 Task: Find connections with filter location Shangri-La with filter topic #digitalnomadwith filter profile language English with filter current company EJAmerica with filter school Patna Women's College with filter industry Business Content with filter service category Marketing with filter keywords title Mechanical Engineer
Action: Mouse moved to (645, 86)
Screenshot: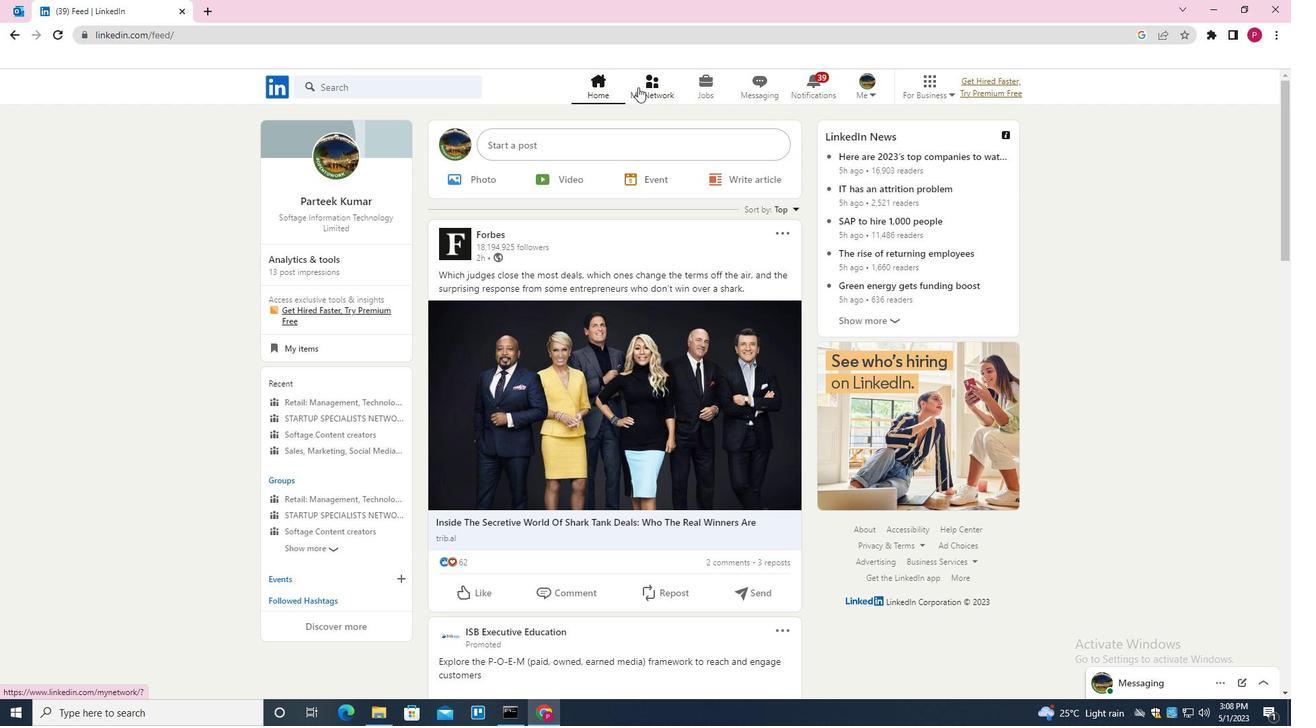 
Action: Mouse pressed left at (645, 86)
Screenshot: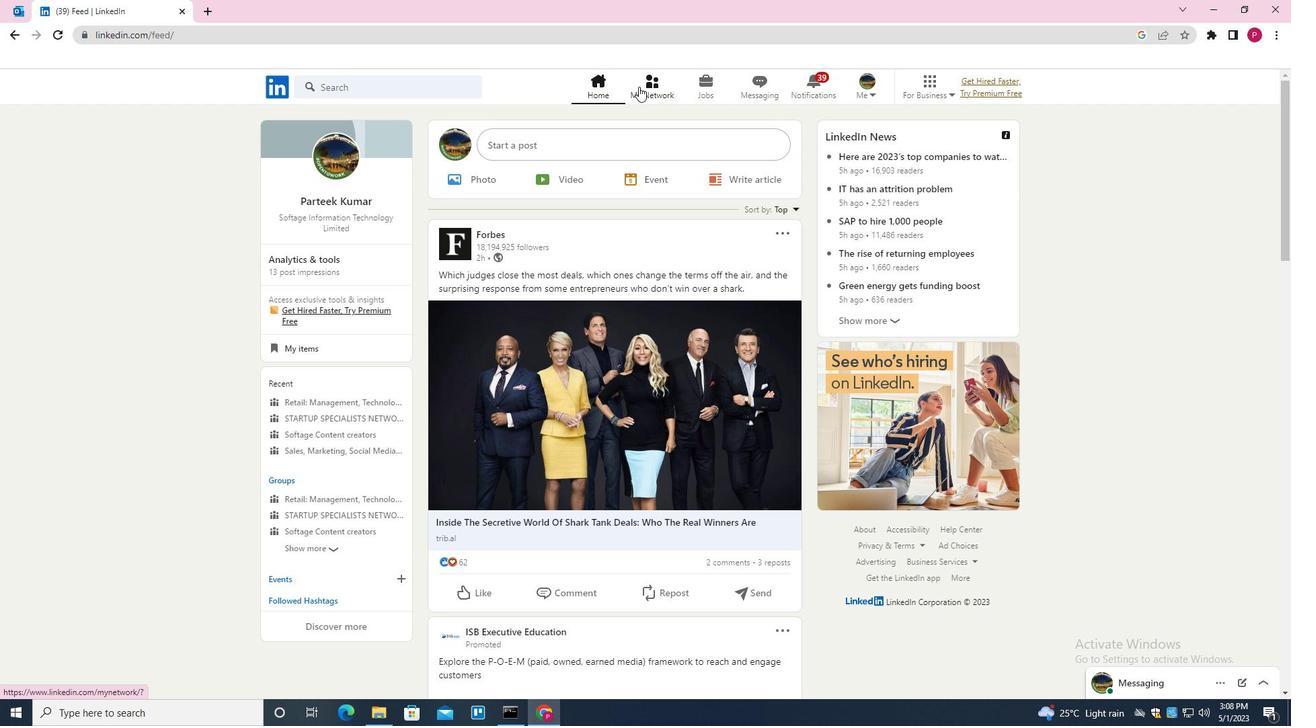 
Action: Mouse moved to (415, 171)
Screenshot: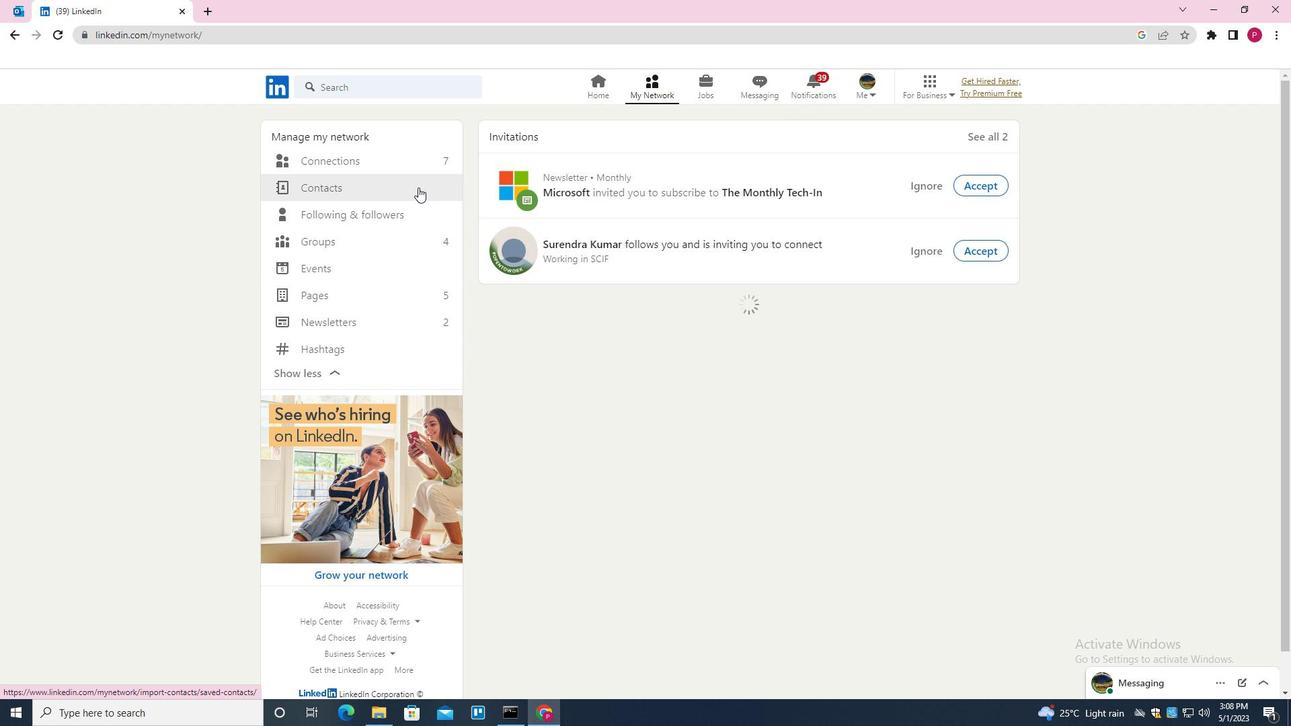 
Action: Mouse pressed left at (415, 171)
Screenshot: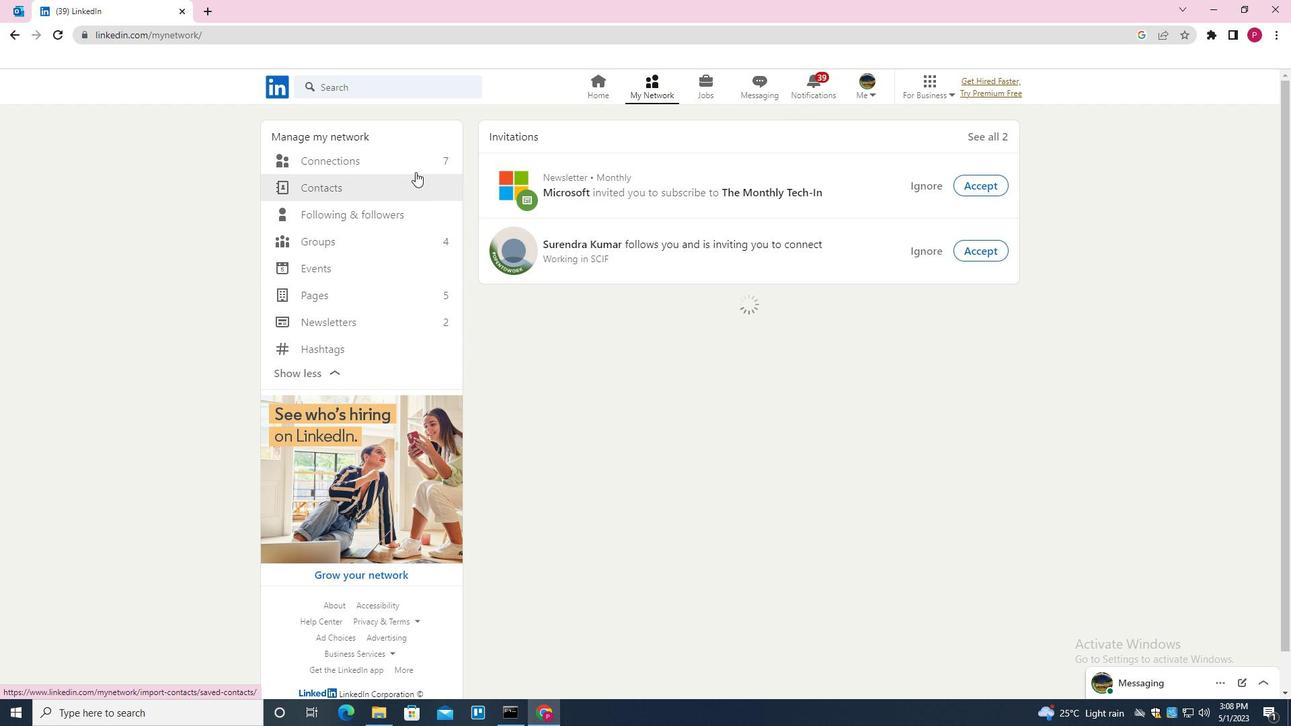 
Action: Mouse moved to (438, 158)
Screenshot: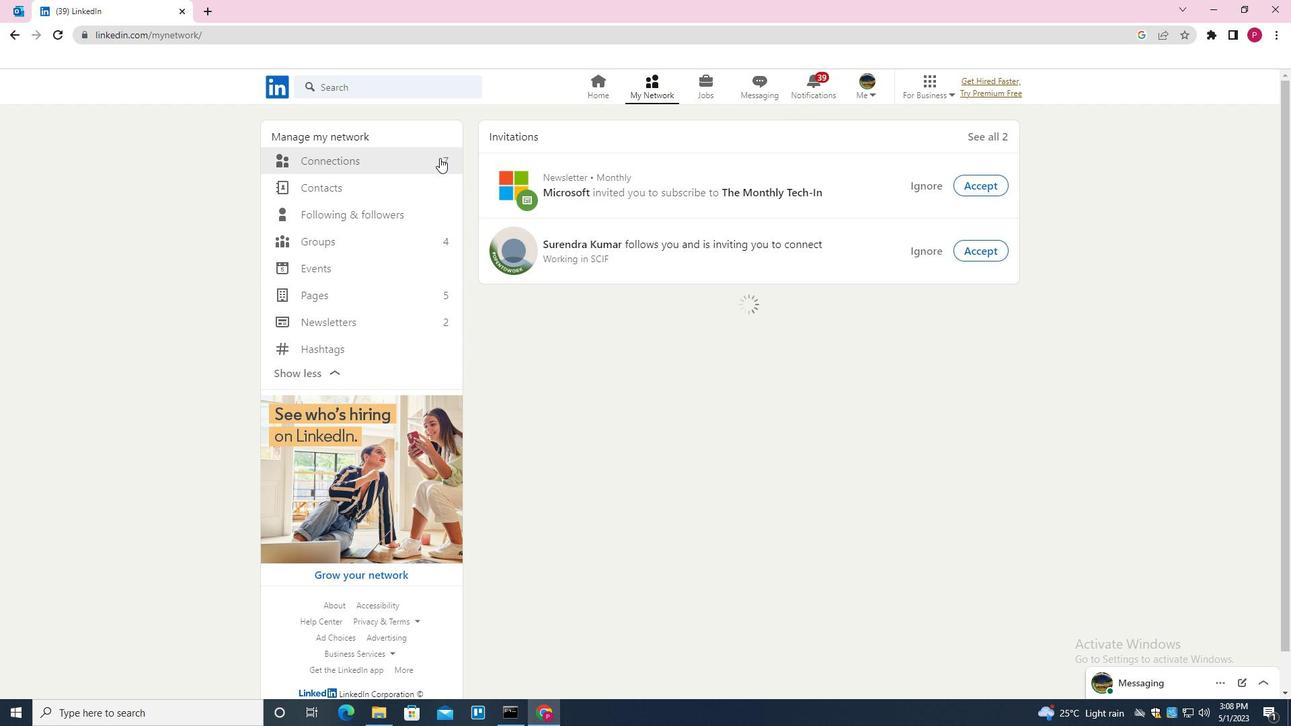 
Action: Mouse pressed left at (438, 158)
Screenshot: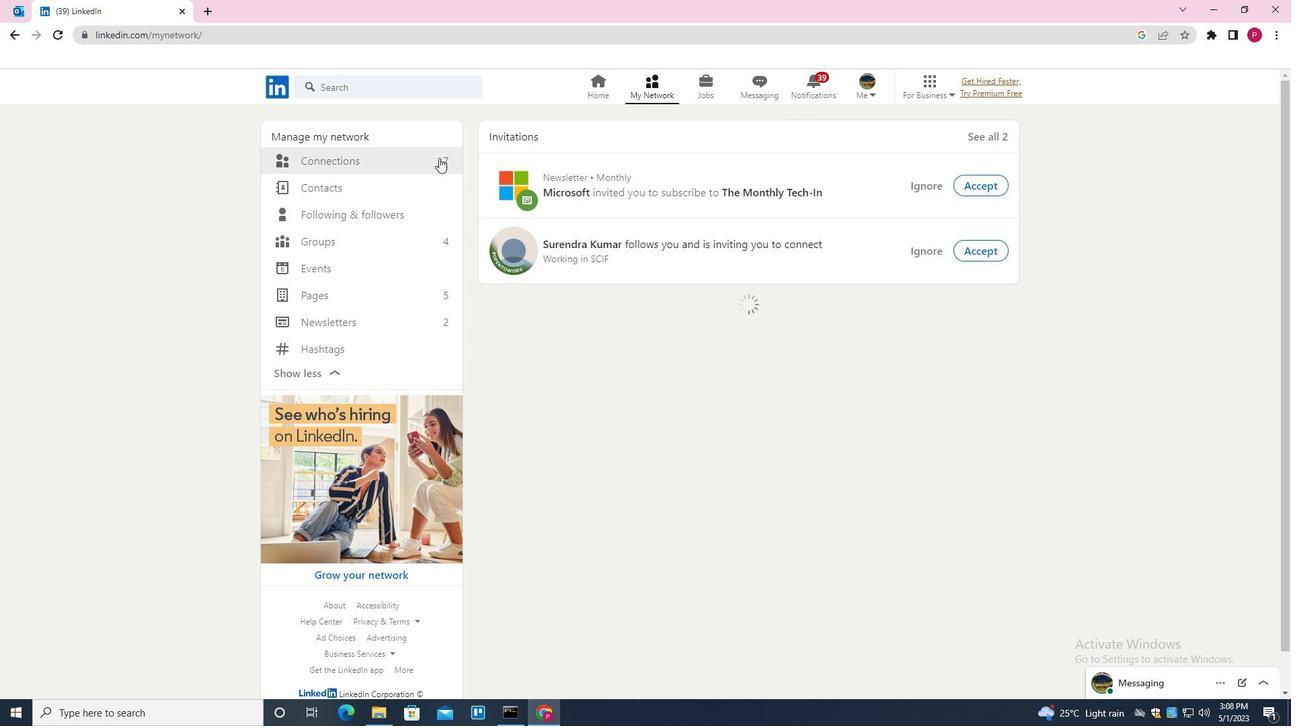 
Action: Mouse moved to (771, 162)
Screenshot: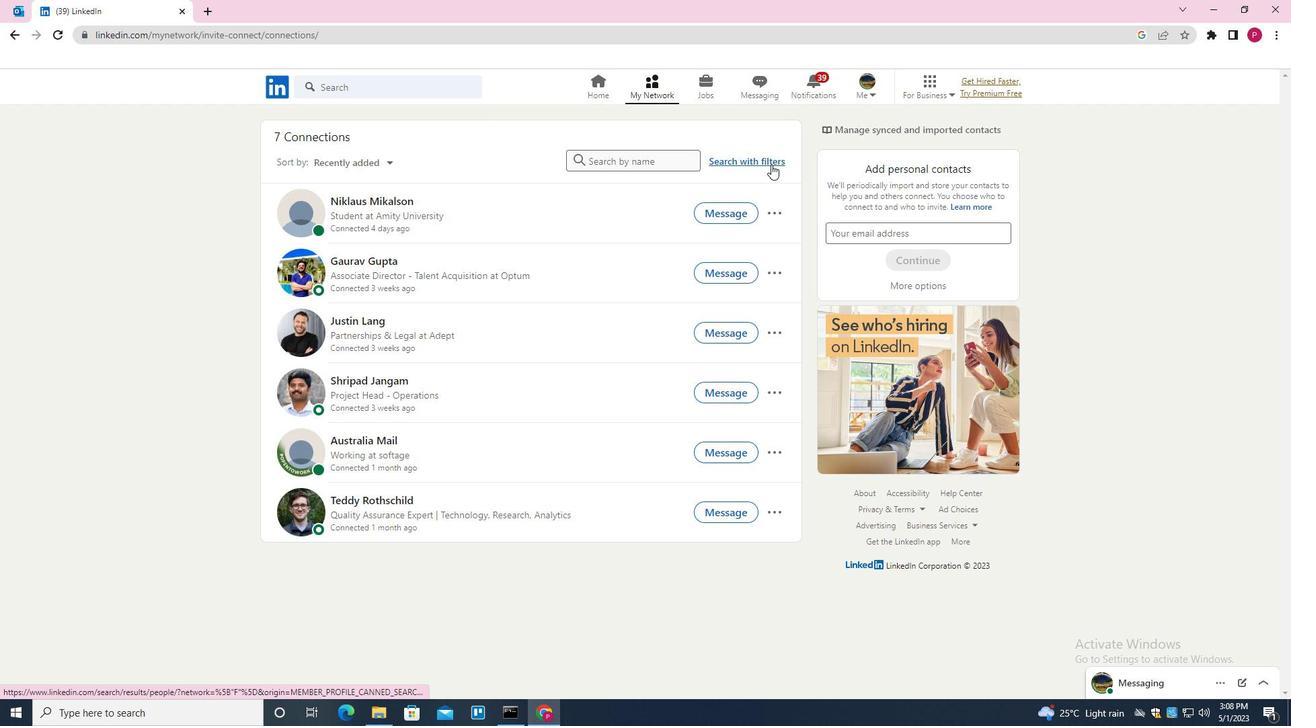 
Action: Mouse pressed left at (771, 162)
Screenshot: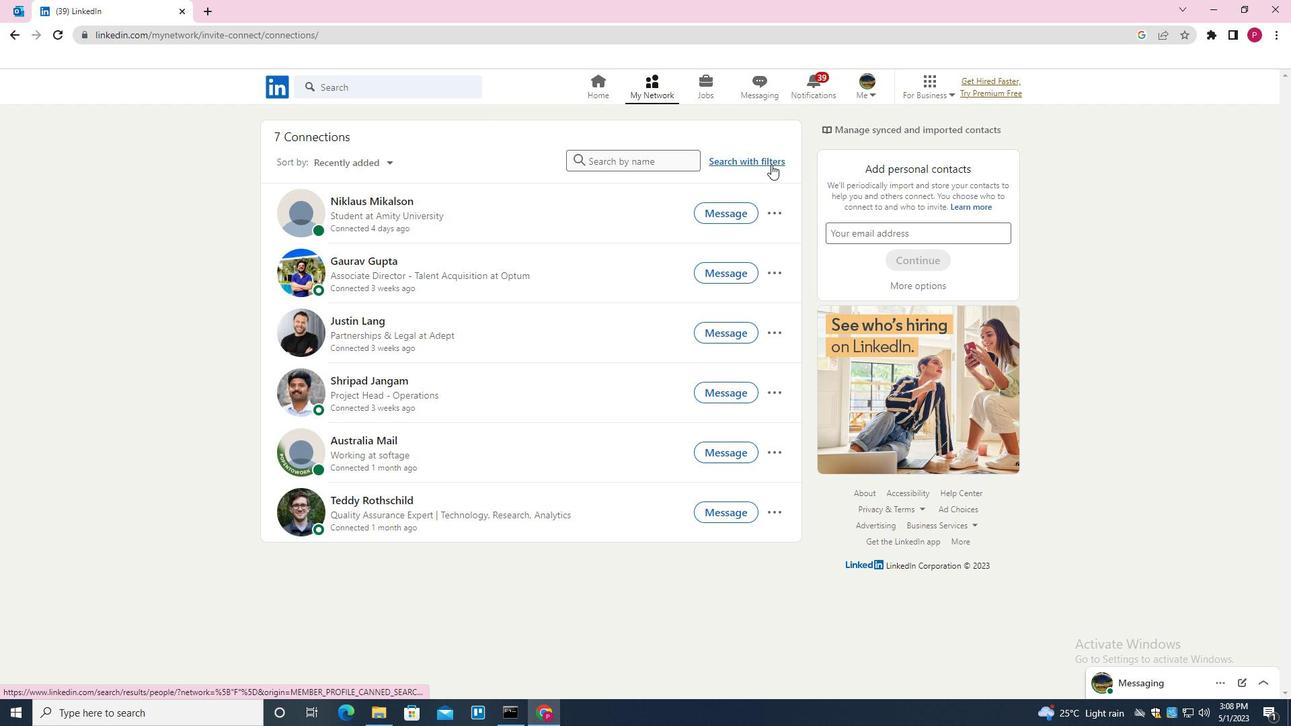 
Action: Mouse moved to (687, 125)
Screenshot: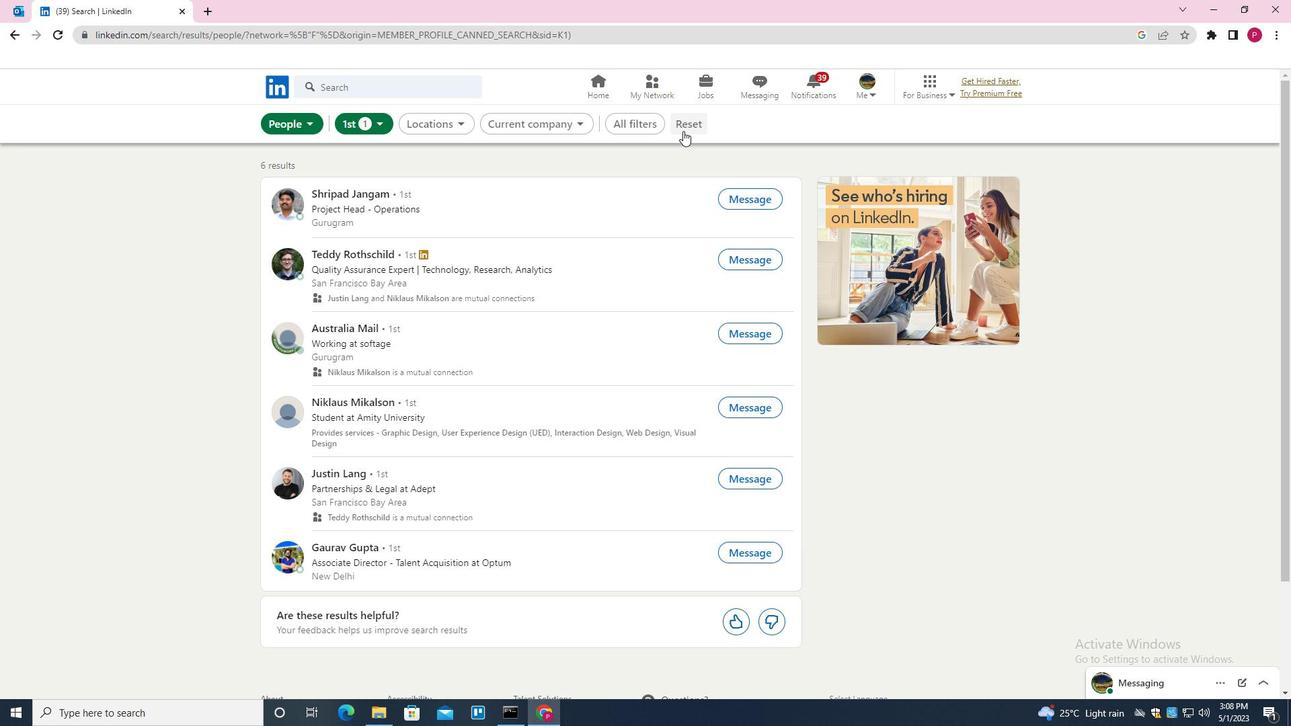 
Action: Mouse pressed left at (687, 125)
Screenshot: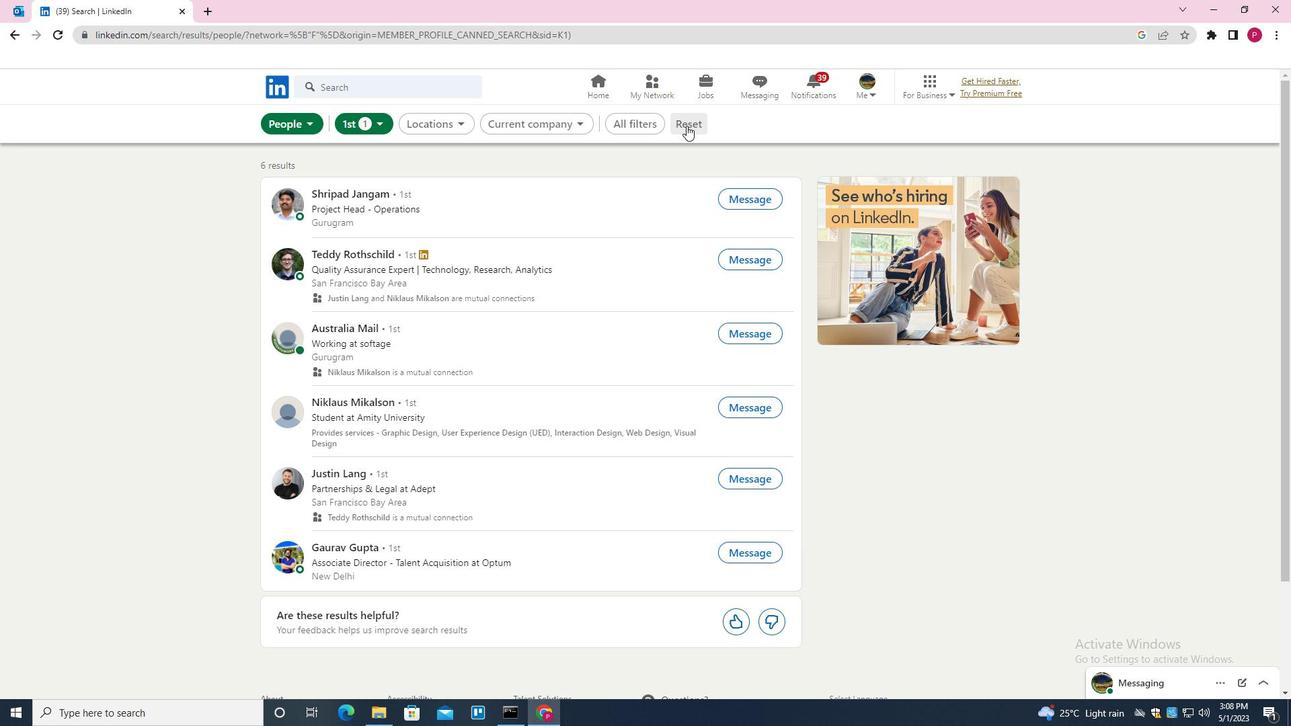 
Action: Mouse moved to (657, 123)
Screenshot: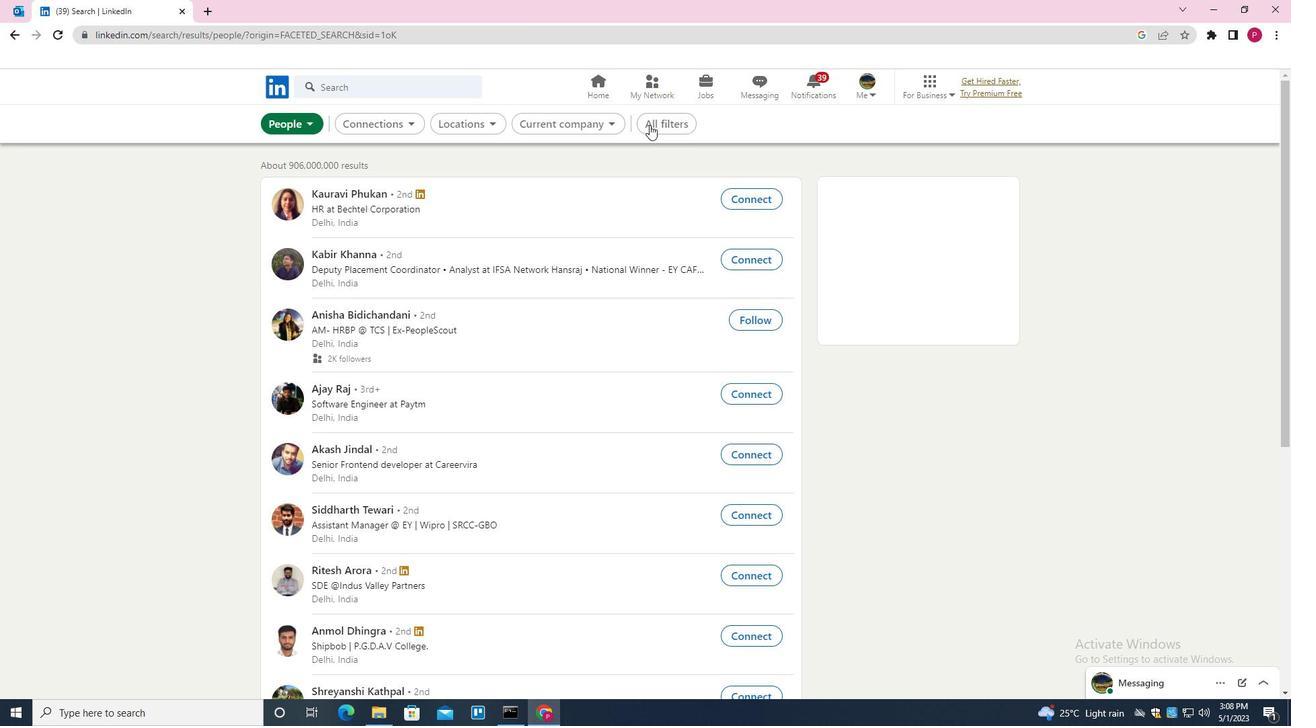 
Action: Mouse pressed left at (657, 123)
Screenshot: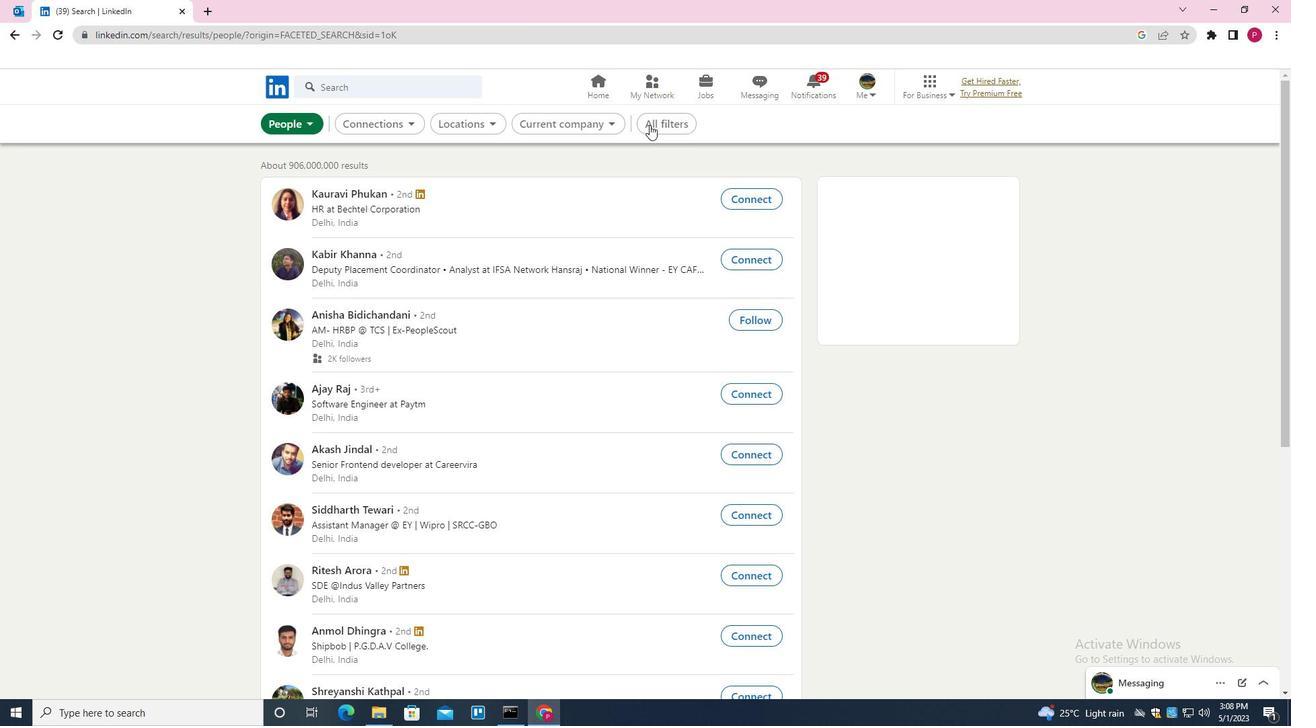 
Action: Mouse moved to (1139, 424)
Screenshot: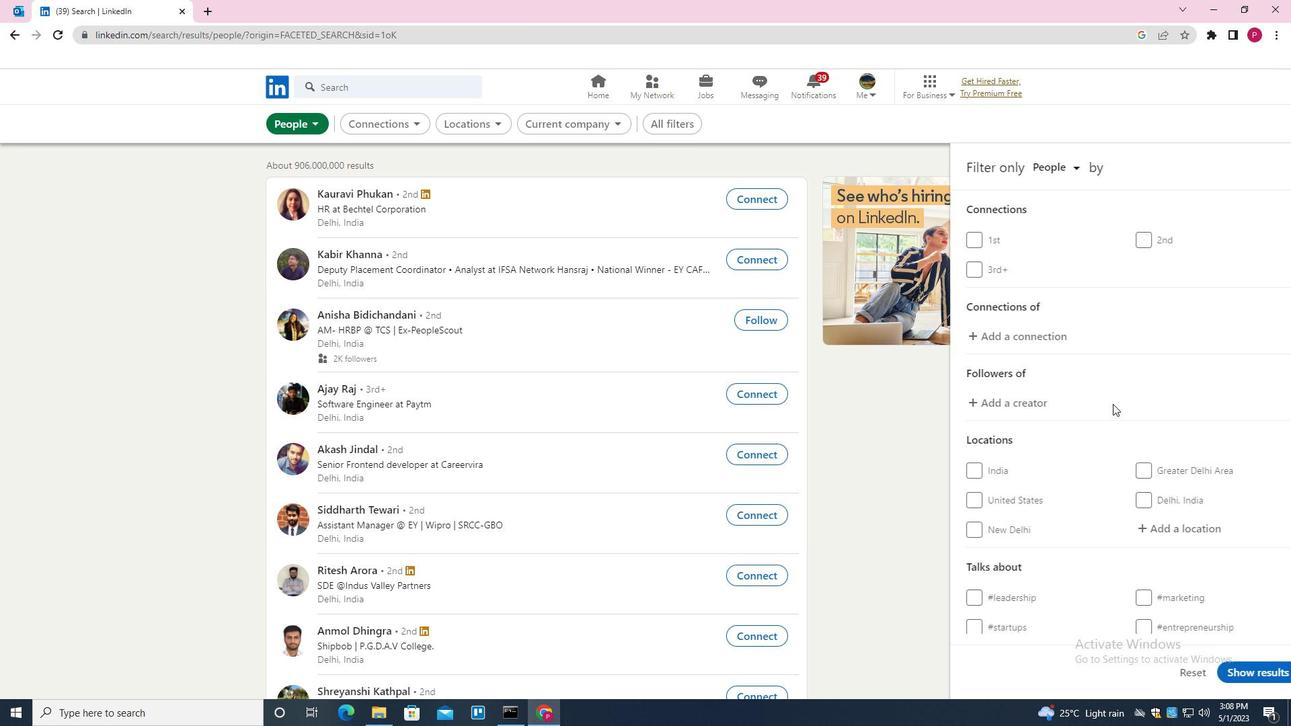 
Action: Mouse scrolled (1139, 423) with delta (0, 0)
Screenshot: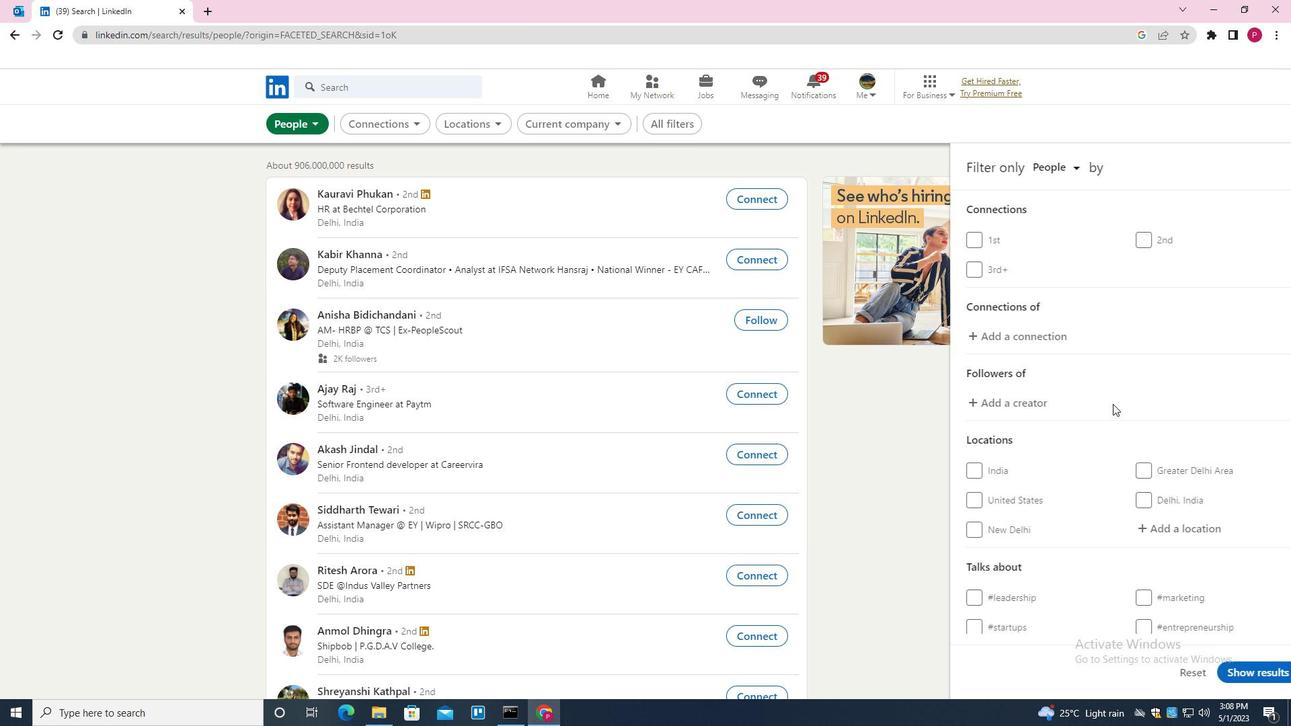 
Action: Mouse moved to (1143, 429)
Screenshot: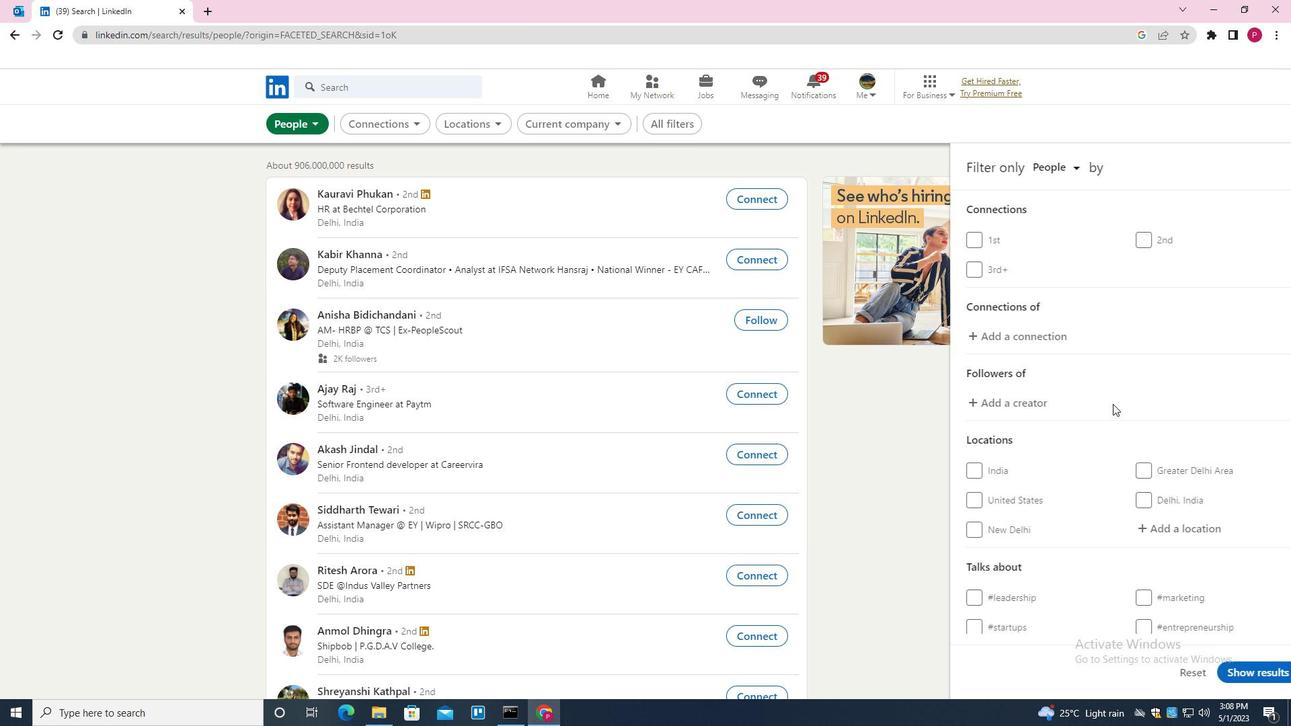 
Action: Mouse scrolled (1143, 429) with delta (0, 0)
Screenshot: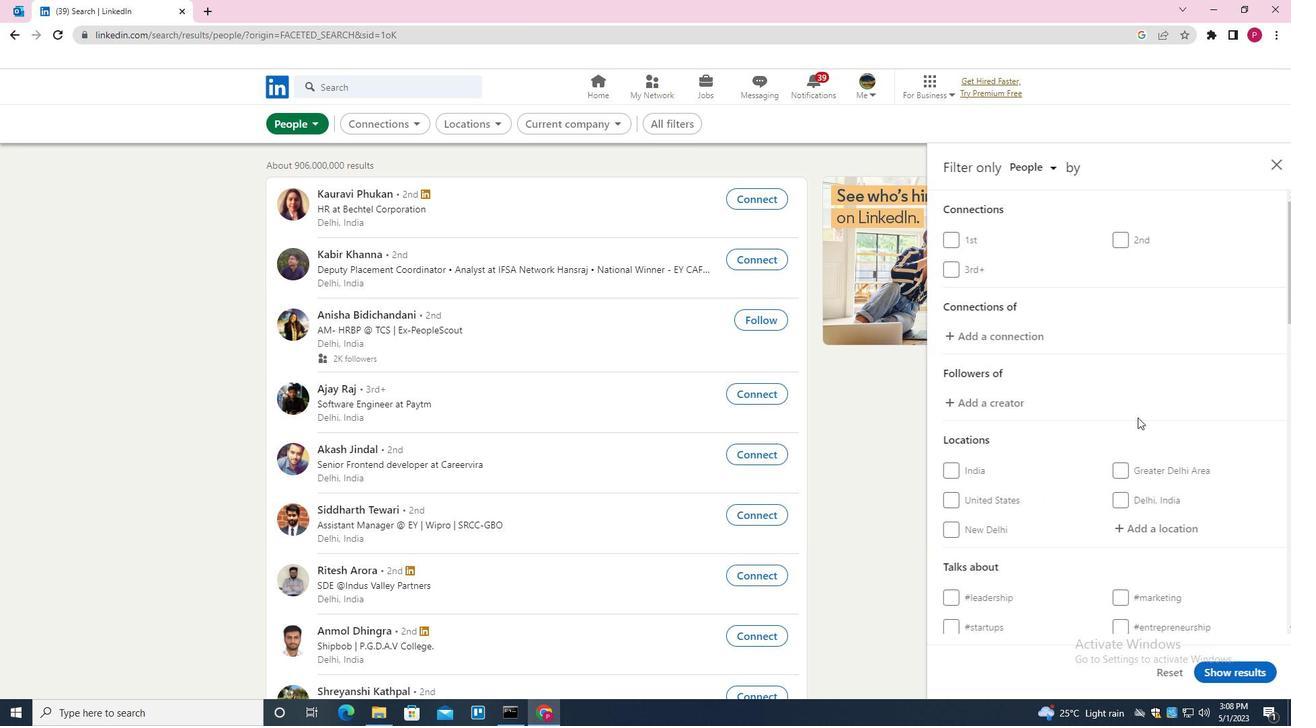 
Action: Mouse moved to (1154, 396)
Screenshot: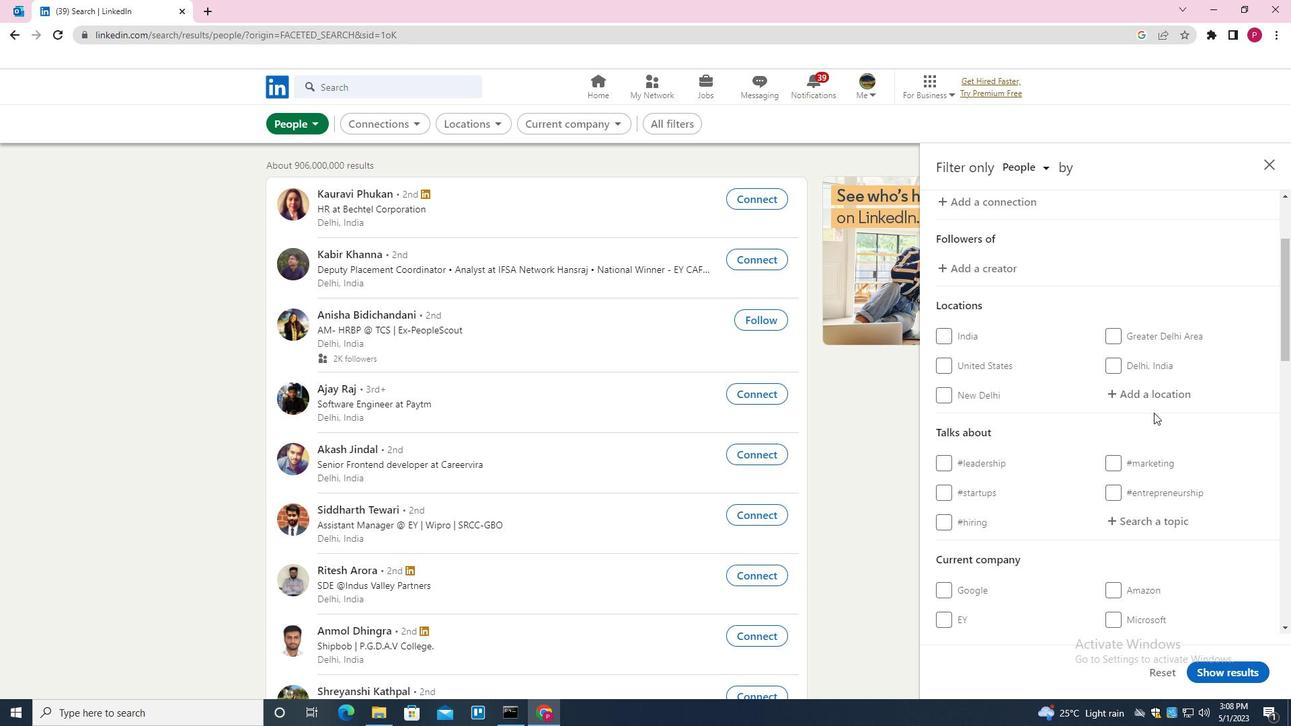 
Action: Mouse pressed left at (1154, 396)
Screenshot: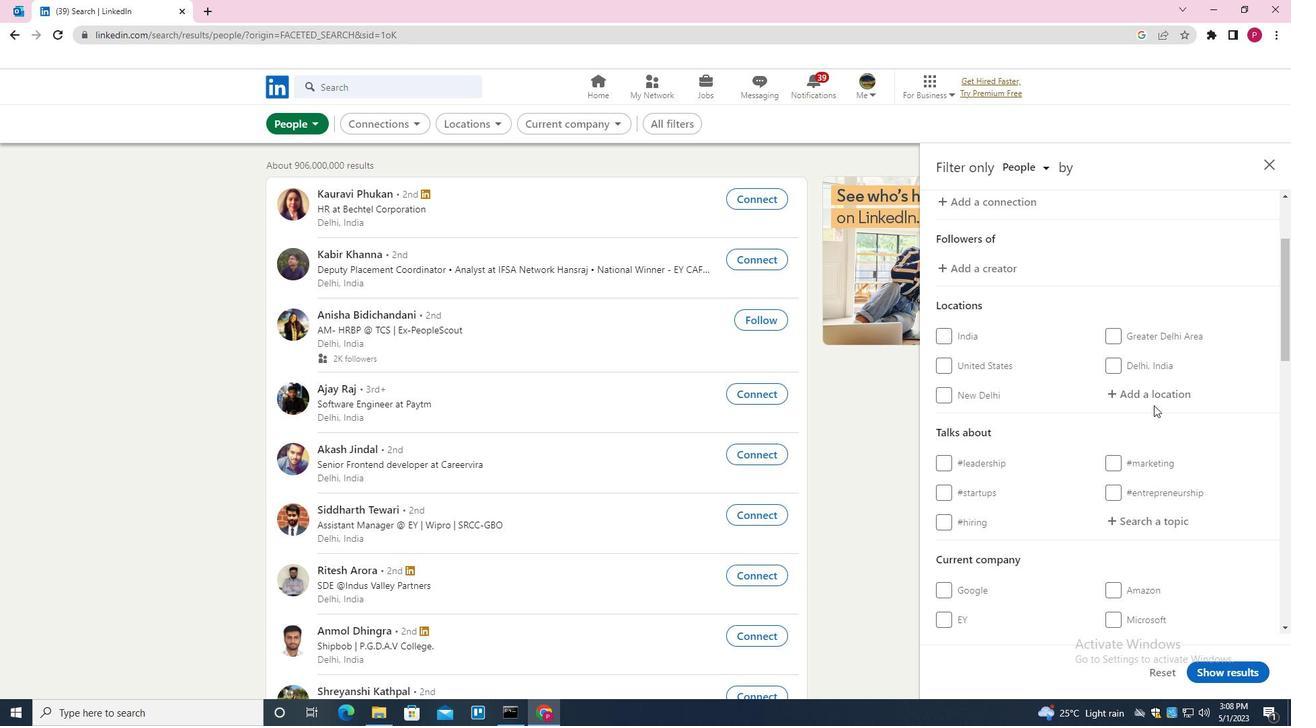 
Action: Mouse moved to (1153, 397)
Screenshot: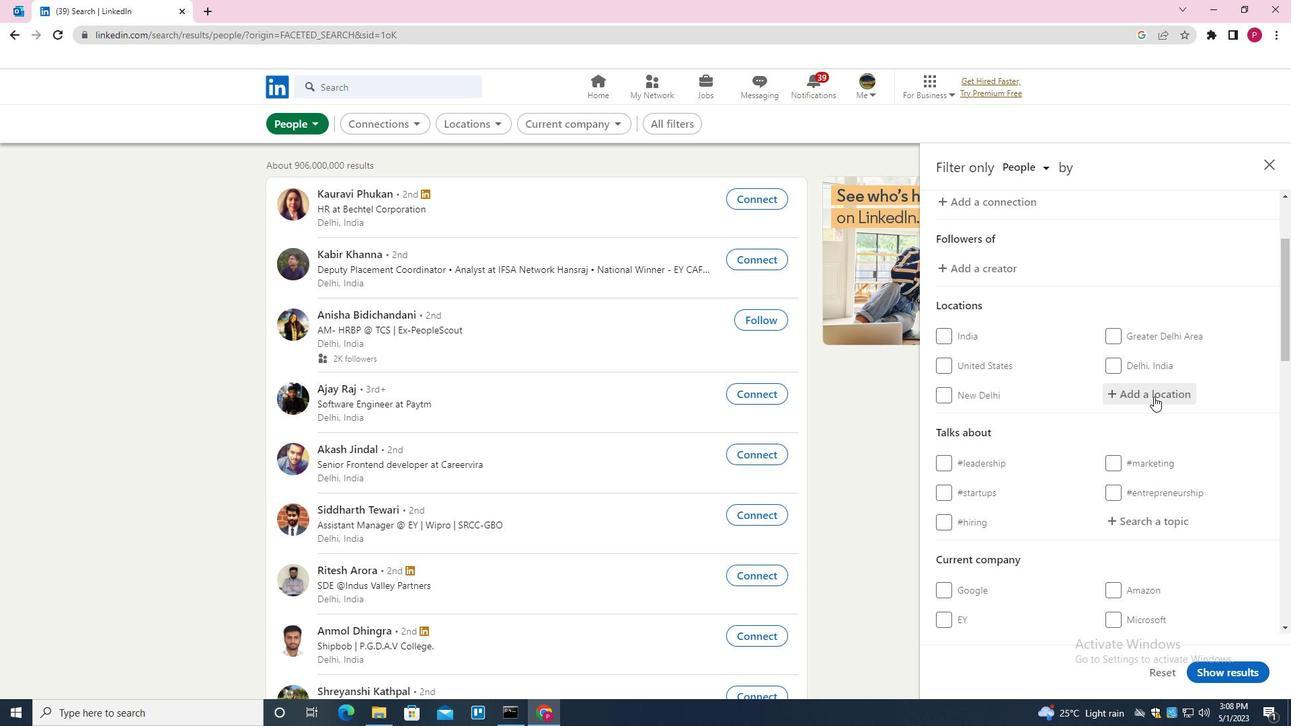 
Action: Key pressed <Key.shift>SHANGAR
Screenshot: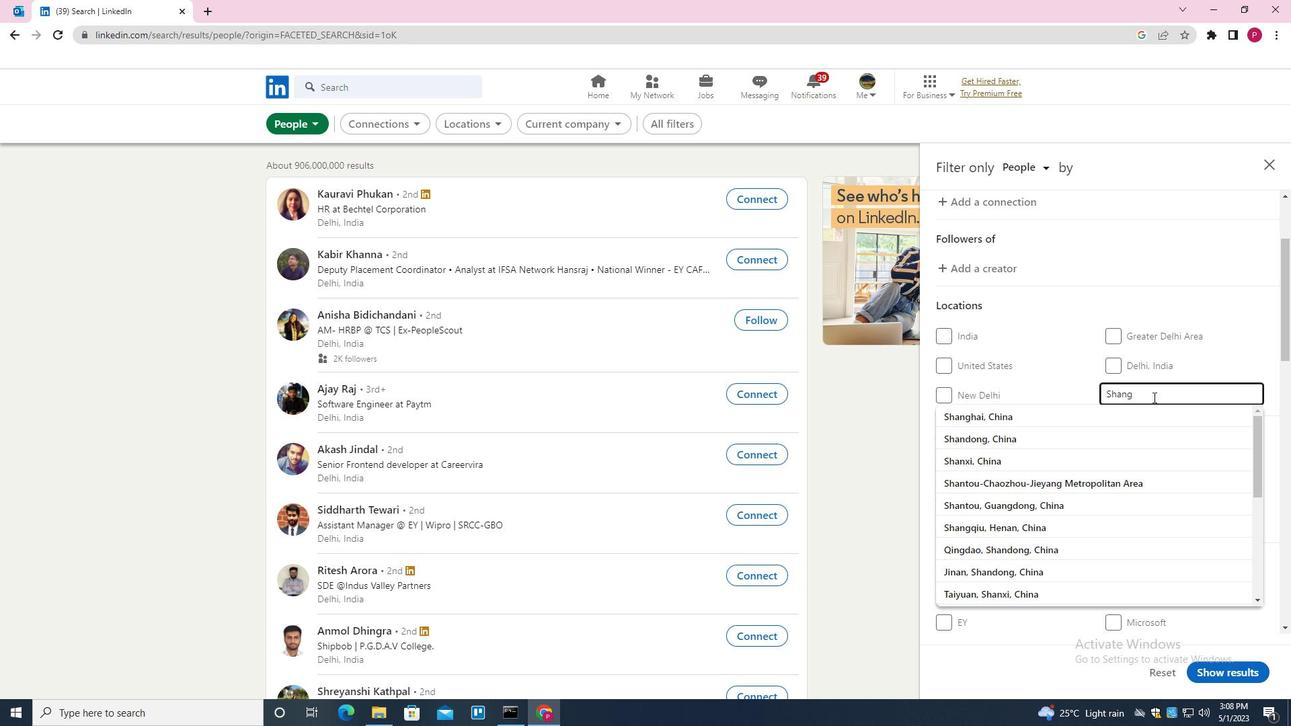 
Action: Mouse moved to (1153, 397)
Screenshot: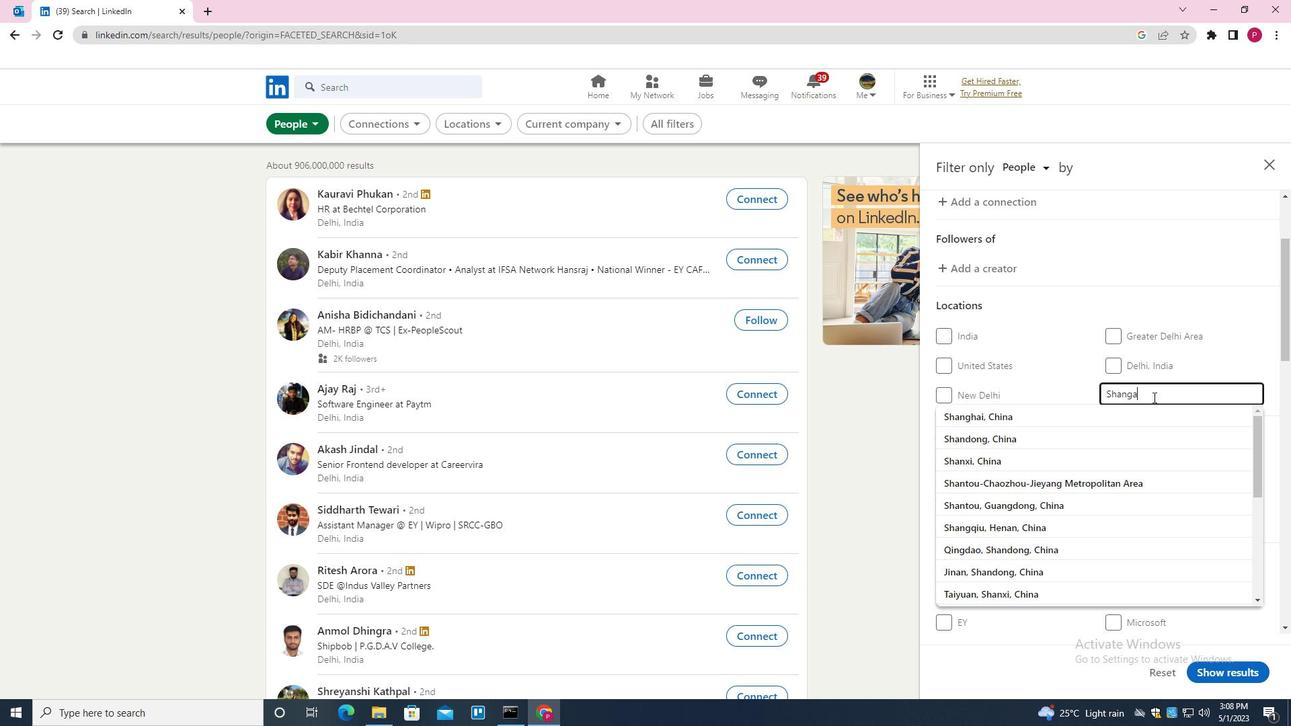 
Action: Key pressed I<Key.backspace><Key.backspace><Key.backspace>RI<Key.space><Key.backspace>-<Key.shift>LA
Screenshot: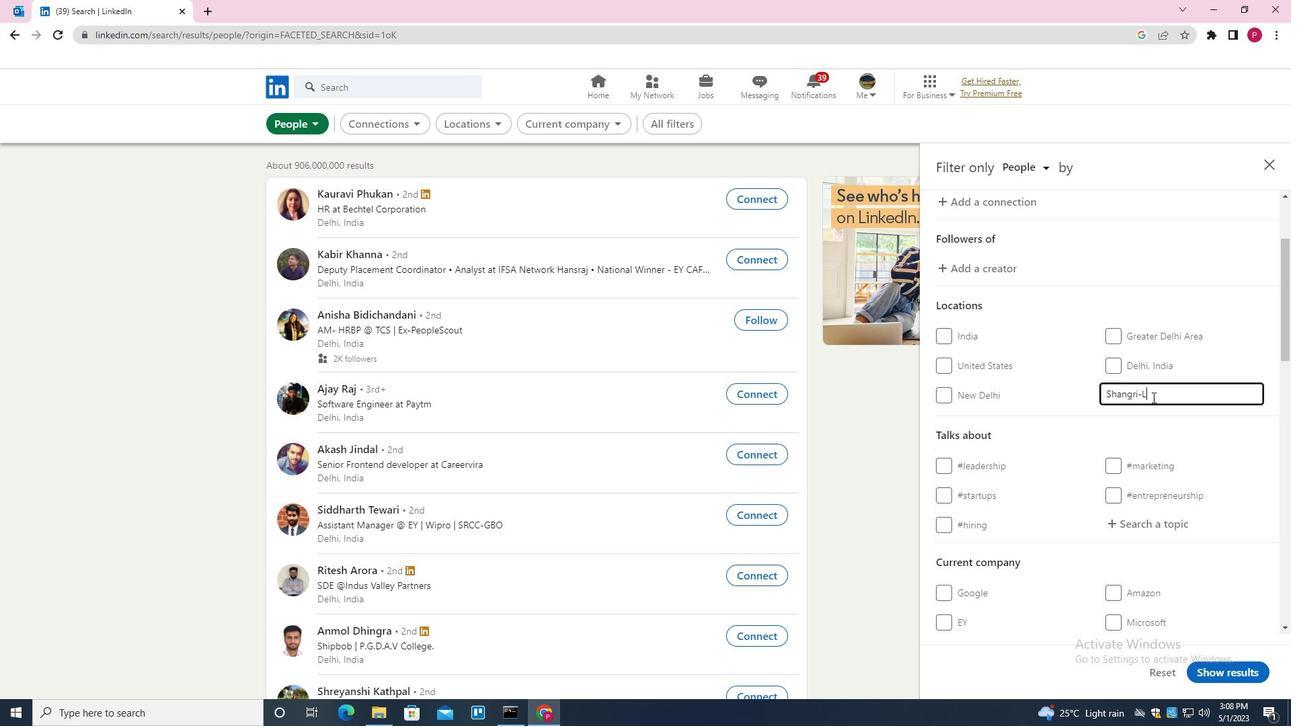 
Action: Mouse moved to (1110, 460)
Screenshot: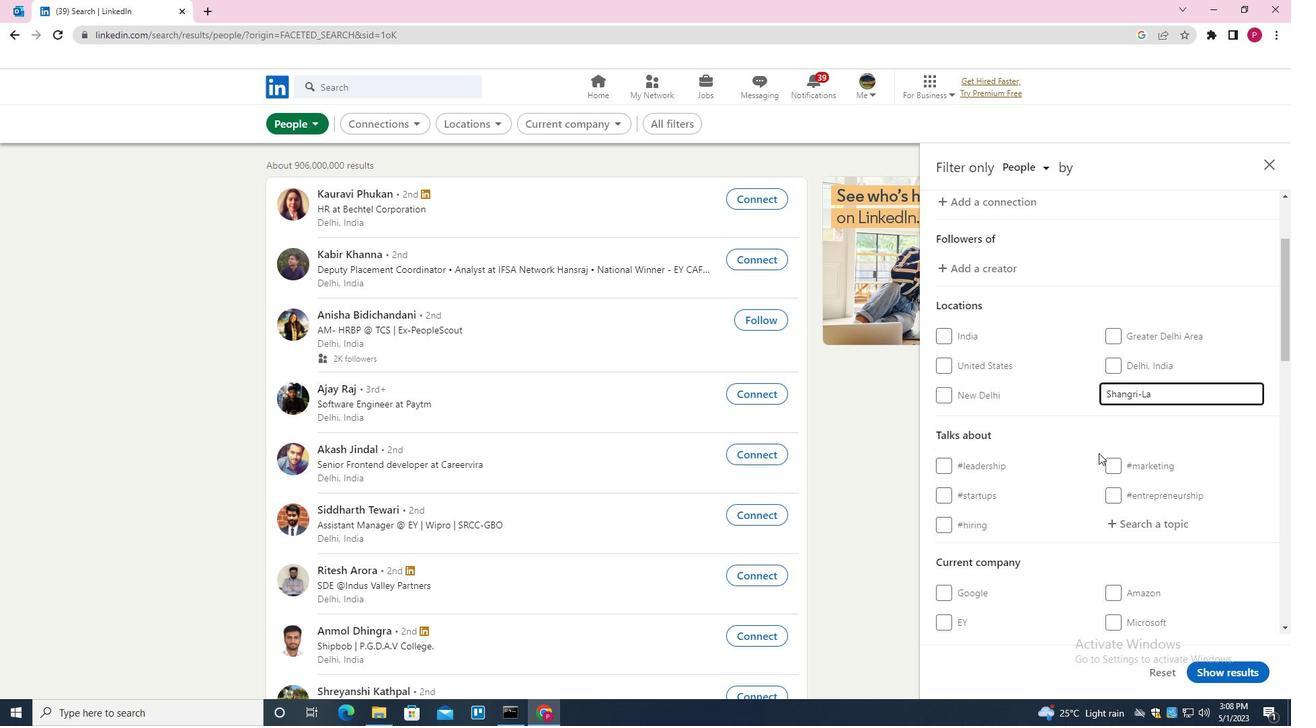 
Action: Mouse scrolled (1110, 460) with delta (0, 0)
Screenshot: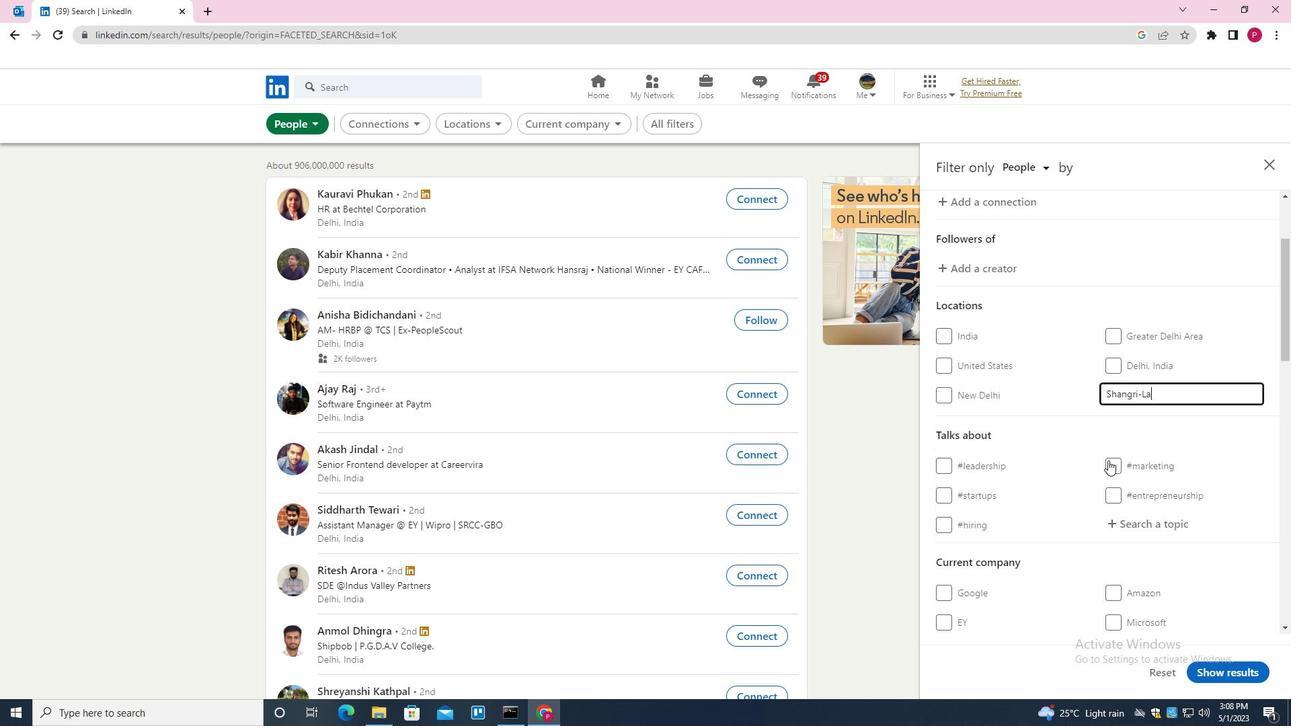 
Action: Mouse scrolled (1110, 460) with delta (0, 0)
Screenshot: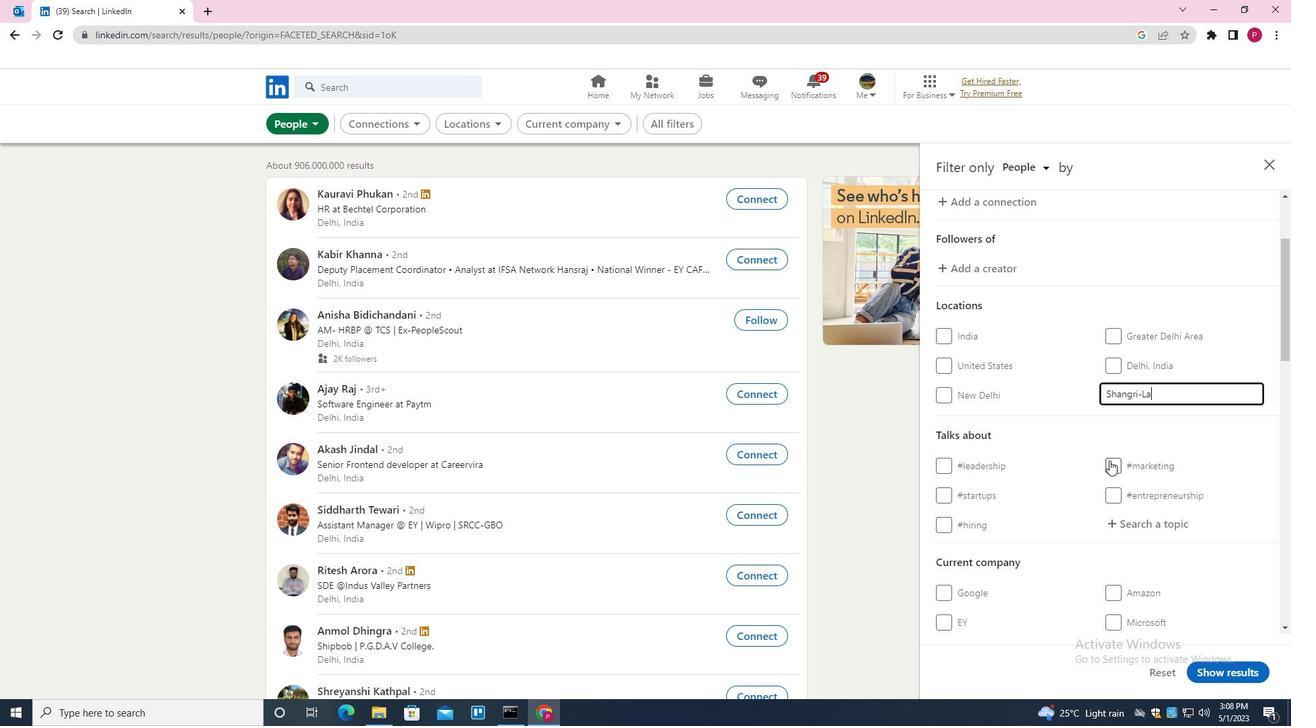 
Action: Mouse moved to (1172, 384)
Screenshot: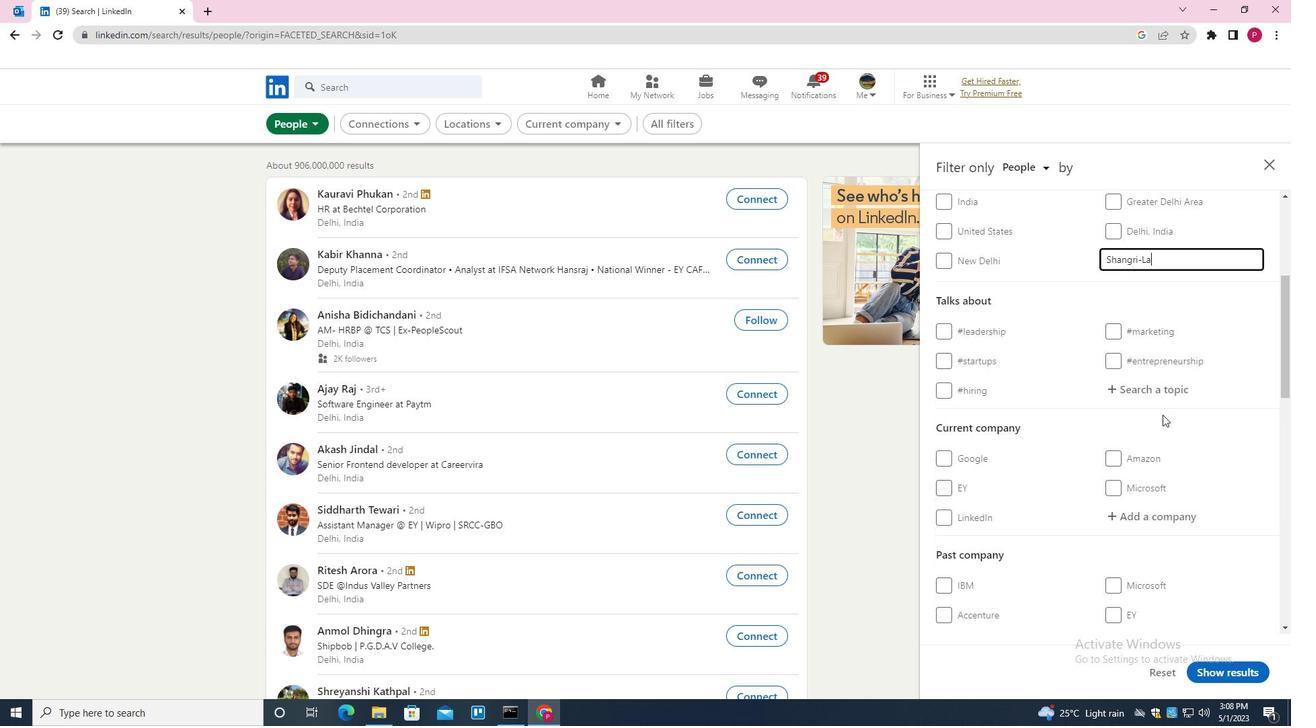 
Action: Mouse pressed left at (1172, 384)
Screenshot: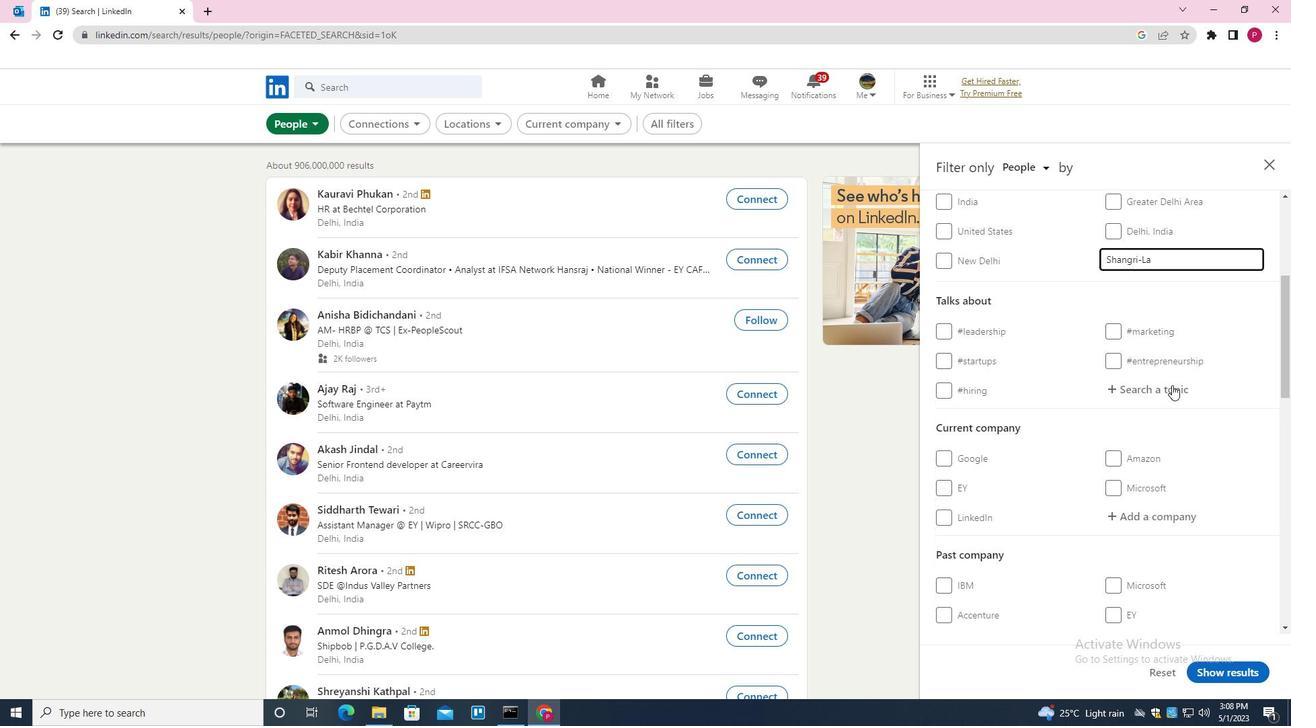 
Action: Key pressed DIGITALNOMAD<Key.down><Key.enter>
Screenshot: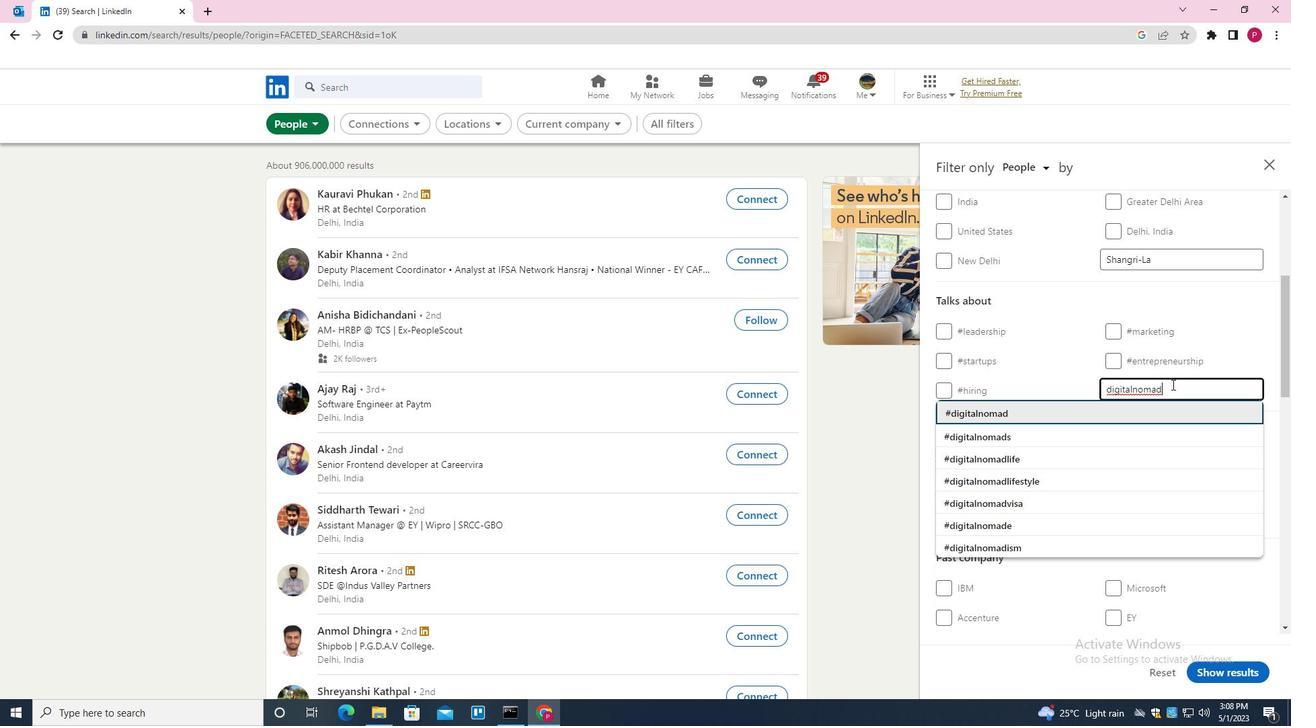 
Action: Mouse moved to (1069, 419)
Screenshot: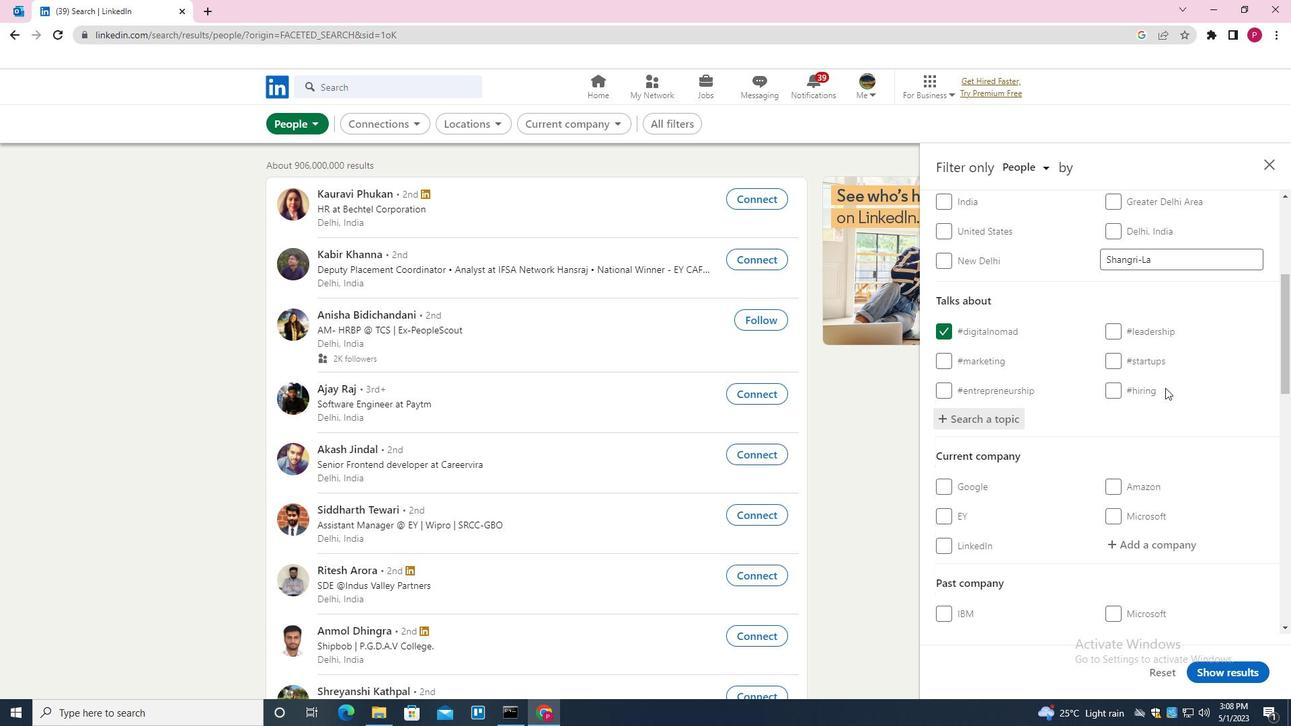 
Action: Mouse scrolled (1069, 419) with delta (0, 0)
Screenshot: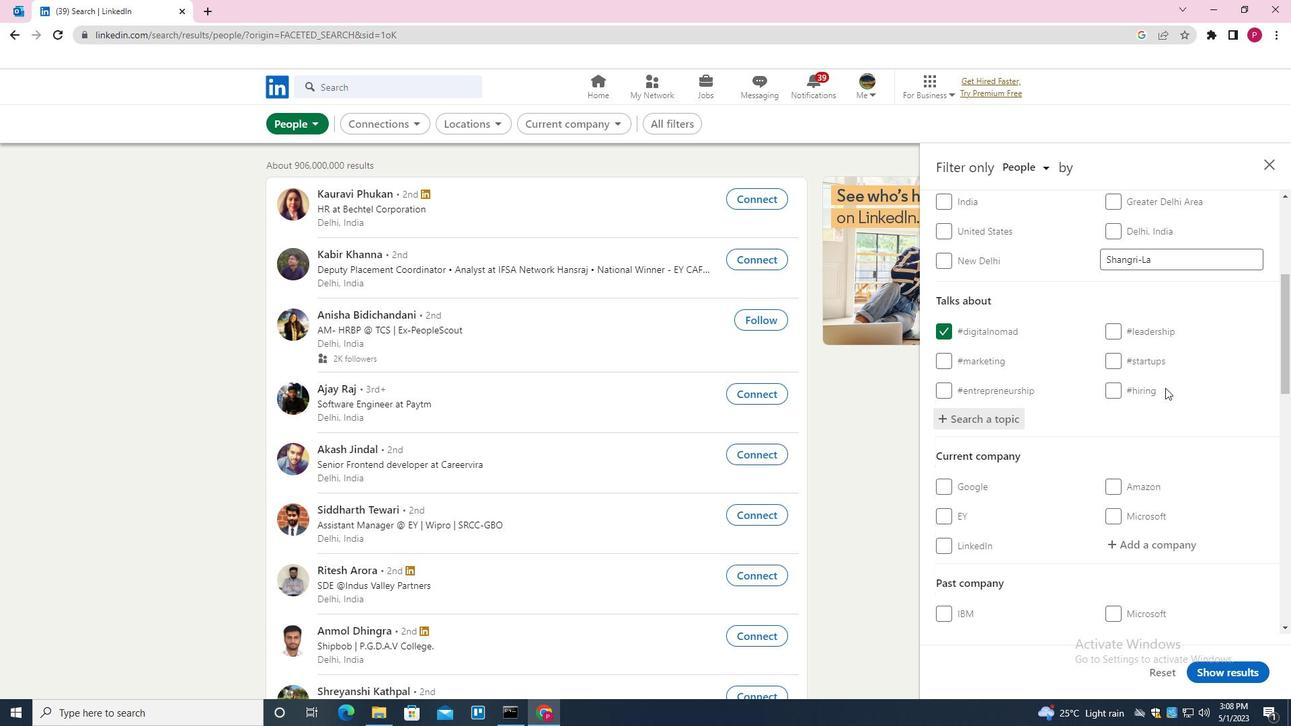 
Action: Mouse scrolled (1069, 419) with delta (0, 0)
Screenshot: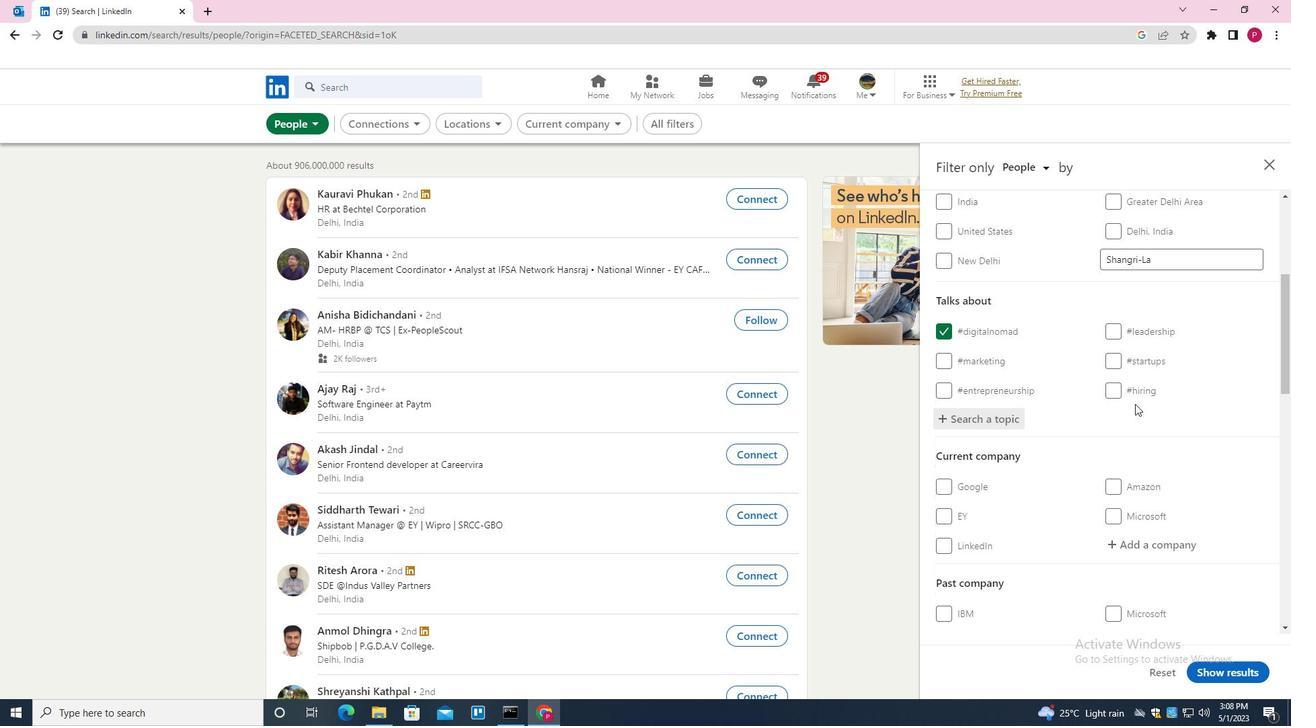 
Action: Mouse scrolled (1069, 419) with delta (0, 0)
Screenshot: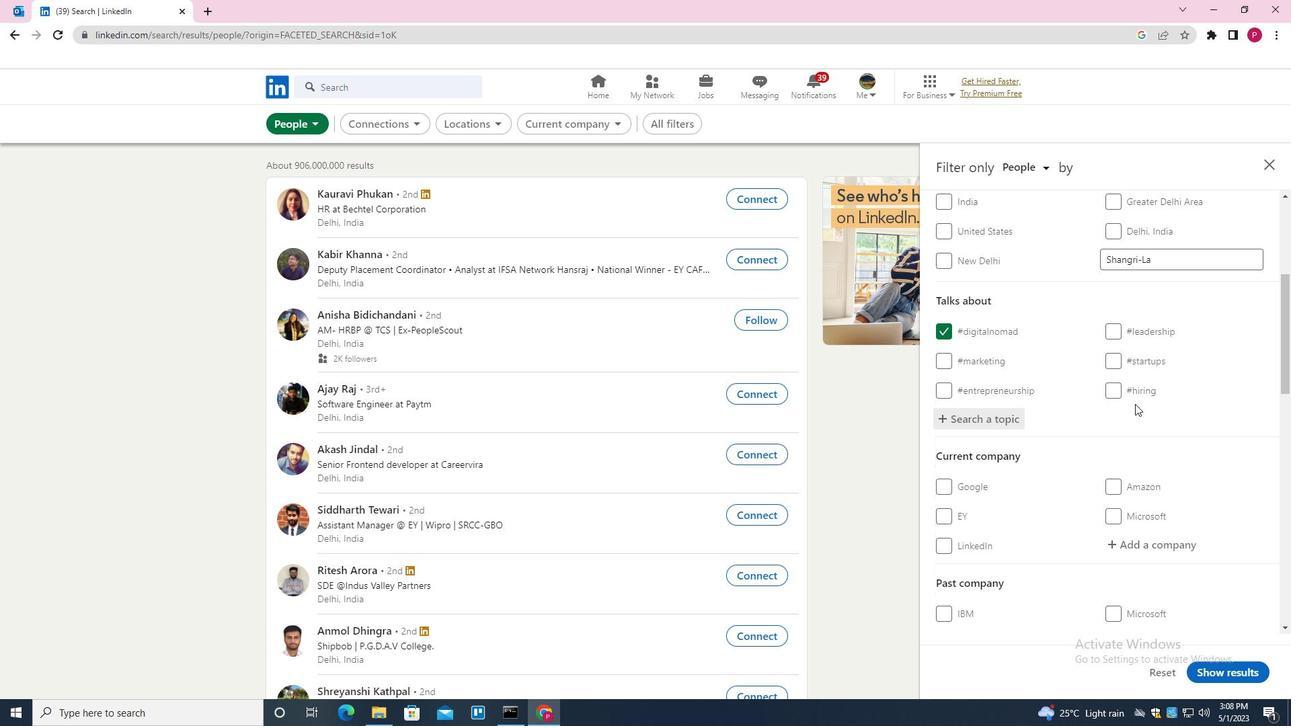 
Action: Mouse moved to (1036, 468)
Screenshot: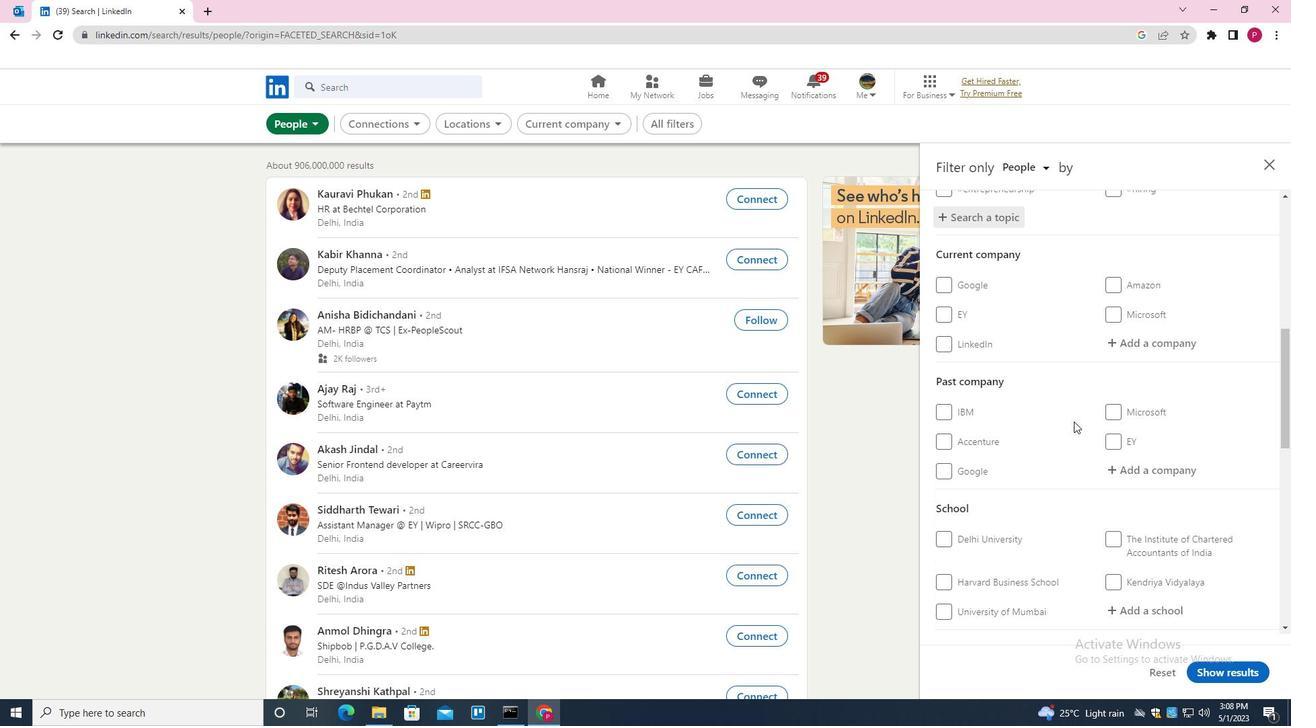 
Action: Mouse scrolled (1036, 467) with delta (0, 0)
Screenshot: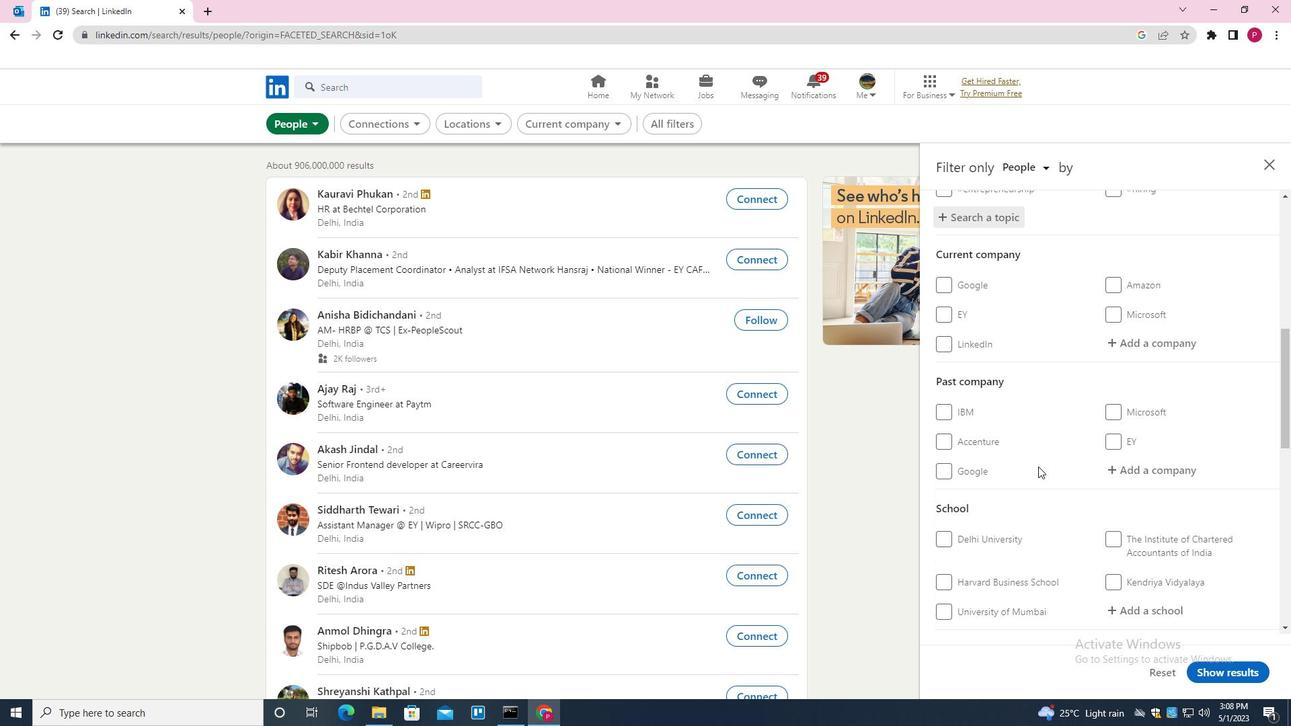 
Action: Mouse scrolled (1036, 467) with delta (0, 0)
Screenshot: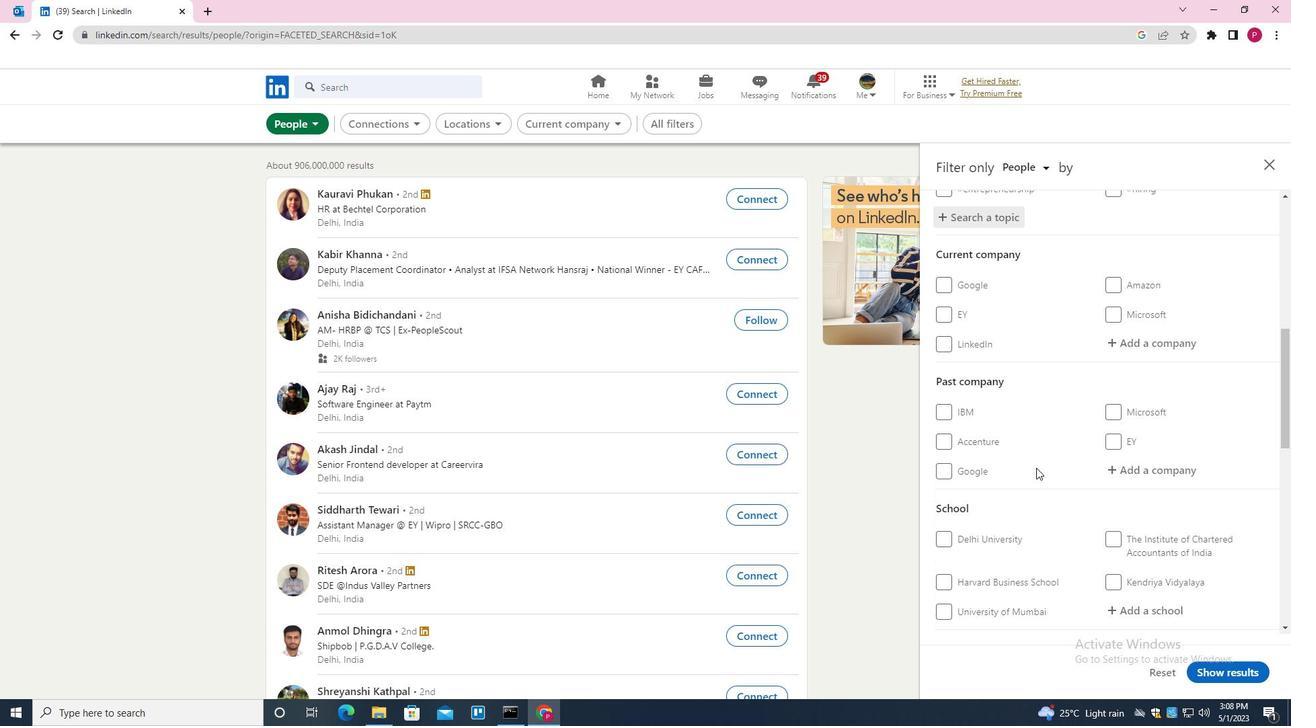 
Action: Mouse scrolled (1036, 467) with delta (0, 0)
Screenshot: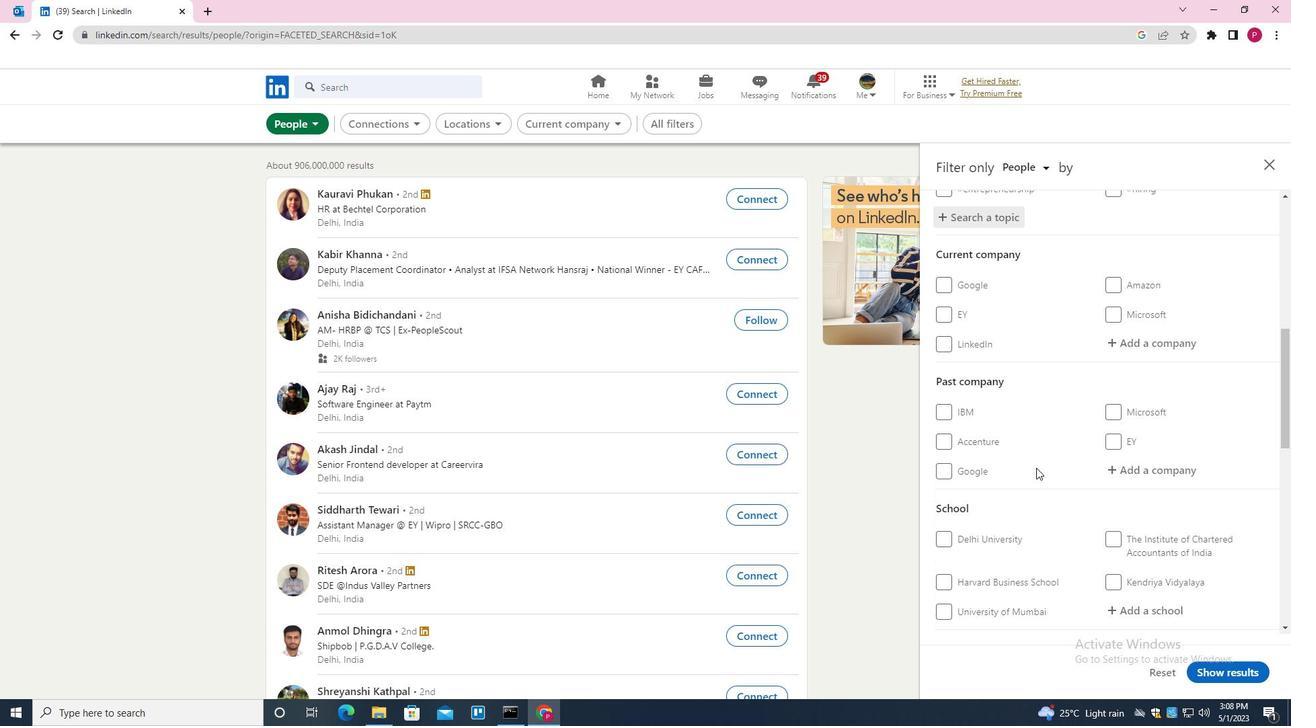 
Action: Mouse scrolled (1036, 467) with delta (0, 0)
Screenshot: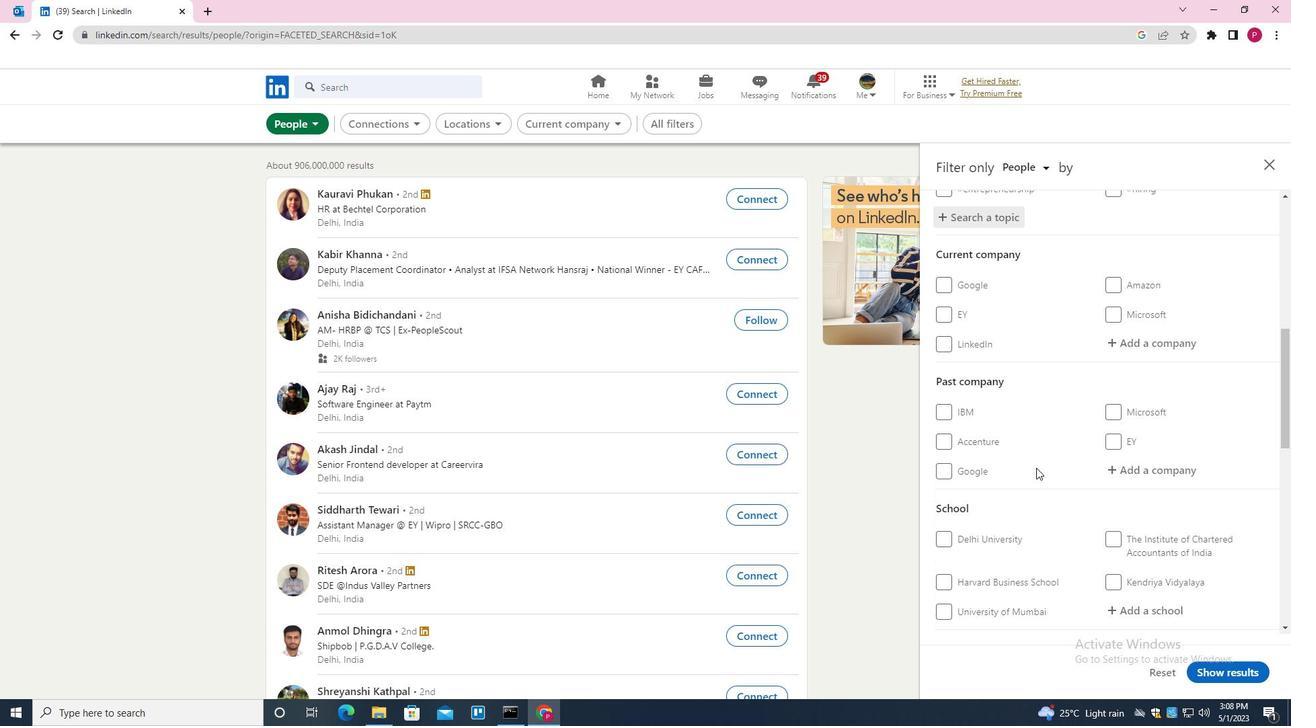 
Action: Mouse moved to (1037, 468)
Screenshot: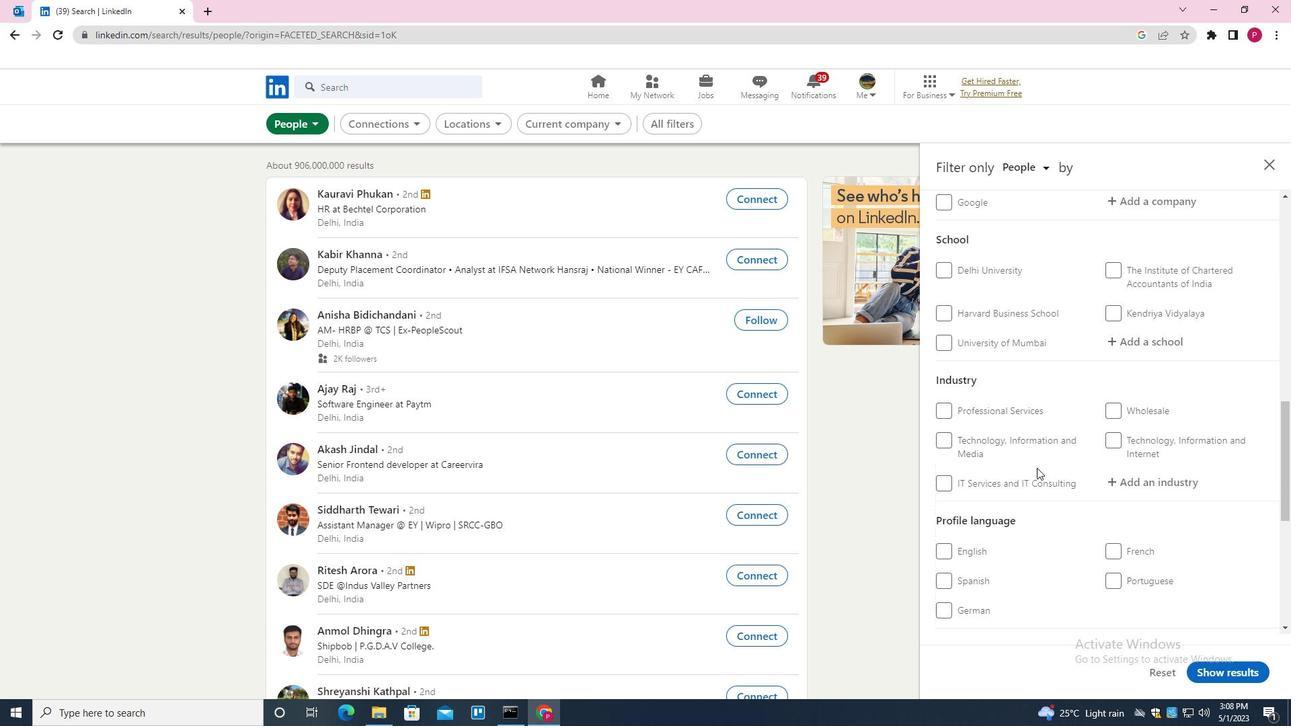 
Action: Mouse scrolled (1037, 467) with delta (0, 0)
Screenshot: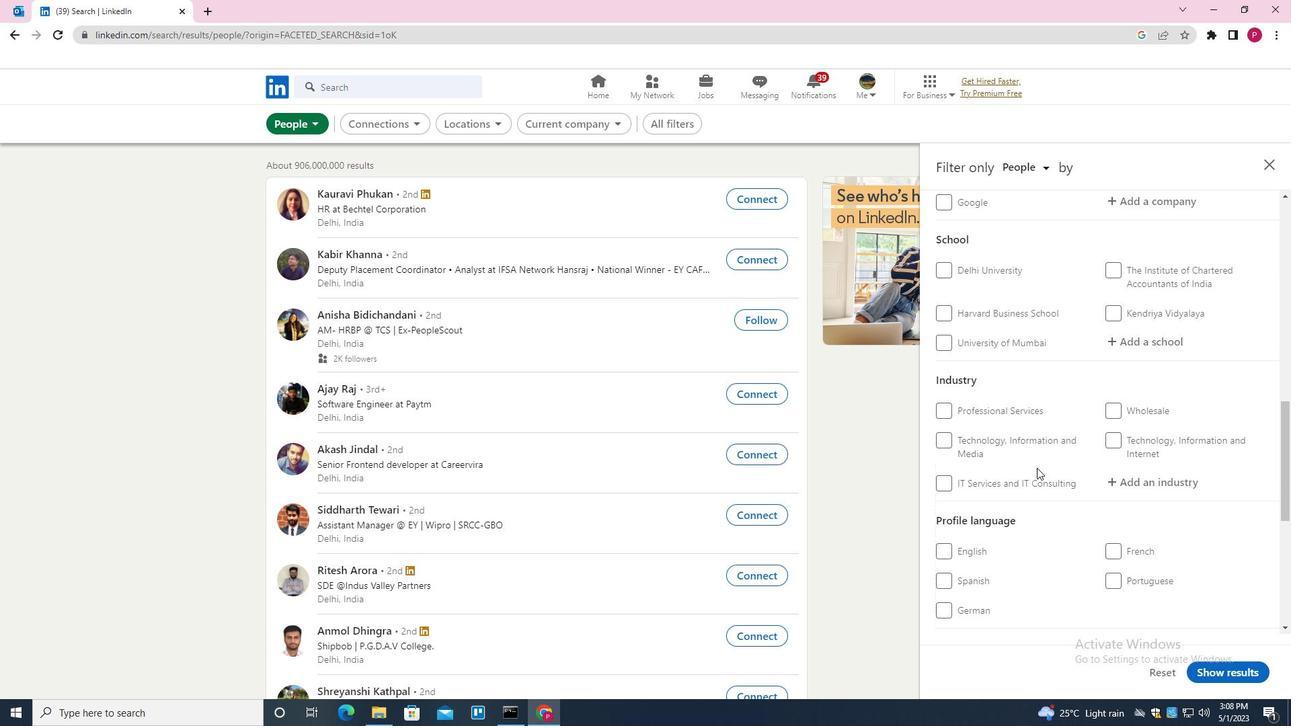 
Action: Mouse scrolled (1037, 467) with delta (0, 0)
Screenshot: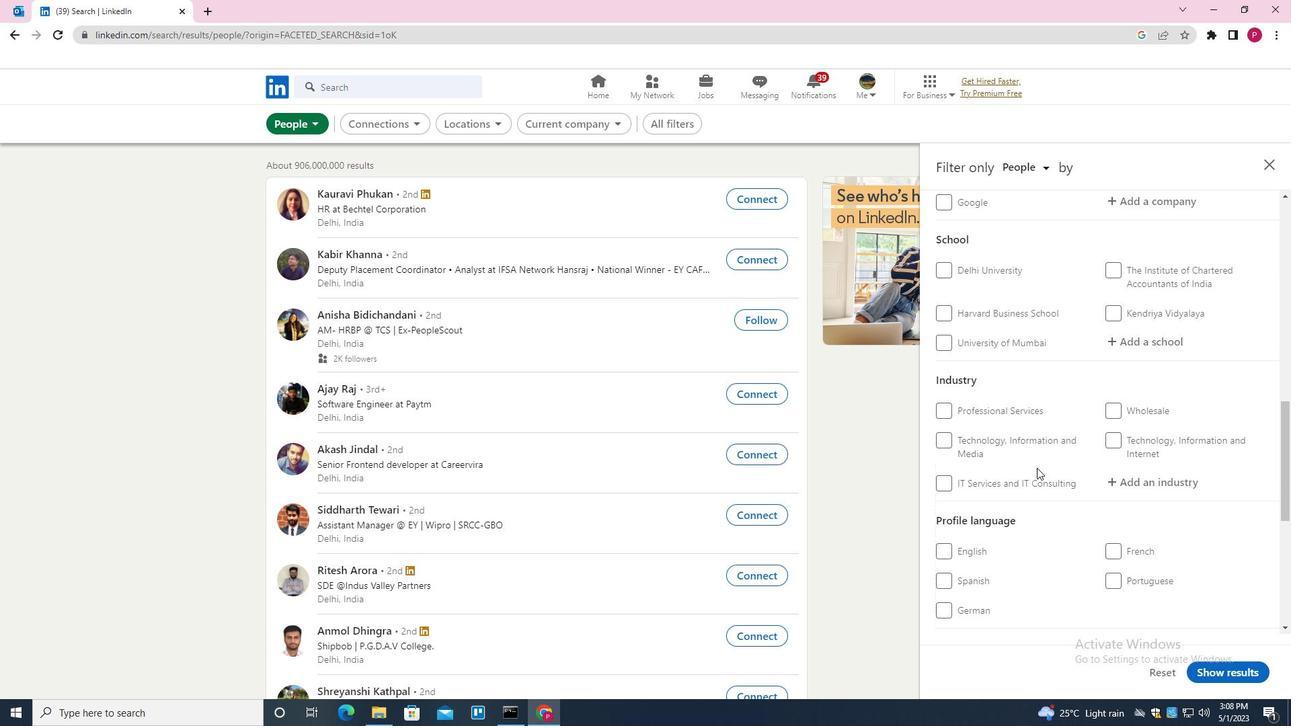 
Action: Mouse scrolled (1037, 467) with delta (0, 0)
Screenshot: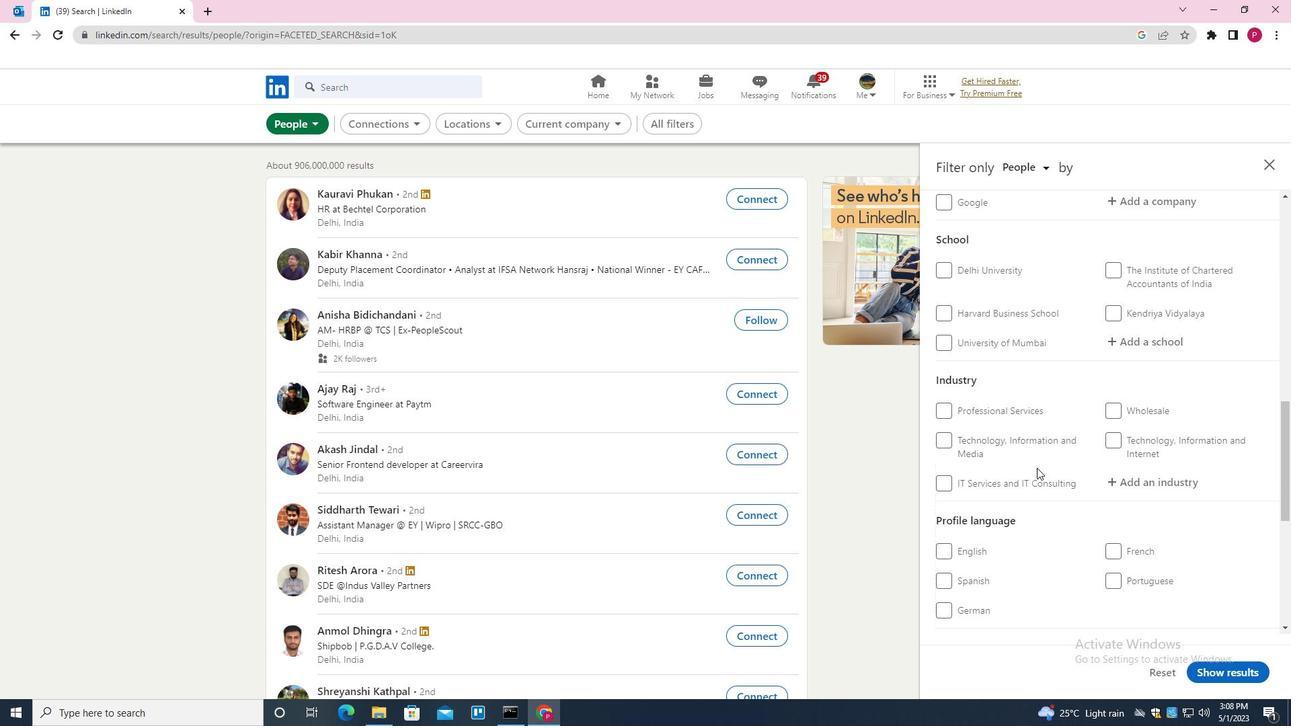 
Action: Mouse moved to (939, 349)
Screenshot: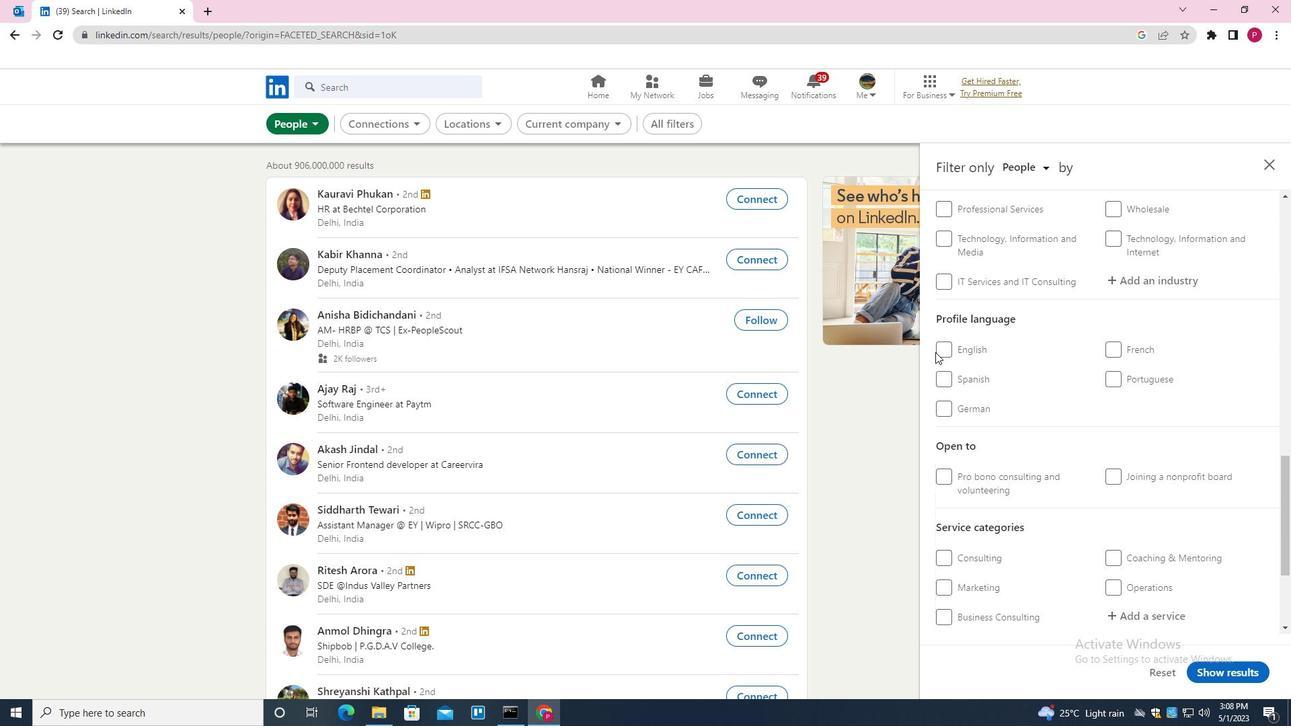 
Action: Mouse pressed left at (939, 349)
Screenshot: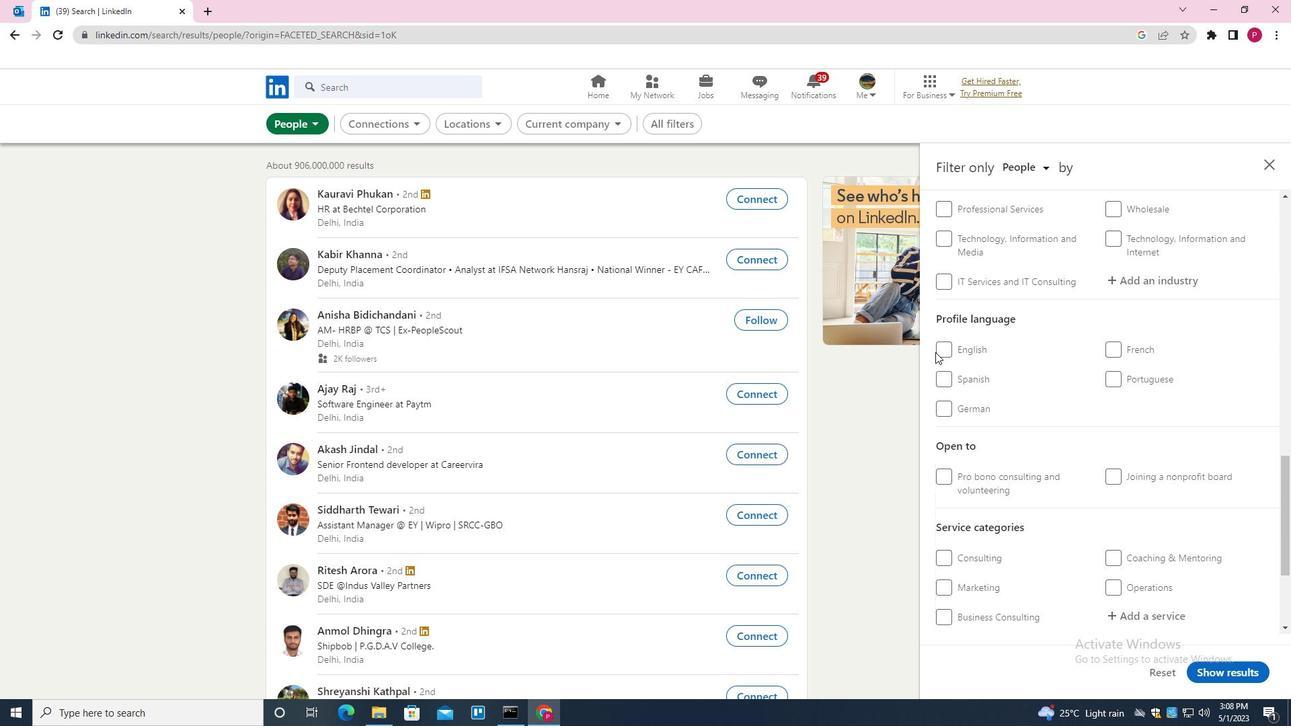 
Action: Mouse moved to (986, 384)
Screenshot: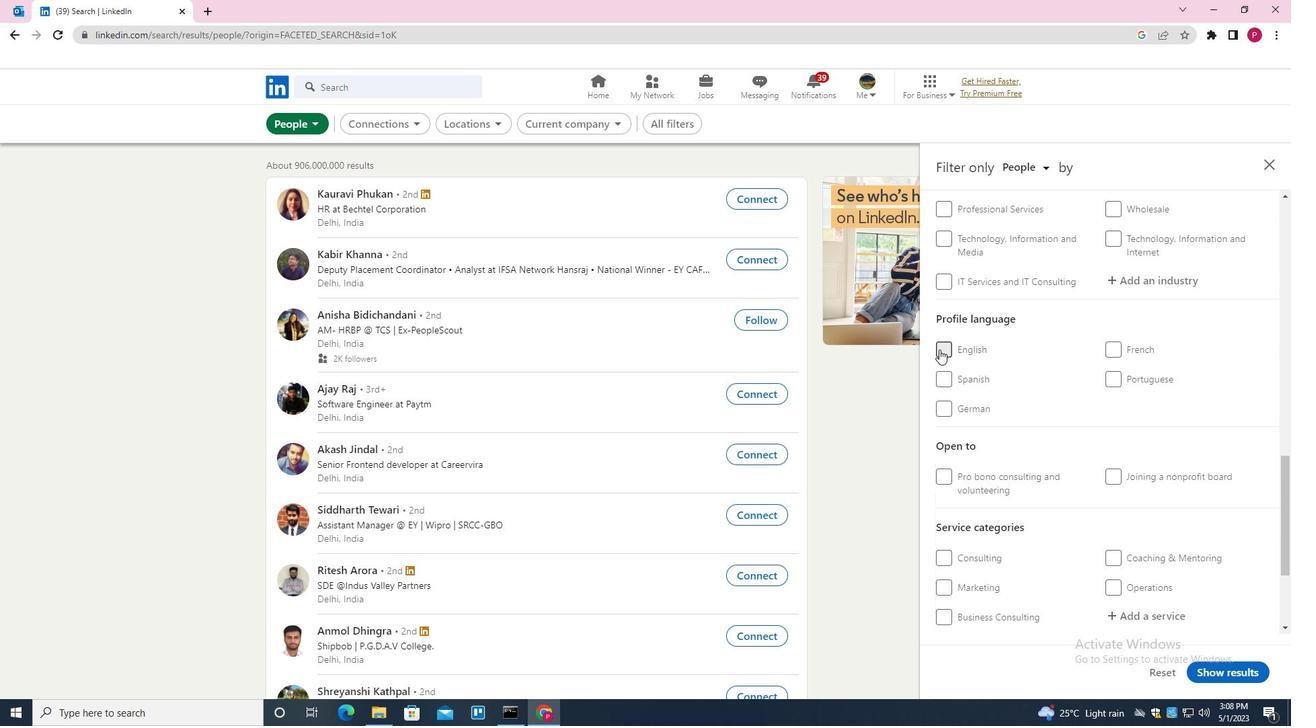 
Action: Mouse scrolled (986, 385) with delta (0, 0)
Screenshot: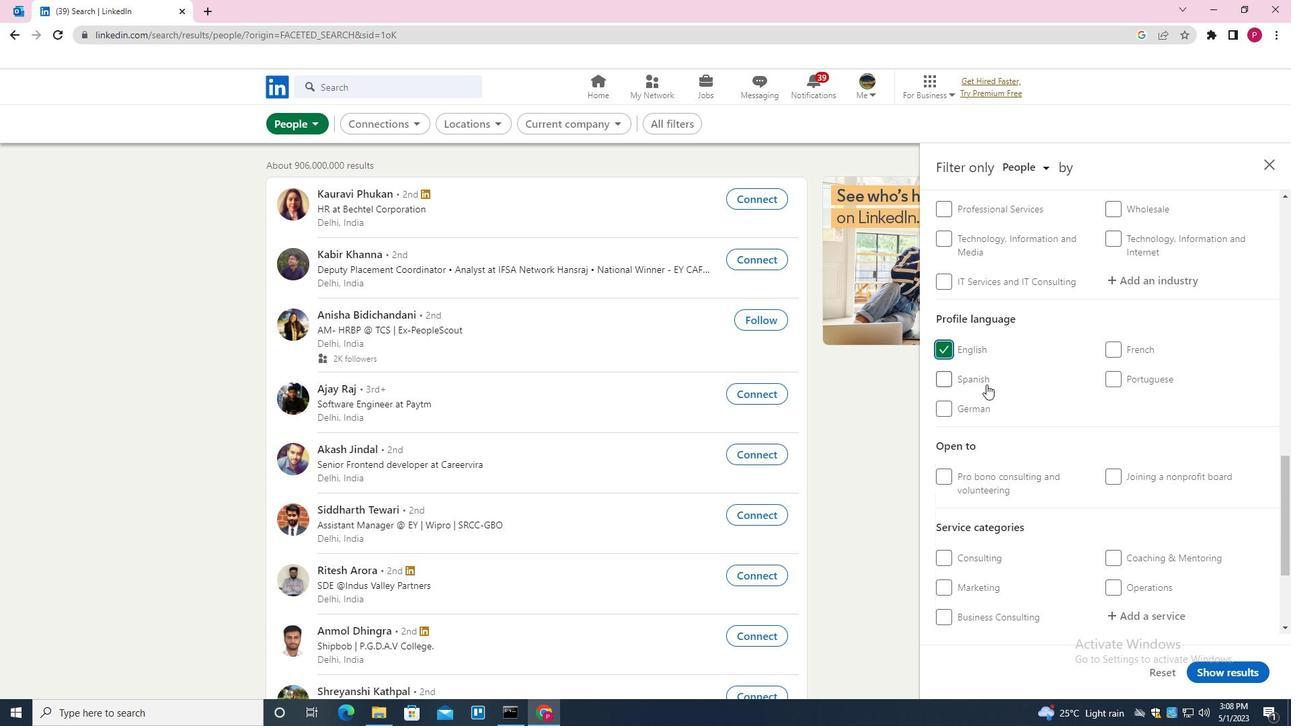 
Action: Mouse scrolled (986, 385) with delta (0, 0)
Screenshot: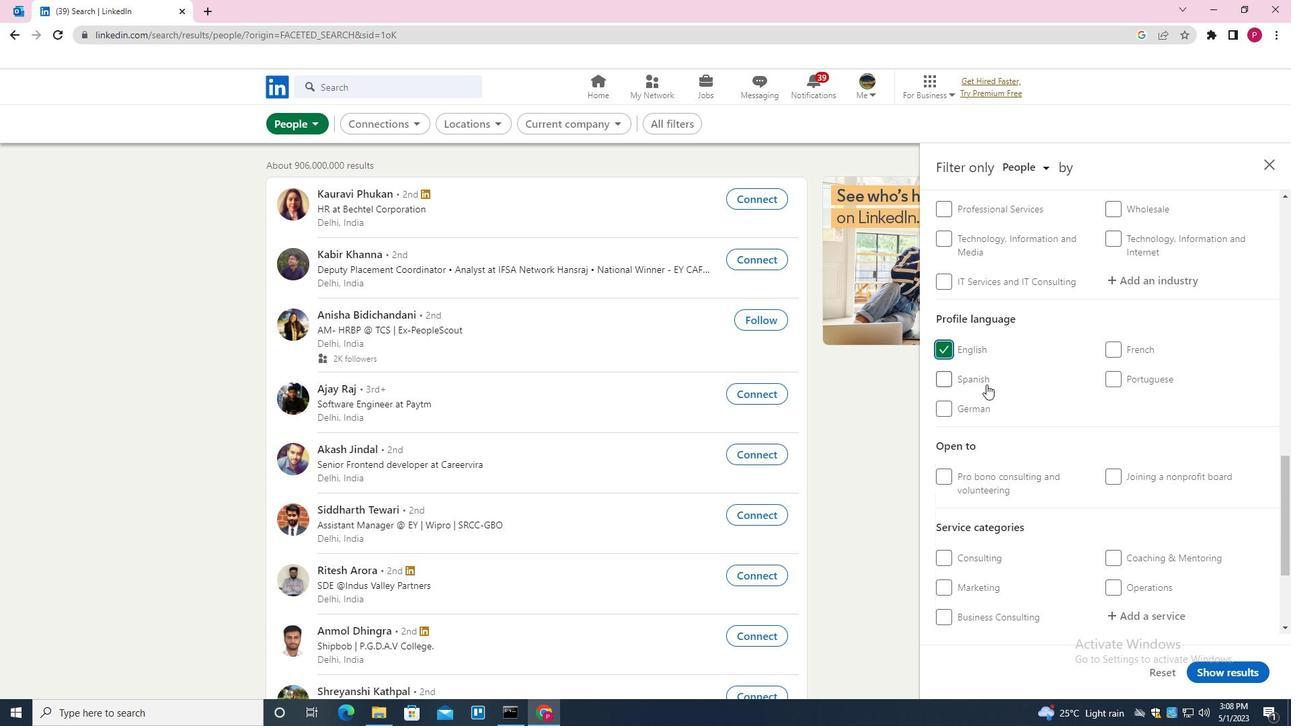 
Action: Mouse scrolled (986, 385) with delta (0, 0)
Screenshot: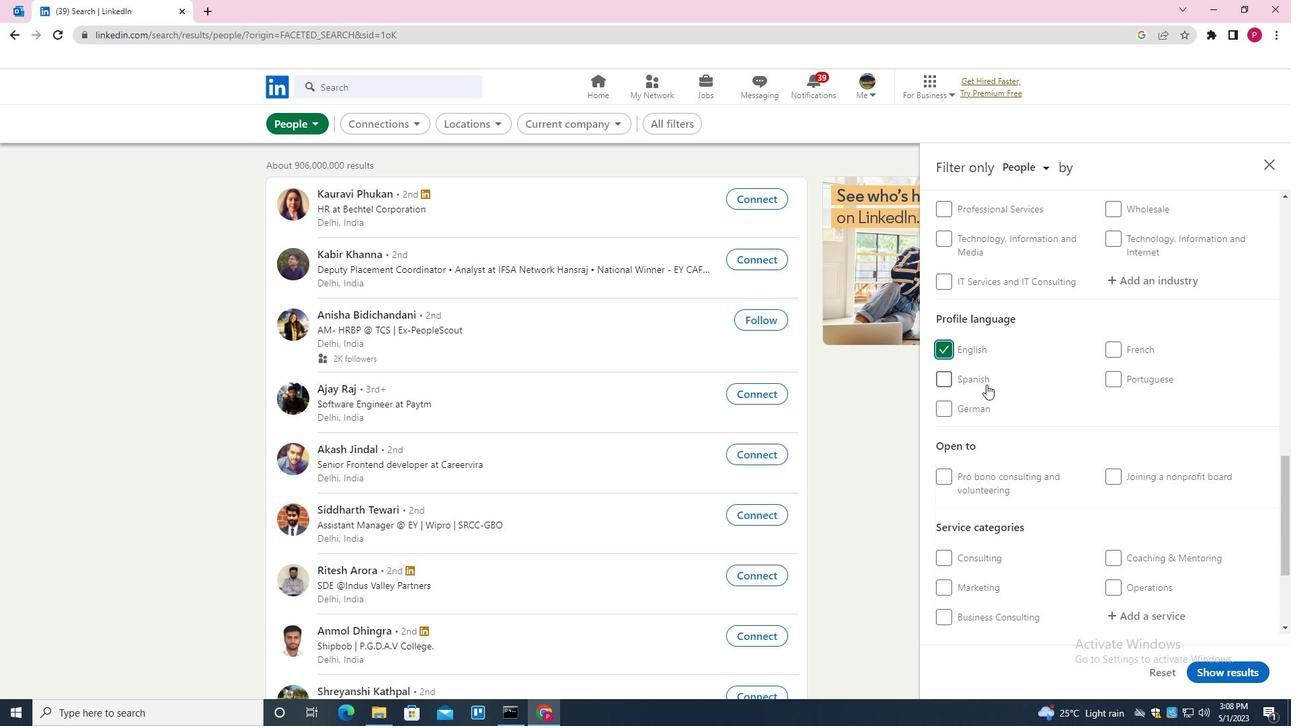 
Action: Mouse scrolled (986, 385) with delta (0, 0)
Screenshot: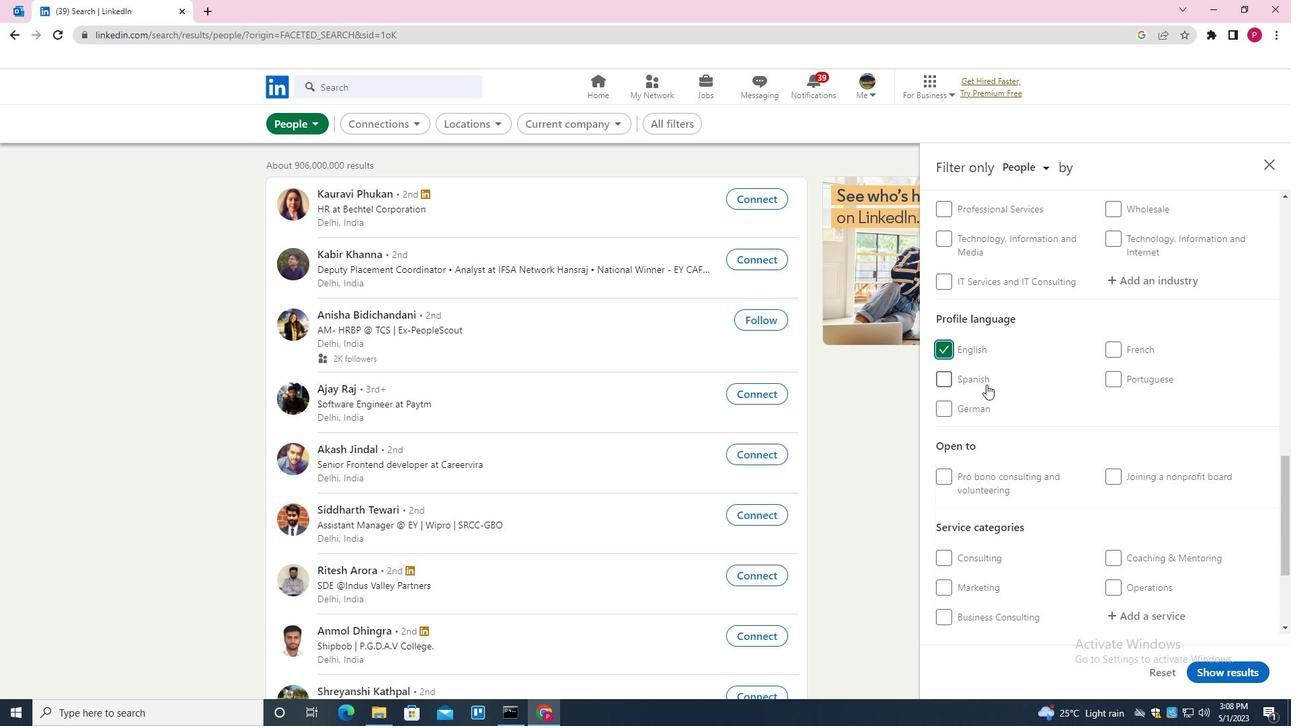 
Action: Mouse scrolled (986, 385) with delta (0, 0)
Screenshot: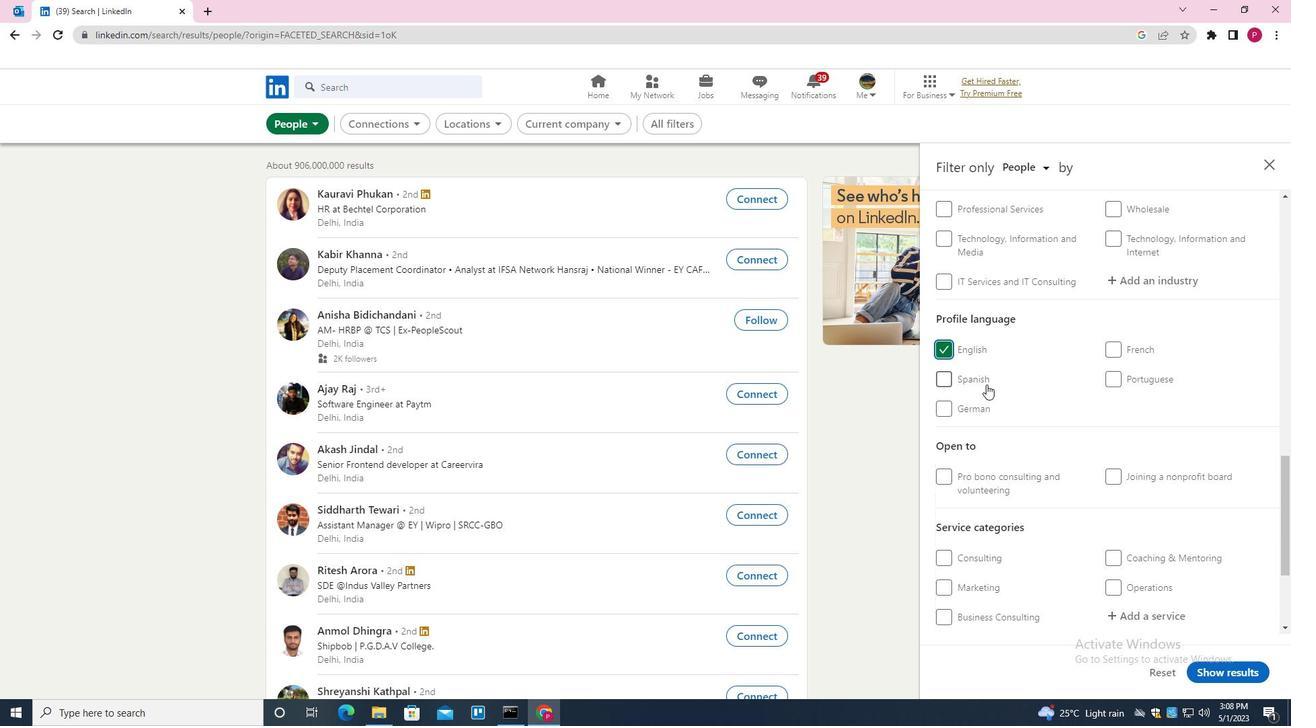 
Action: Mouse moved to (986, 384)
Screenshot: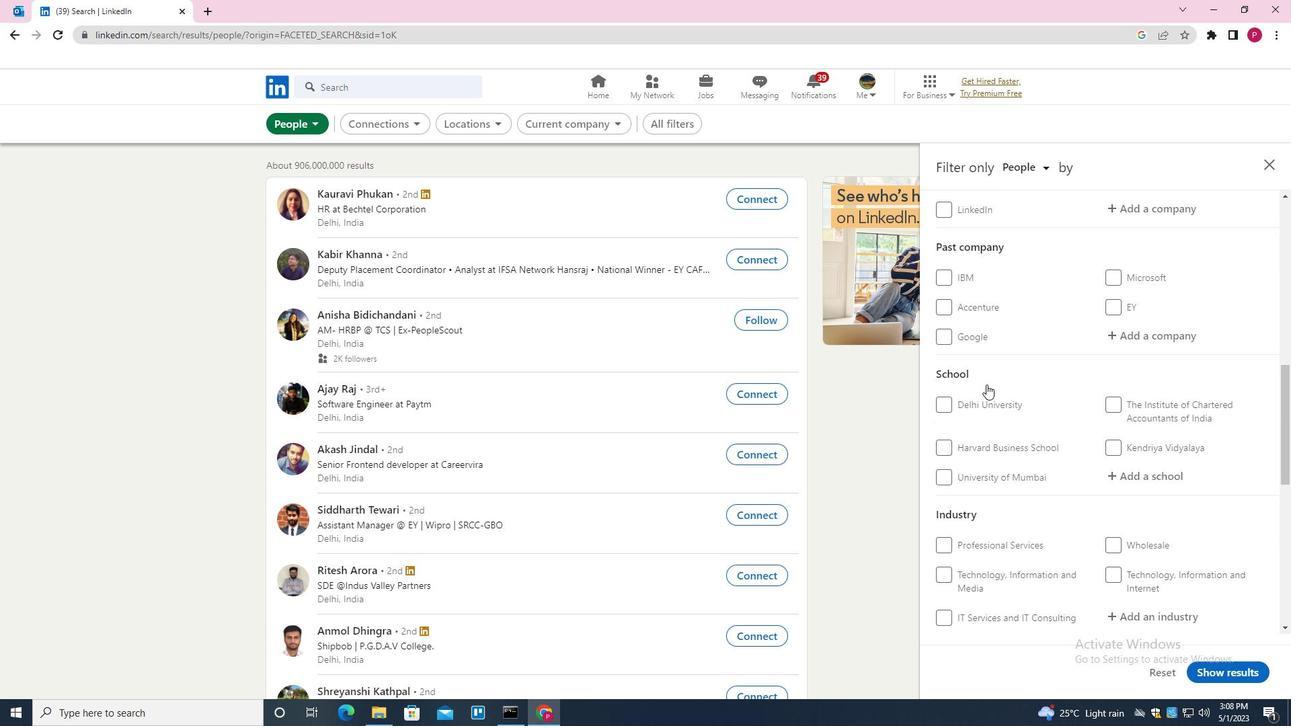 
Action: Mouse scrolled (986, 385) with delta (0, 0)
Screenshot: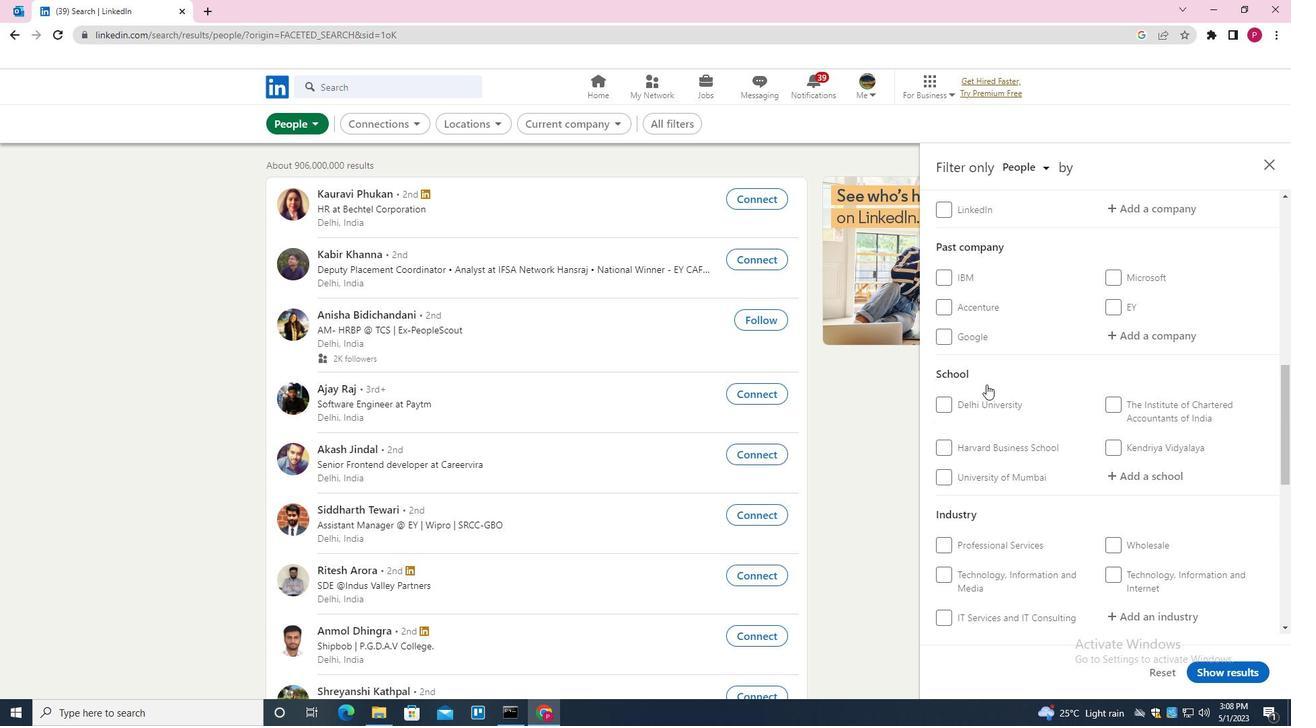
Action: Mouse scrolled (986, 385) with delta (0, 0)
Screenshot: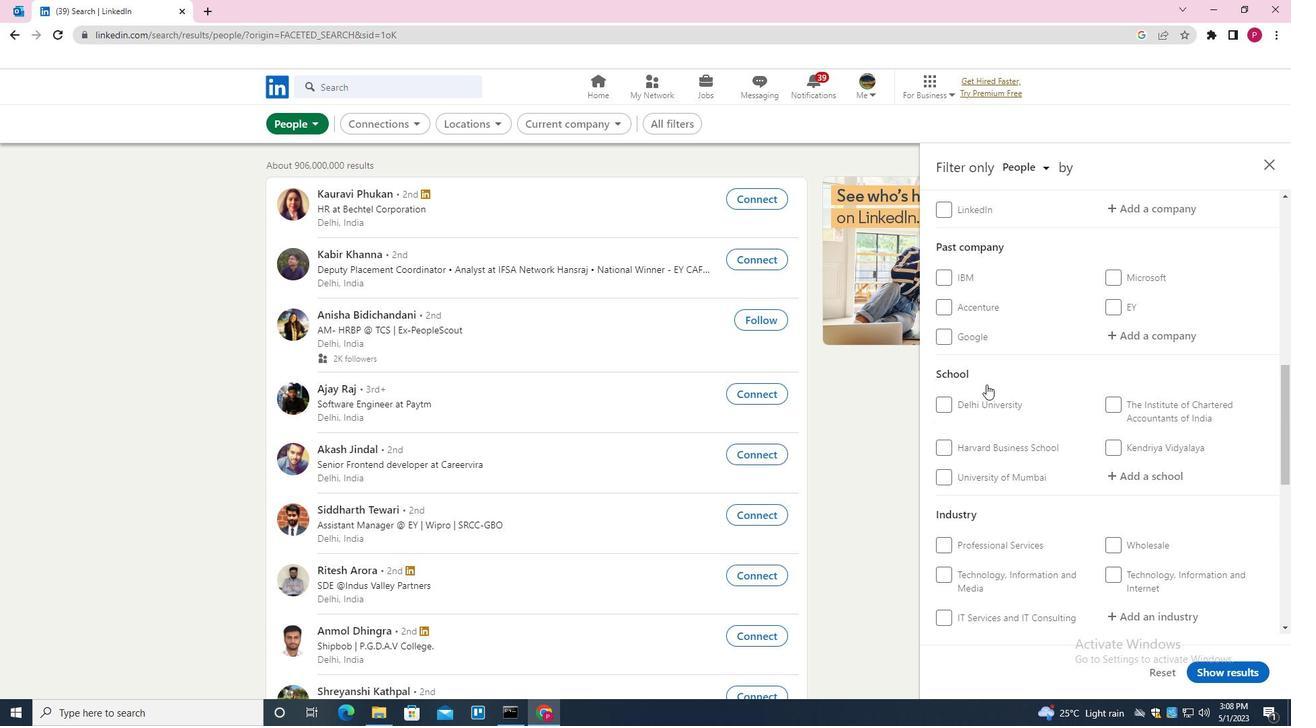 
Action: Mouse moved to (1119, 344)
Screenshot: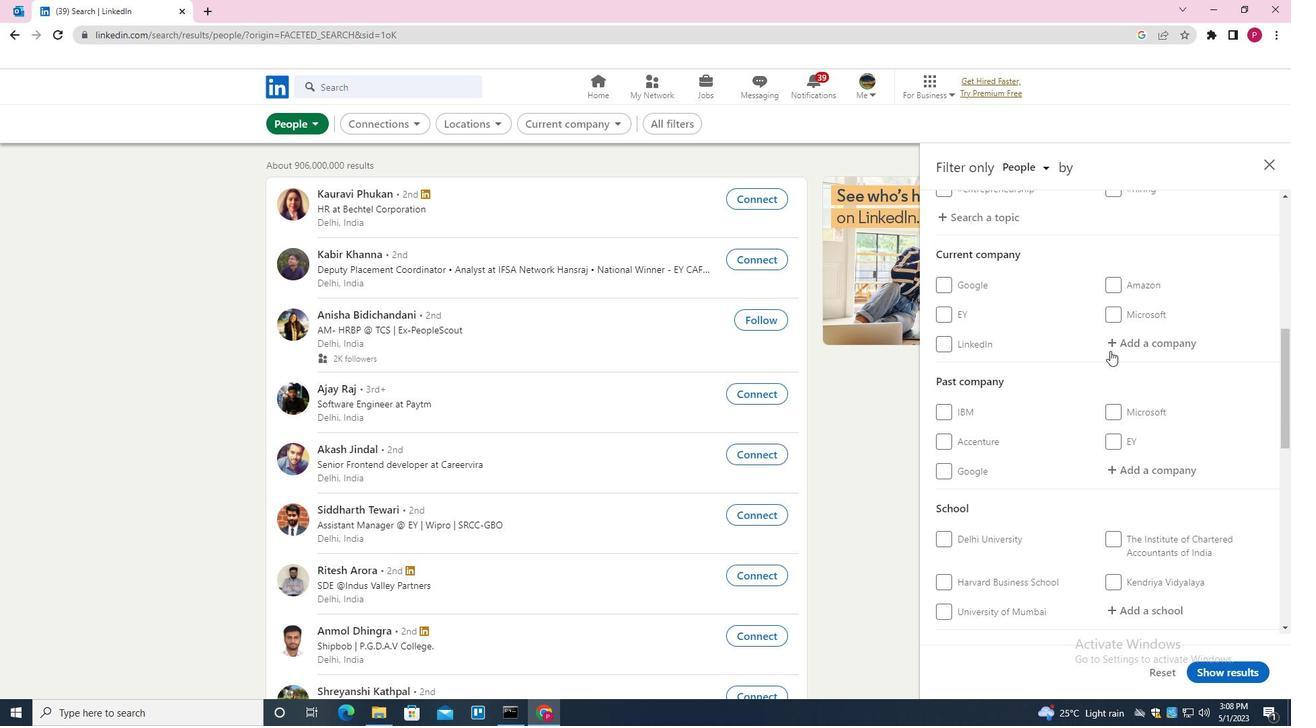 
Action: Mouse pressed left at (1119, 344)
Screenshot: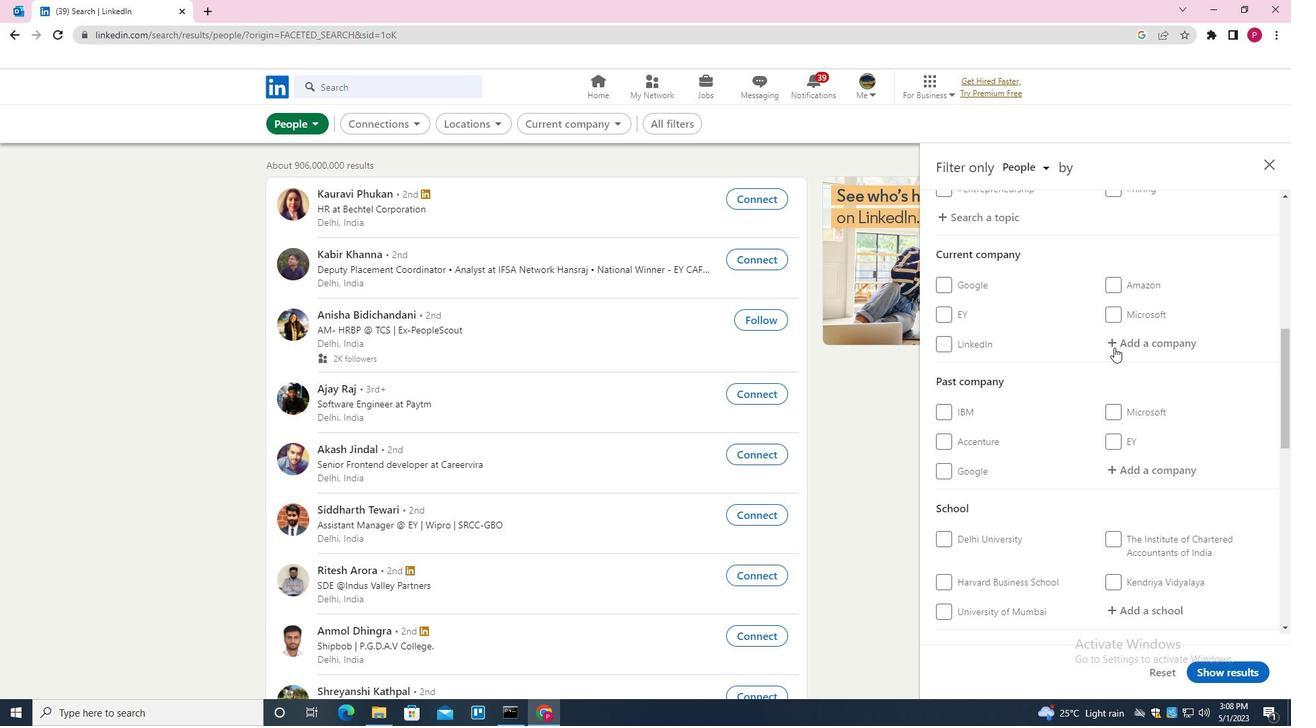 
Action: Mouse moved to (1118, 345)
Screenshot: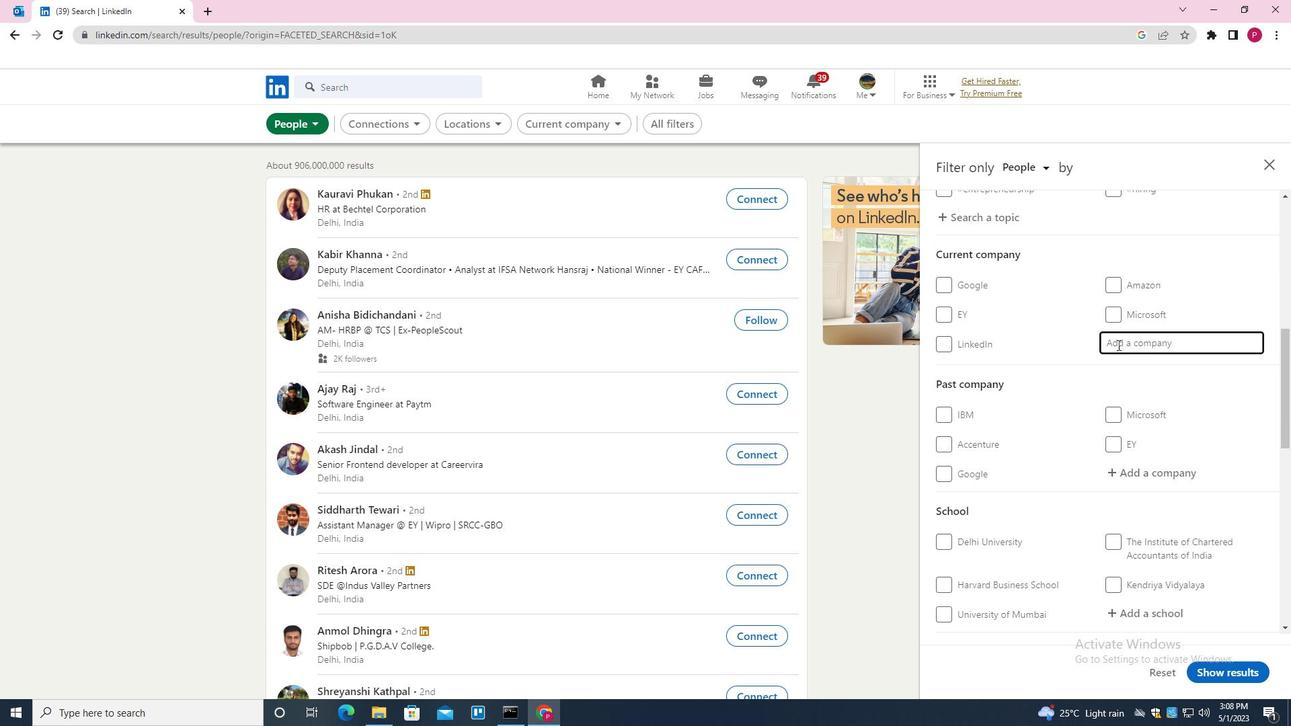 
Action: Key pressed <Key.shift><Key.shift><Key.shift><Key.shift><Key.shift><Key.shift><Key.shift><Key.shift><Key.shift><Key.shift><Key.shift><Key.shift>EJ<Key.shift><Key.shift><Key.shift><Key.shift>AMERICA<Key.down><Key.enter>
Screenshot: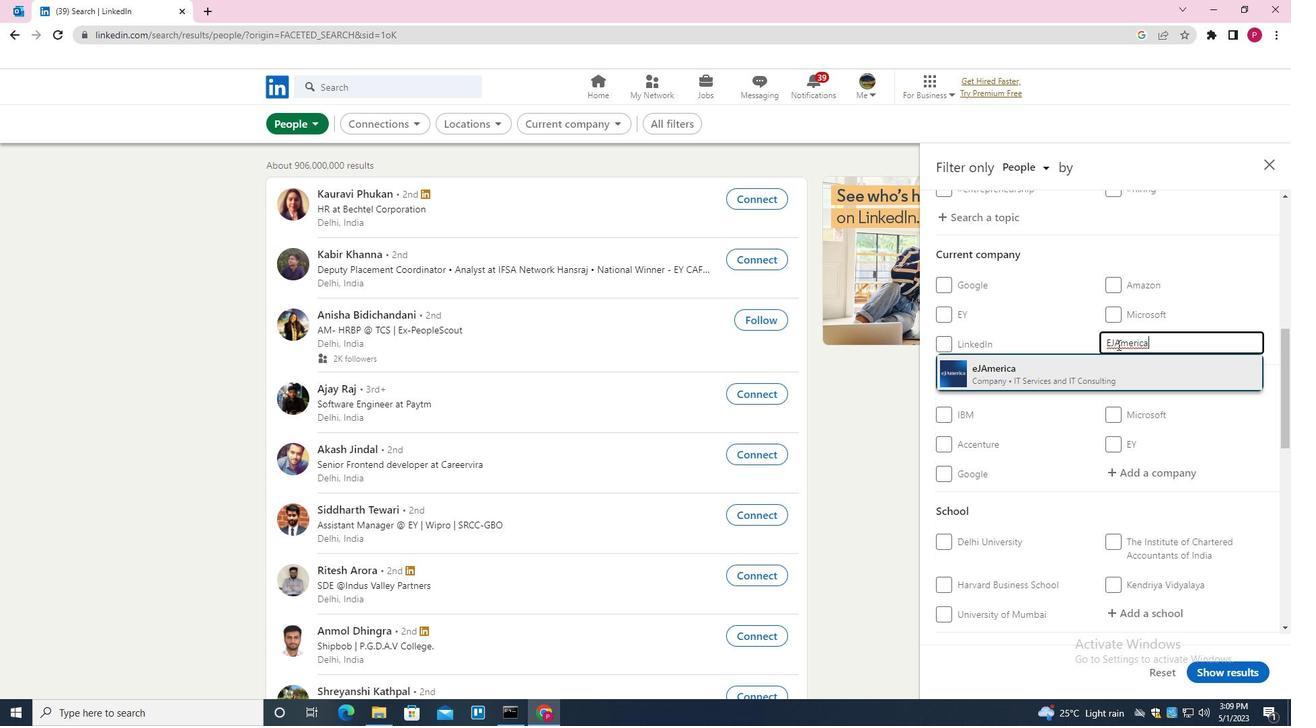 
Action: Mouse moved to (1069, 384)
Screenshot: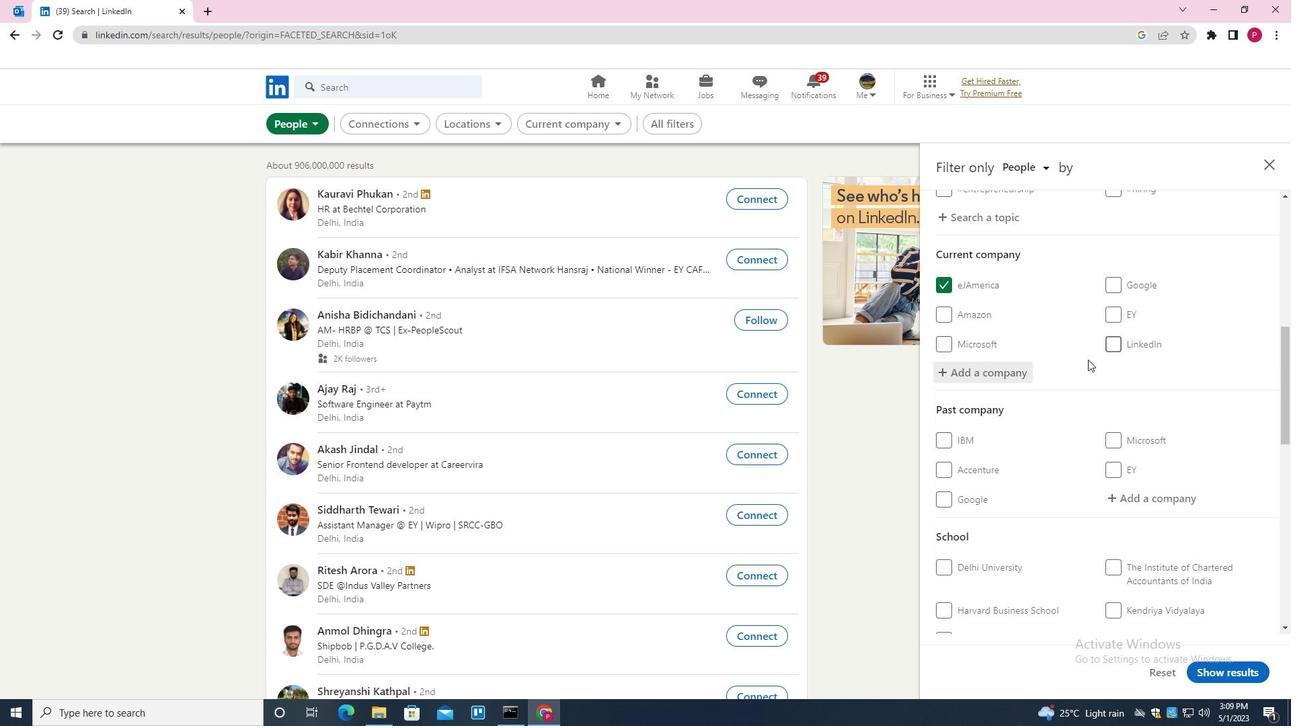 
Action: Mouse scrolled (1069, 383) with delta (0, 0)
Screenshot: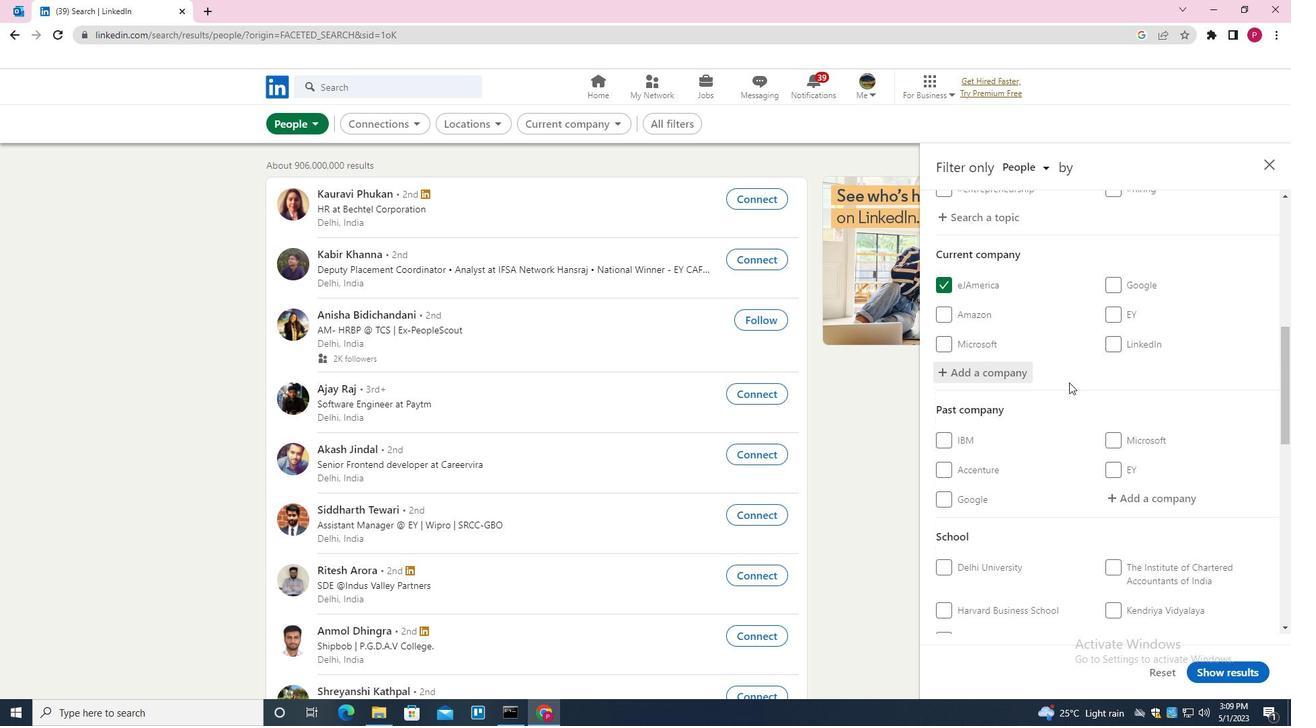 
Action: Mouse scrolled (1069, 383) with delta (0, 0)
Screenshot: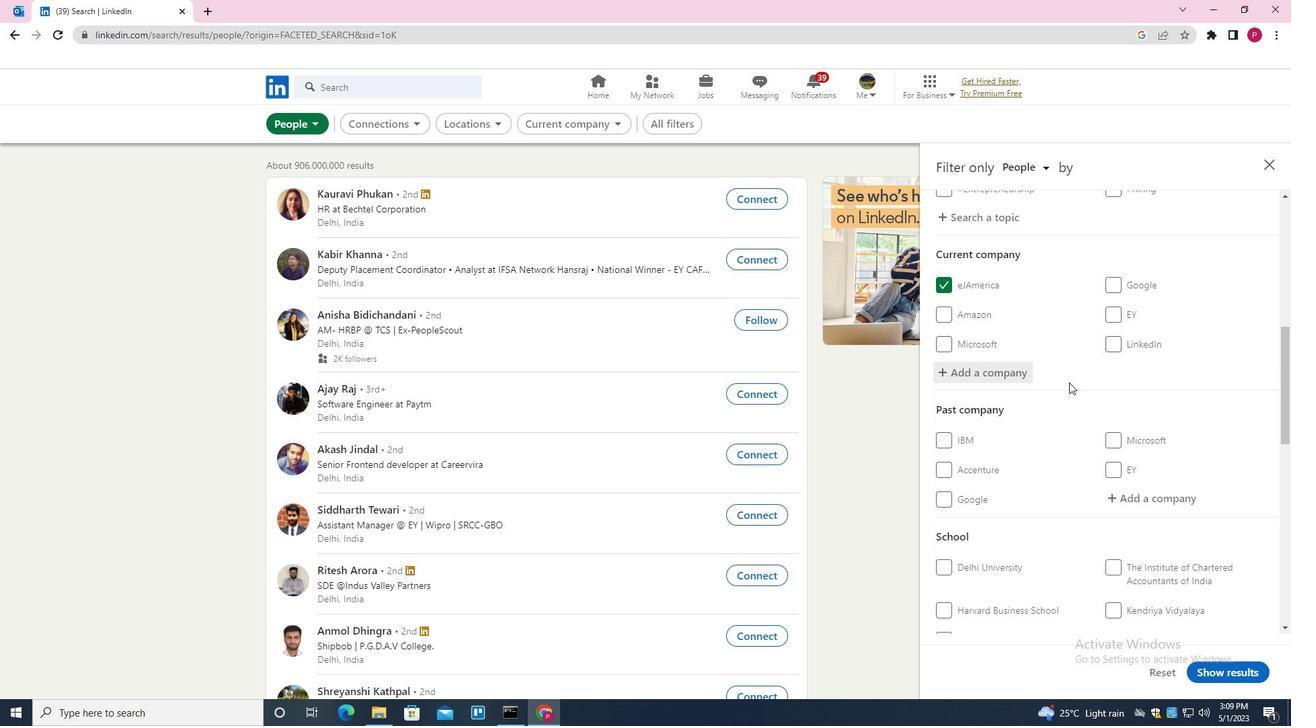 
Action: Mouse scrolled (1069, 383) with delta (0, 0)
Screenshot: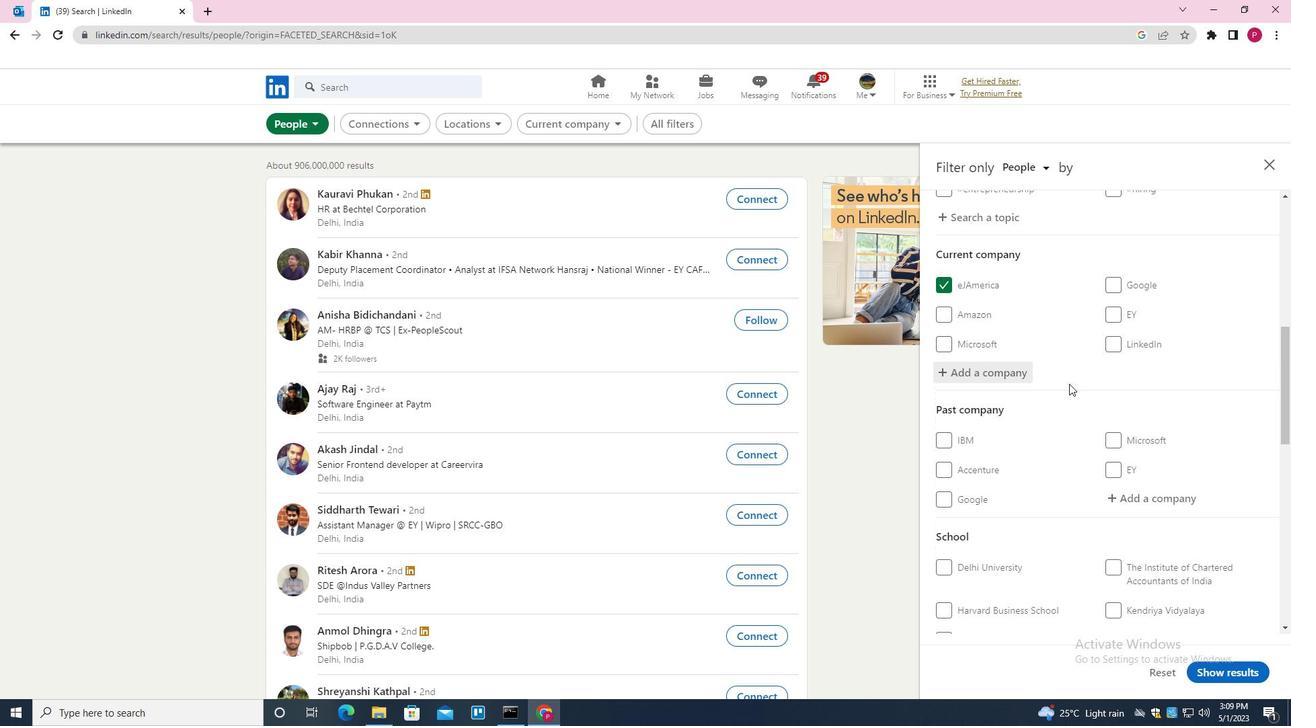 
Action: Mouse moved to (1140, 440)
Screenshot: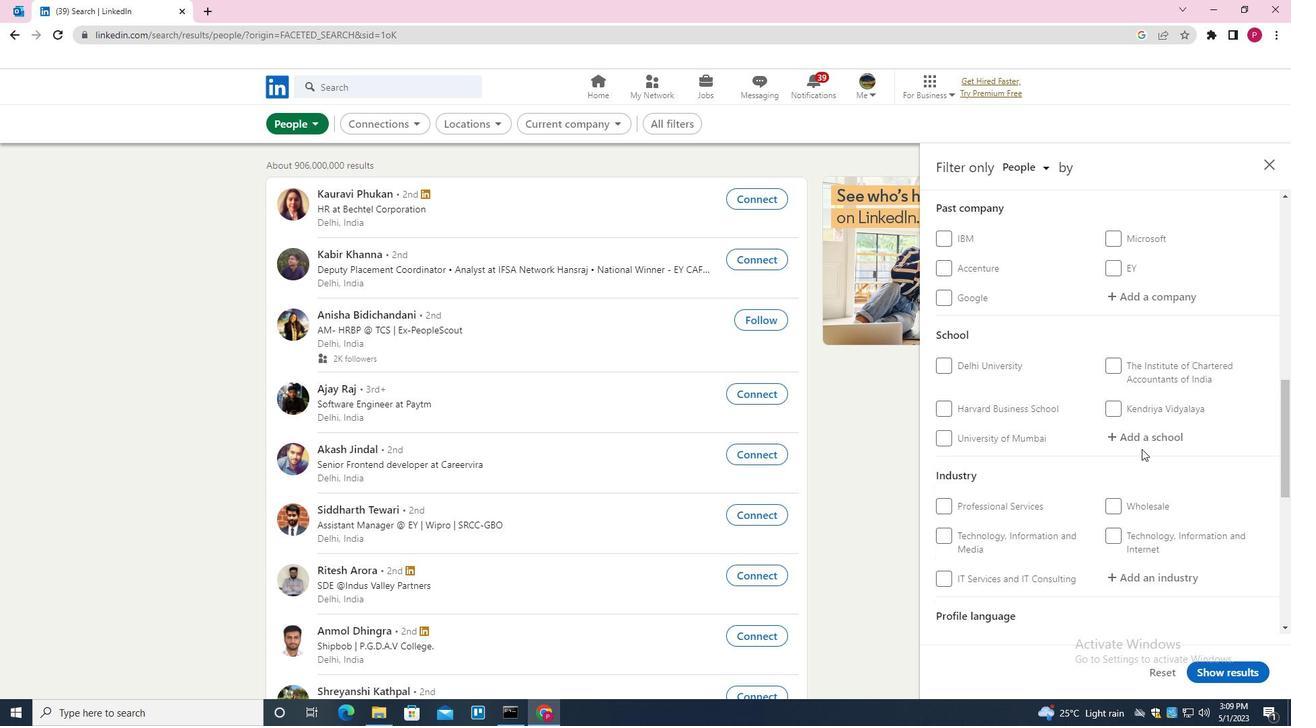 
Action: Mouse pressed left at (1140, 440)
Screenshot: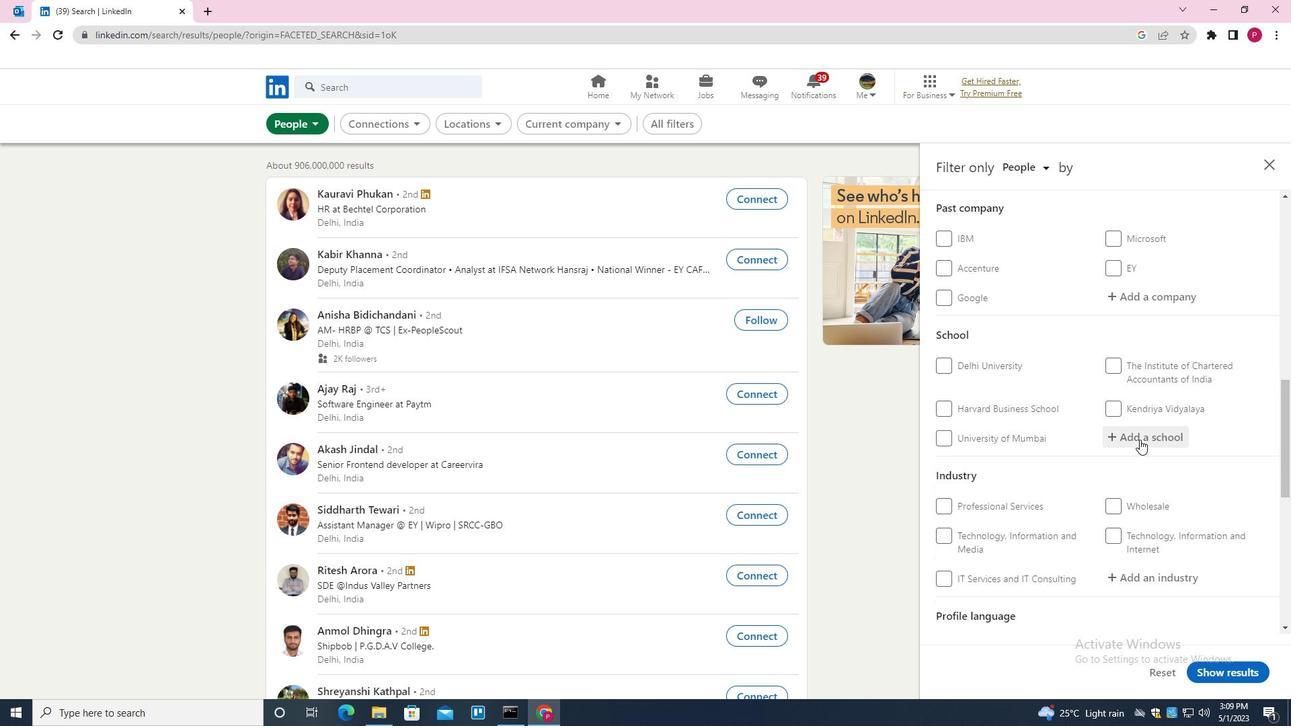 
Action: Key pressed <Key.shift>PATNA<Key.space><Key.shift>WOMEN'S<Key.space><Key.down><Key.enter>
Screenshot: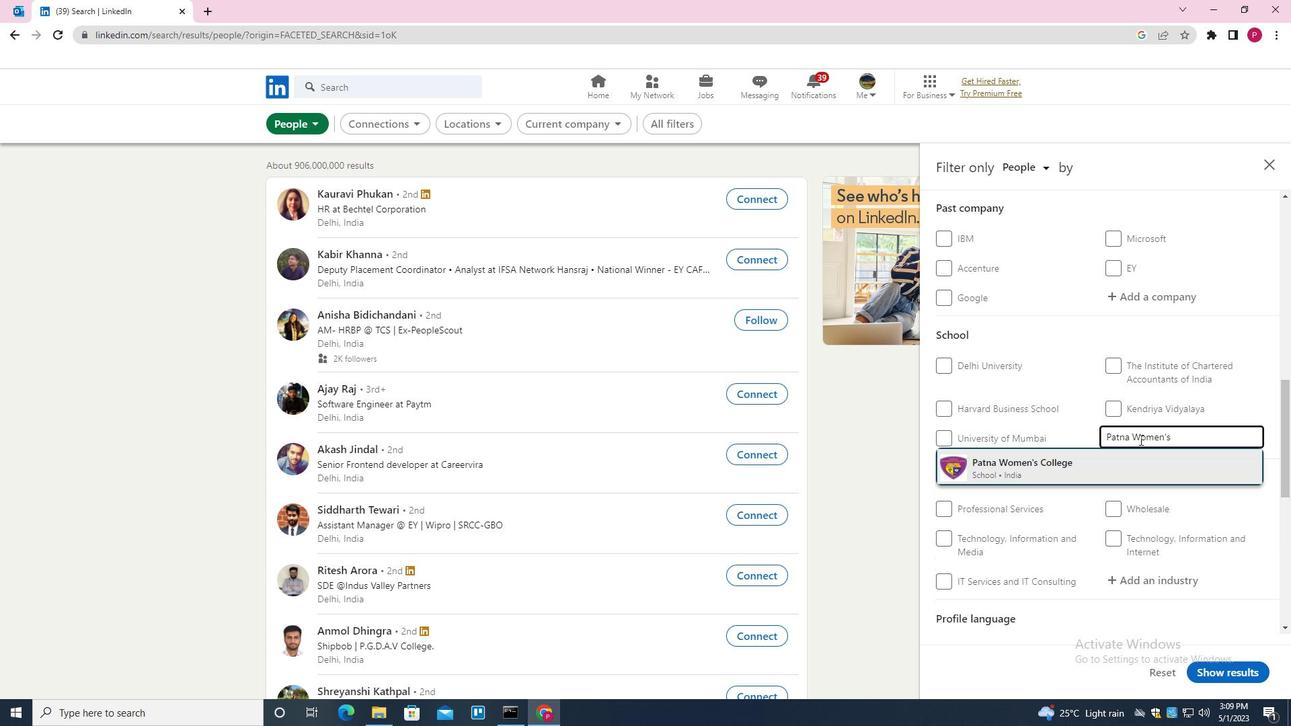 
Action: Mouse moved to (1050, 452)
Screenshot: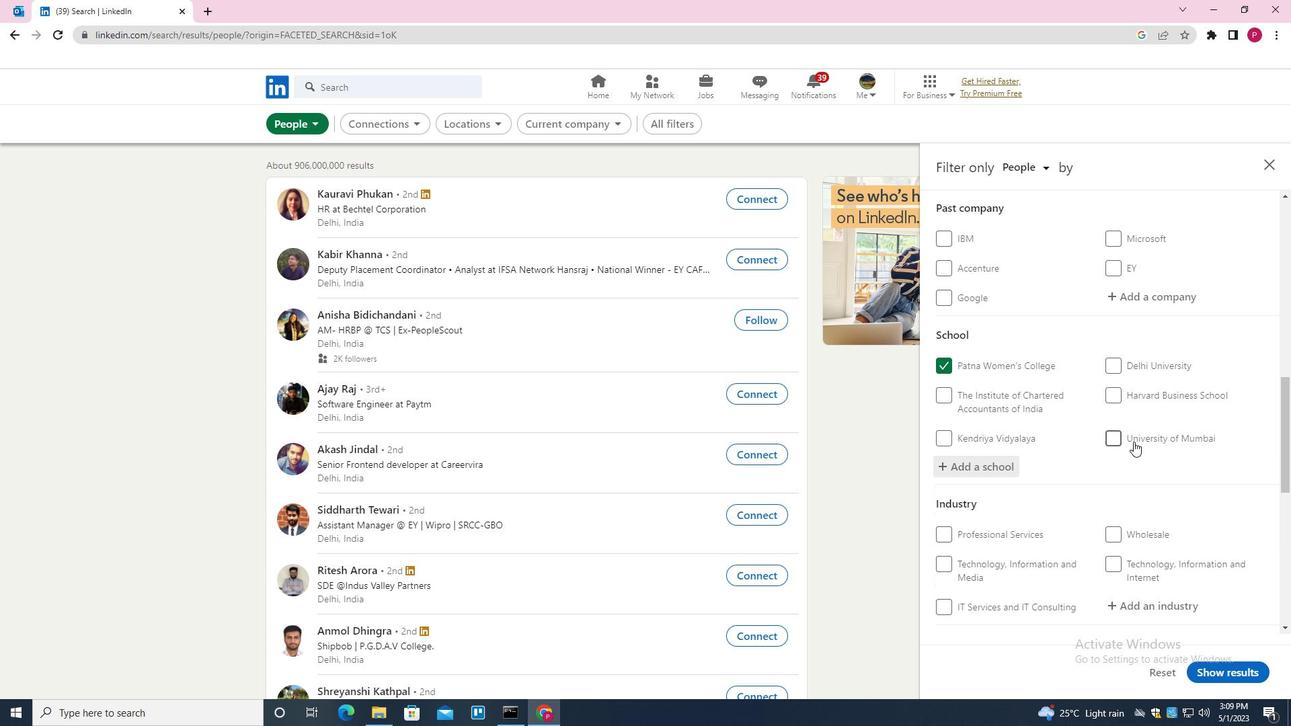 
Action: Mouse scrolled (1050, 452) with delta (0, 0)
Screenshot: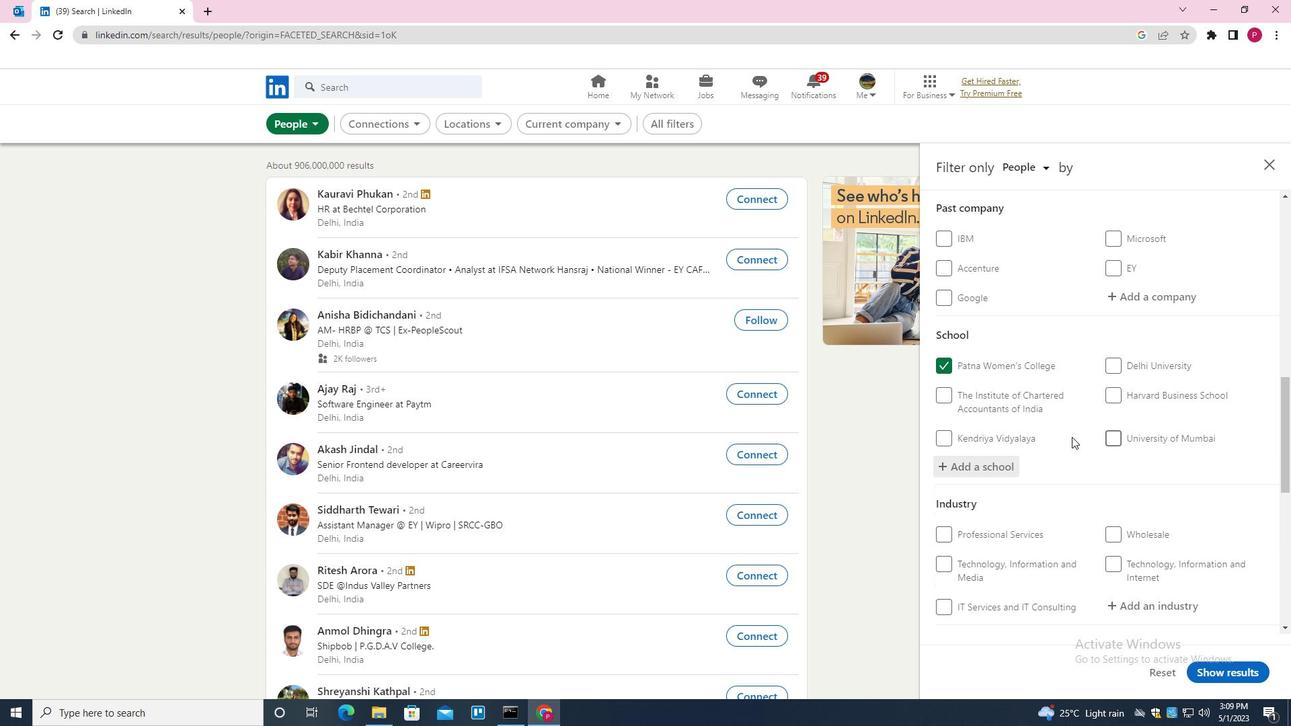 
Action: Mouse scrolled (1050, 452) with delta (0, 0)
Screenshot: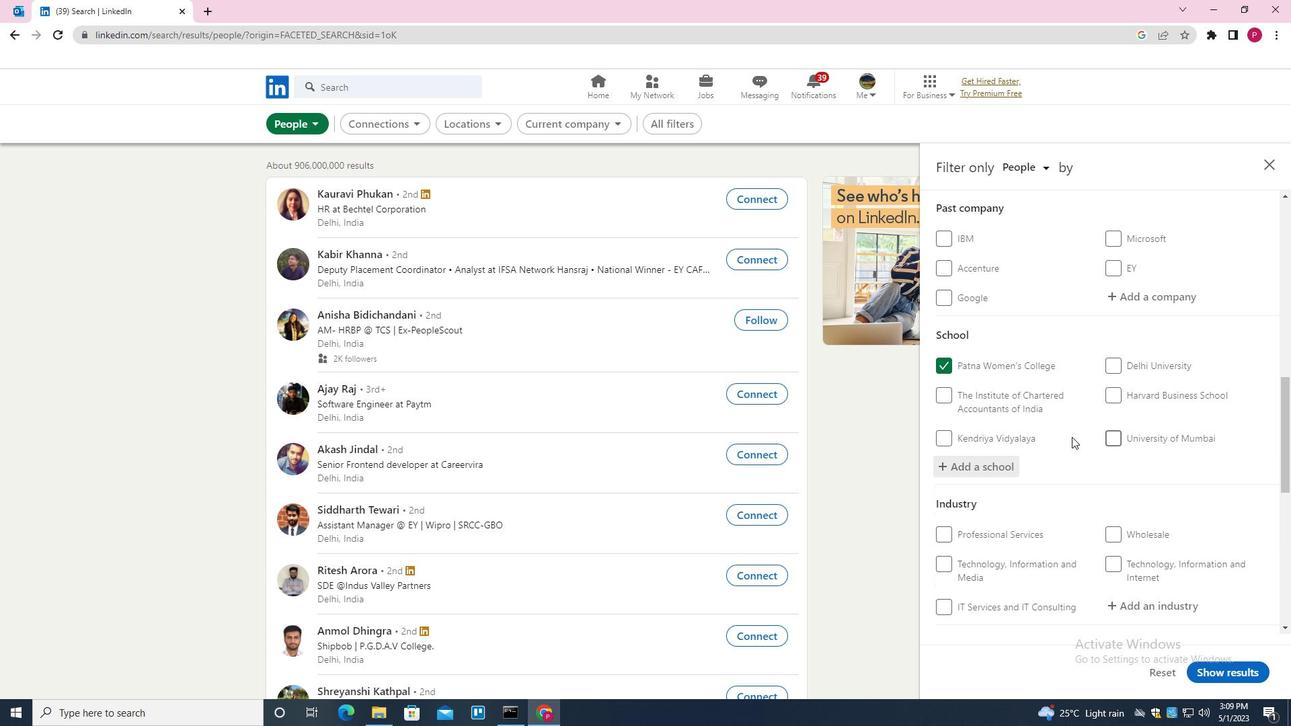 
Action: Mouse scrolled (1050, 452) with delta (0, 0)
Screenshot: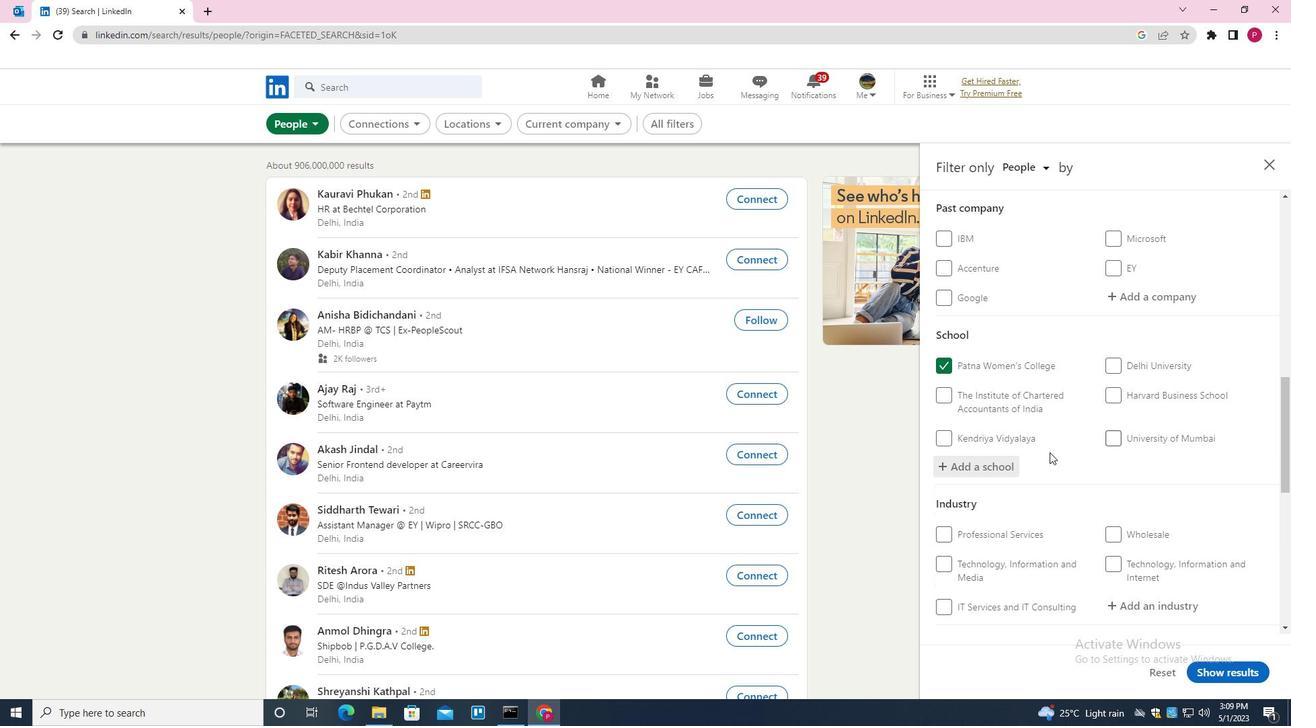 
Action: Mouse scrolled (1050, 452) with delta (0, 0)
Screenshot: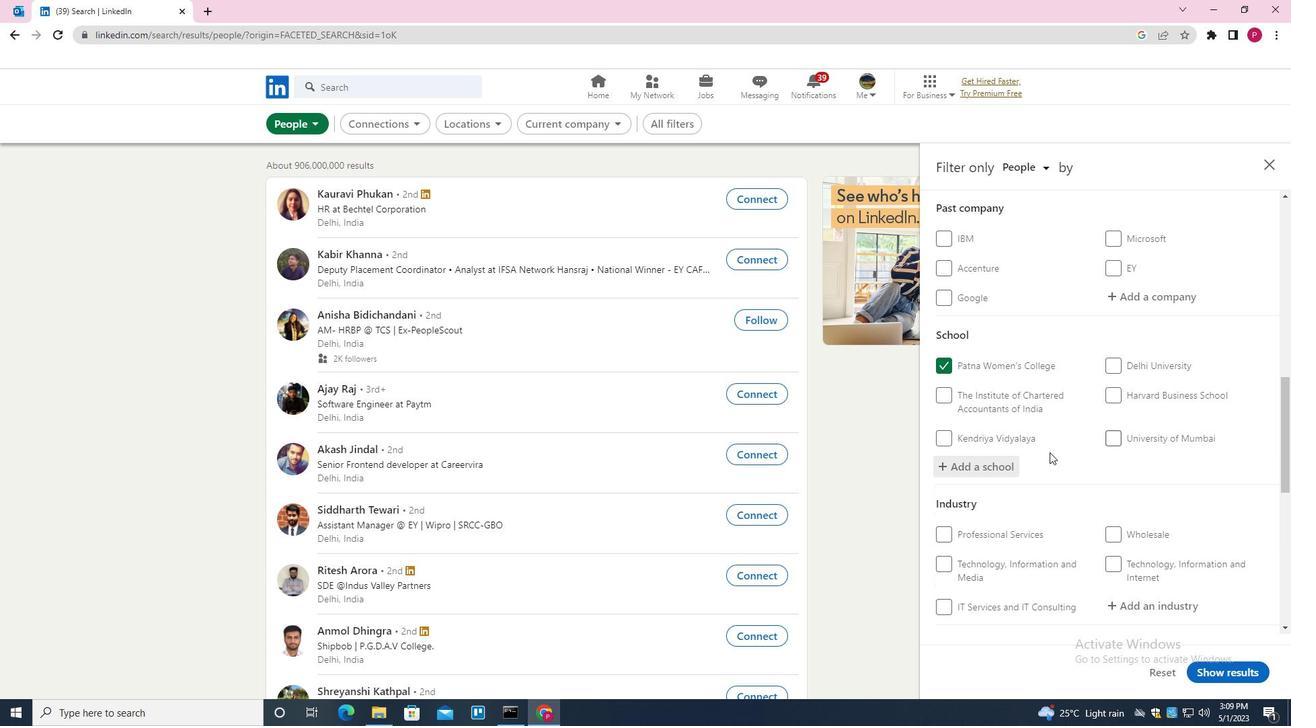 
Action: Mouse moved to (1147, 336)
Screenshot: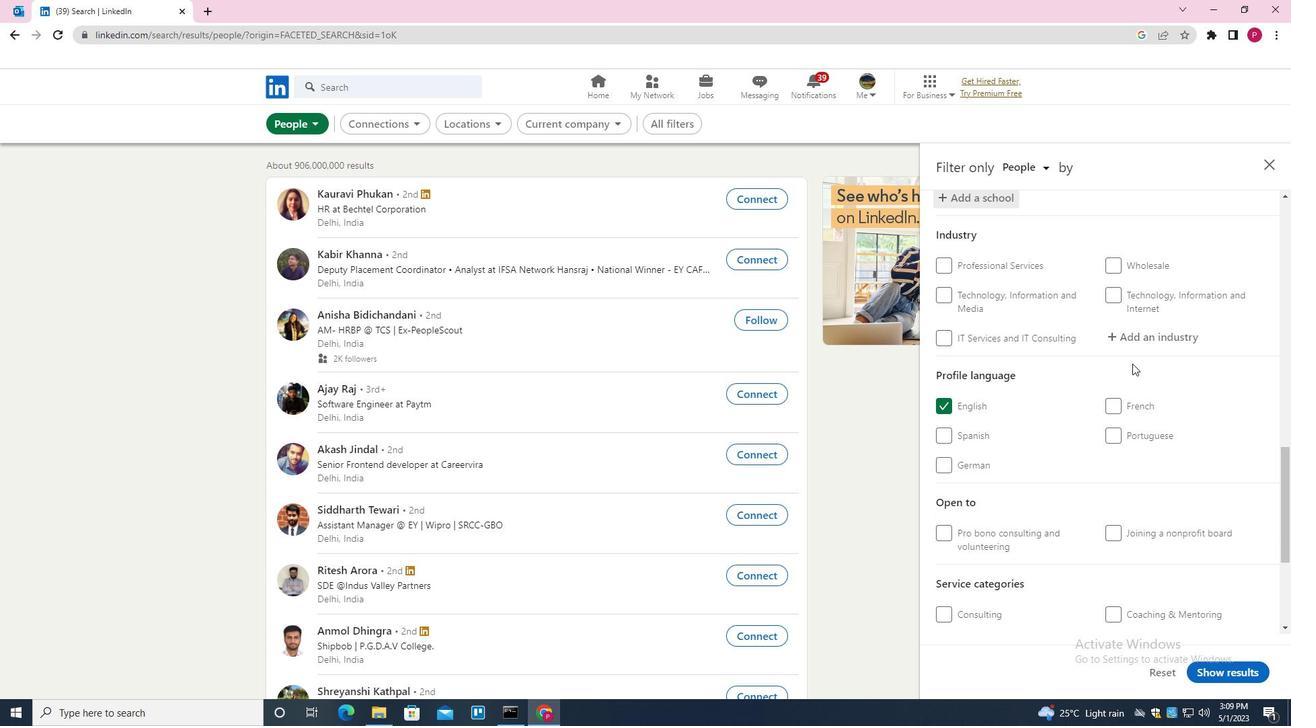
Action: Mouse pressed left at (1147, 336)
Screenshot: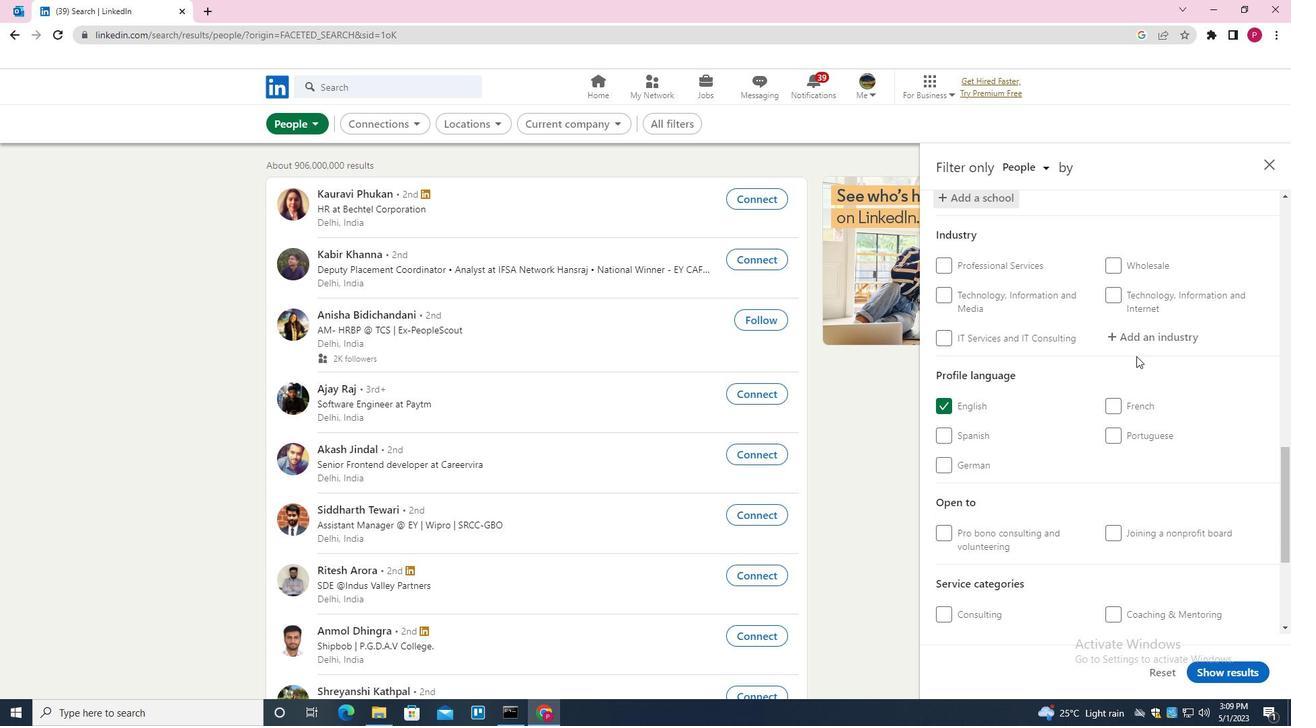 
Action: Mouse moved to (1147, 335)
Screenshot: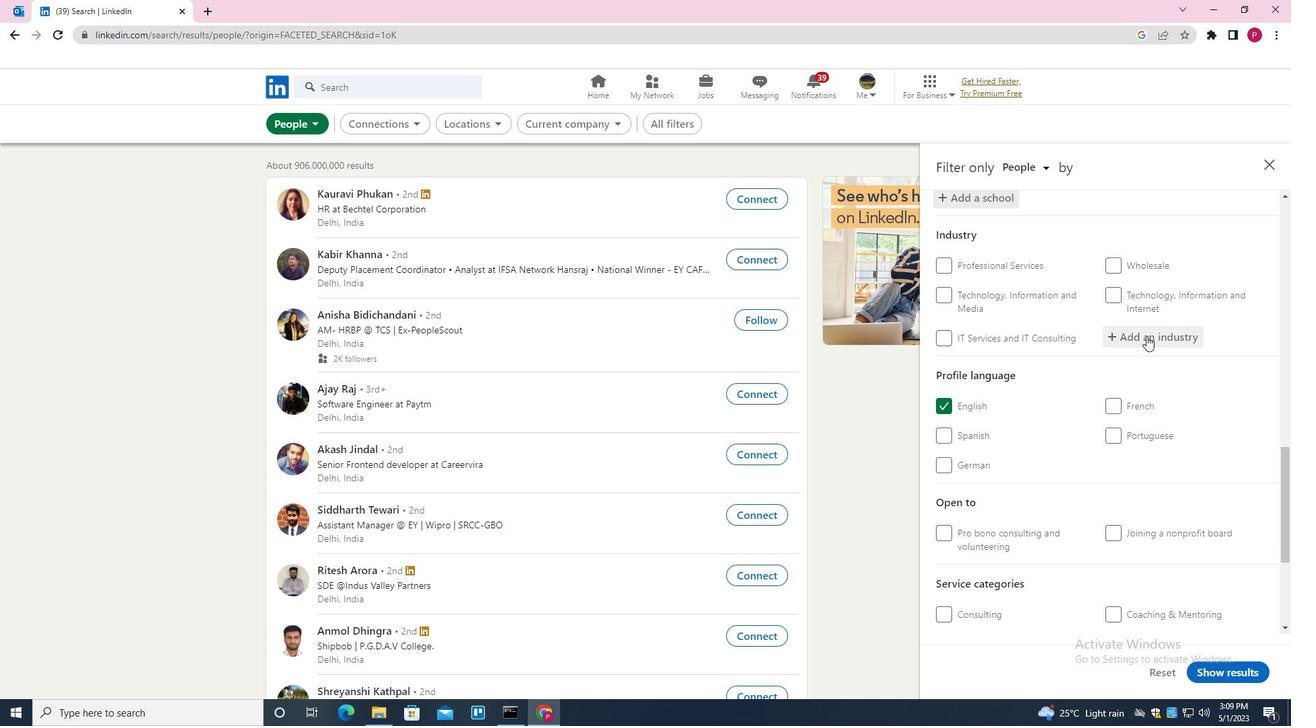 
Action: Key pressed <Key.shift>BUSM<Key.backspace>NI==<Key.backspace><Key.backspace><Key.backspace><Key.backspace>INESS<Key.space><Key.down><Key.down><Key.enter>
Screenshot: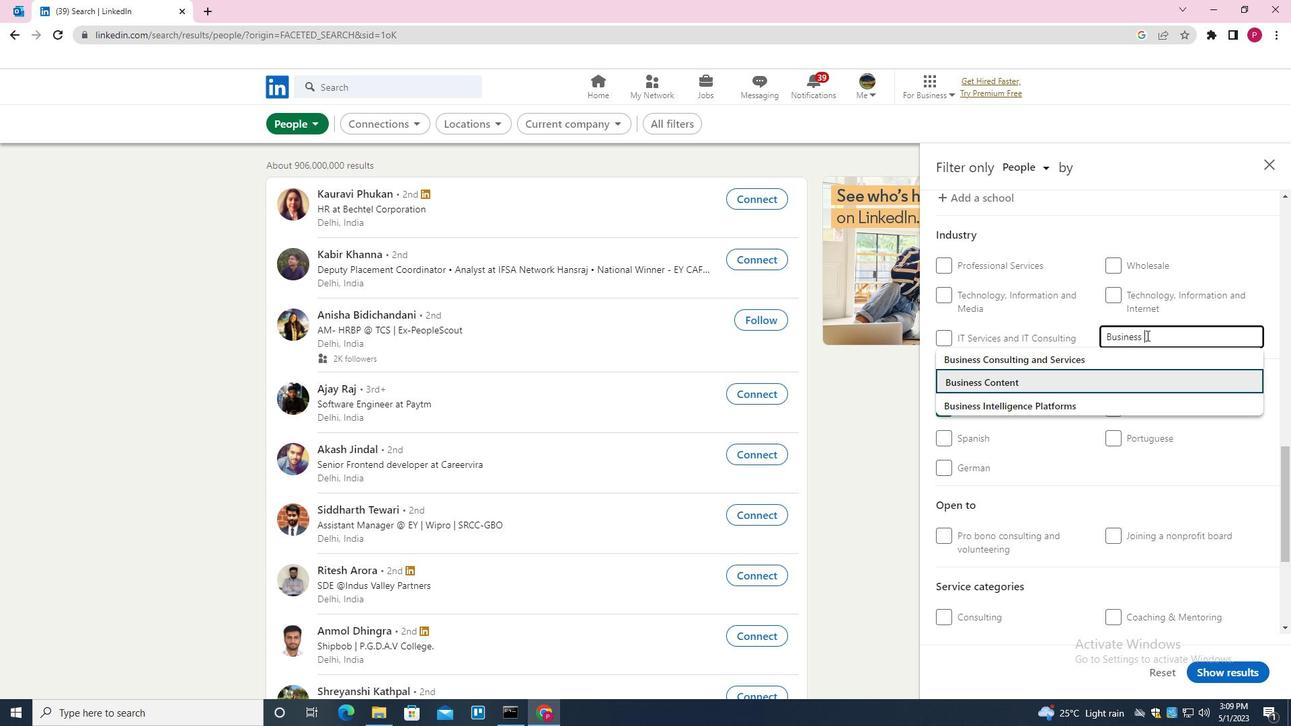 
Action: Mouse moved to (1124, 351)
Screenshot: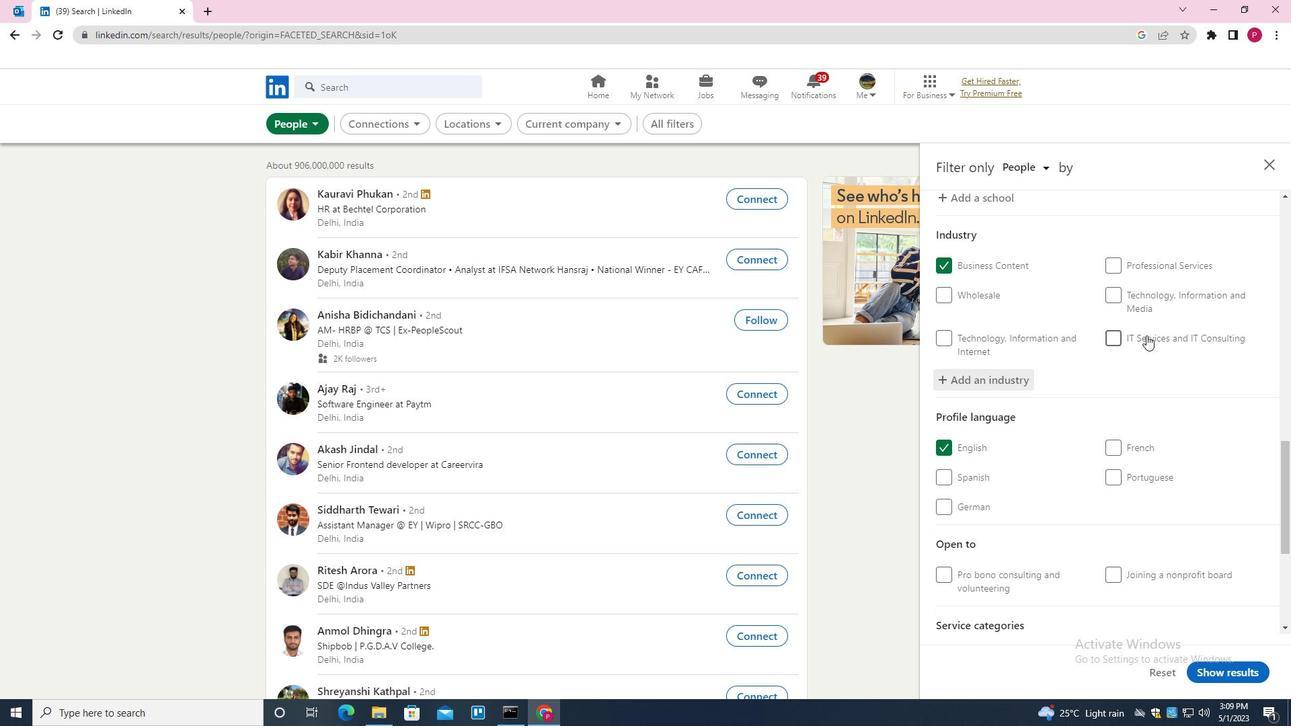 
Action: Mouse scrolled (1124, 351) with delta (0, 0)
Screenshot: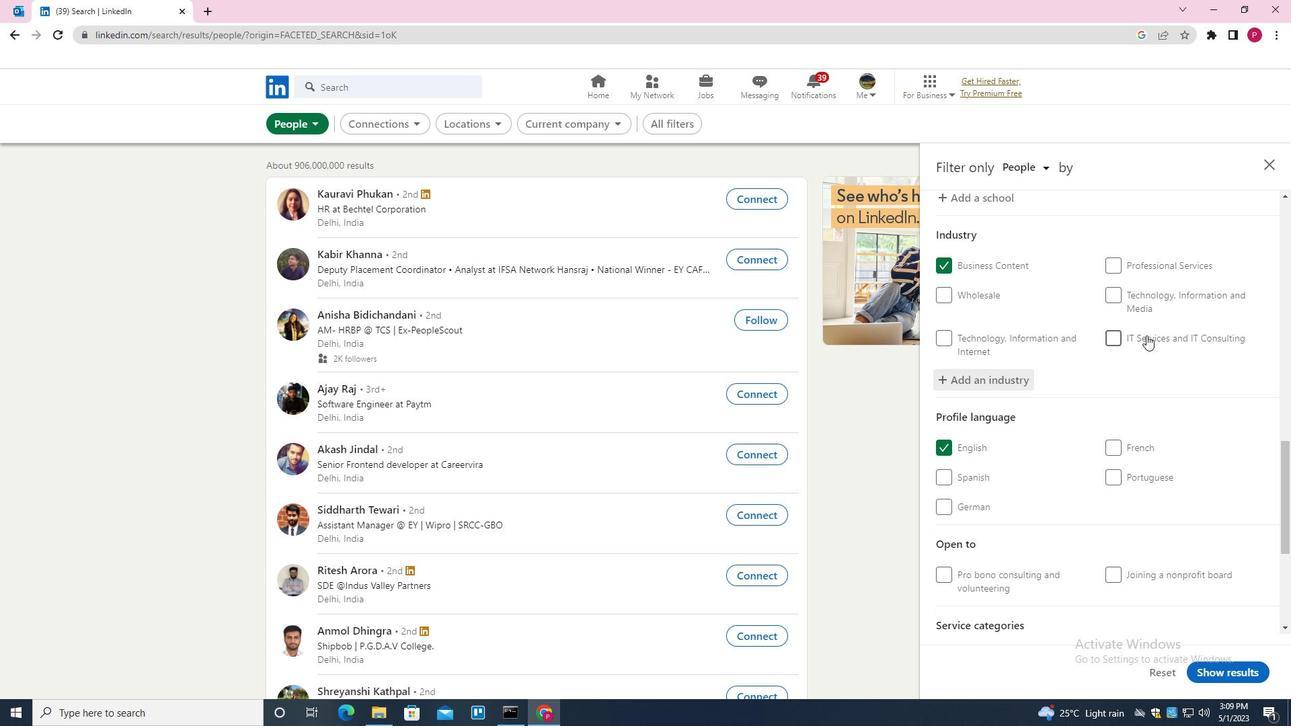 
Action: Mouse moved to (1122, 363)
Screenshot: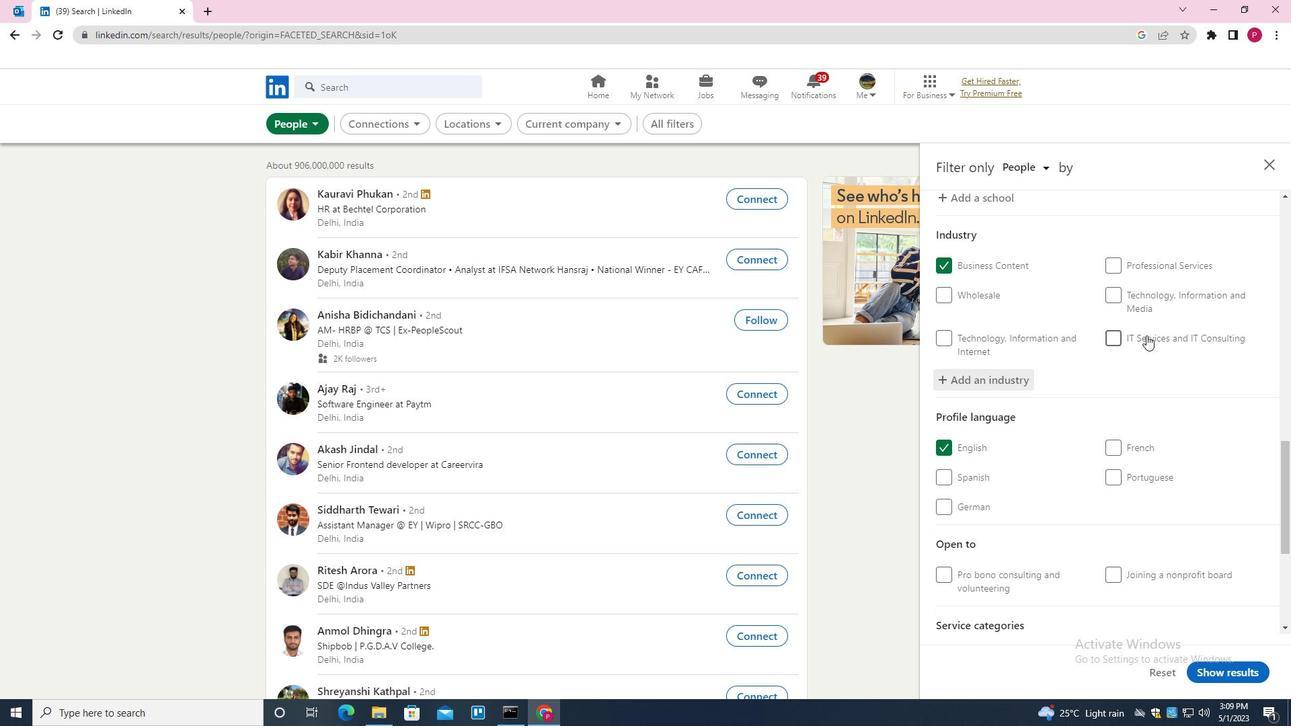 
Action: Mouse scrolled (1122, 363) with delta (0, 0)
Screenshot: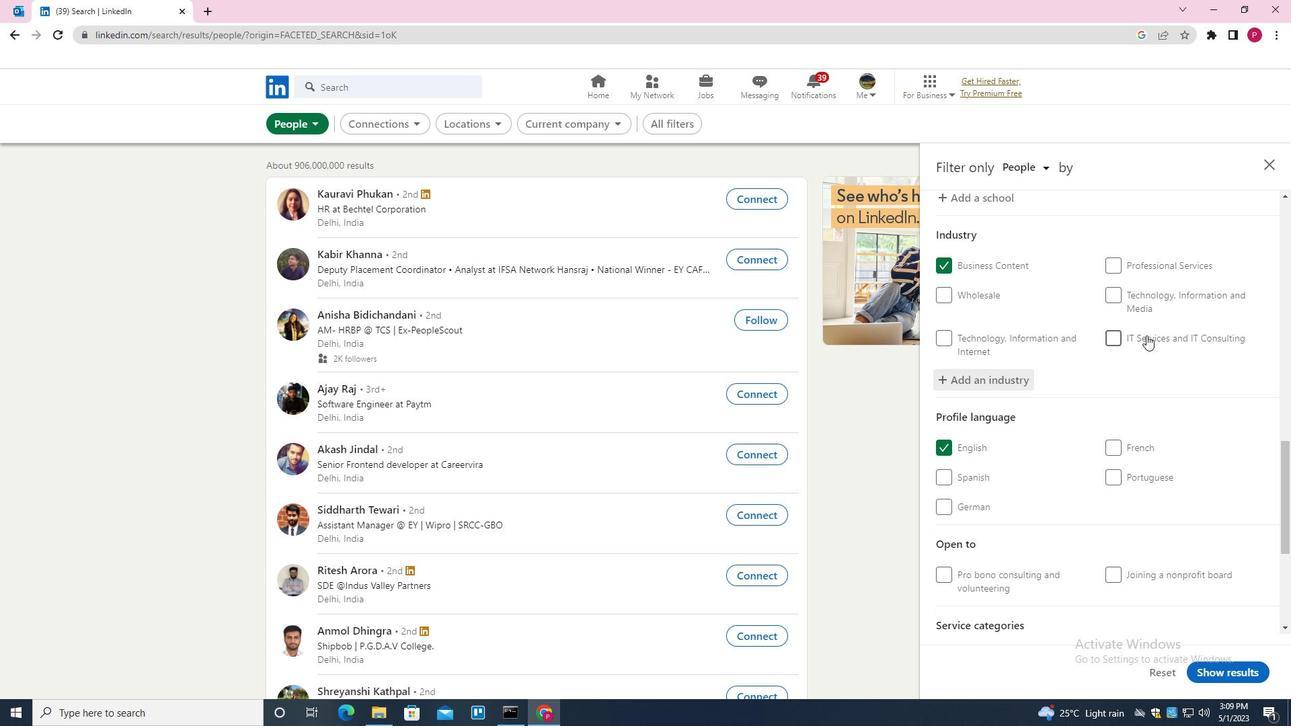 
Action: Mouse moved to (1120, 374)
Screenshot: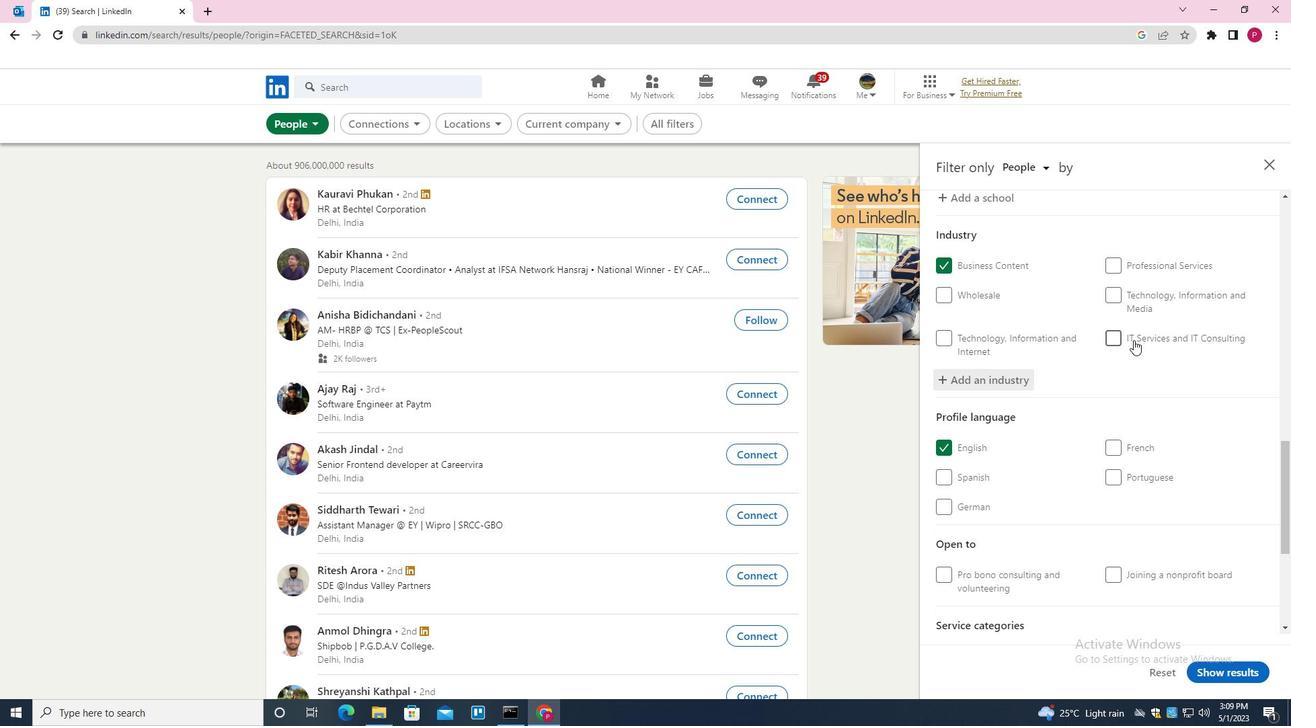 
Action: Mouse scrolled (1120, 374) with delta (0, 0)
Screenshot: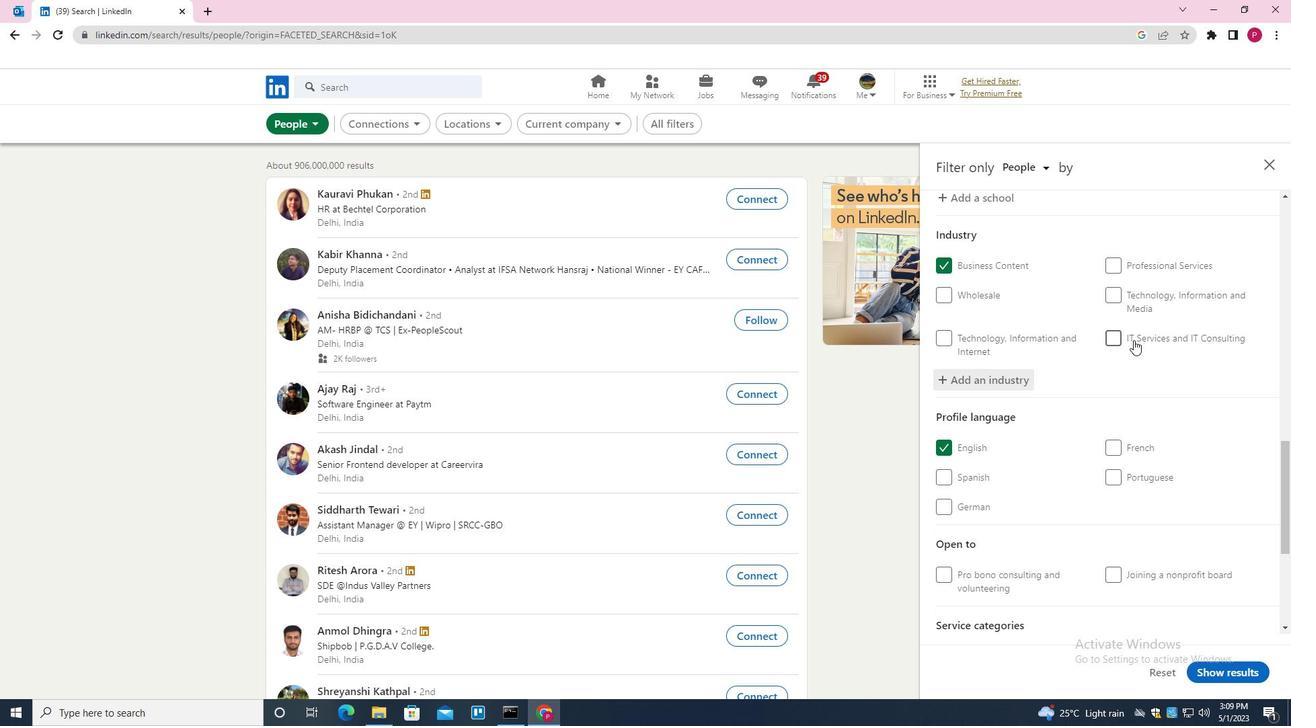 
Action: Mouse moved to (1118, 382)
Screenshot: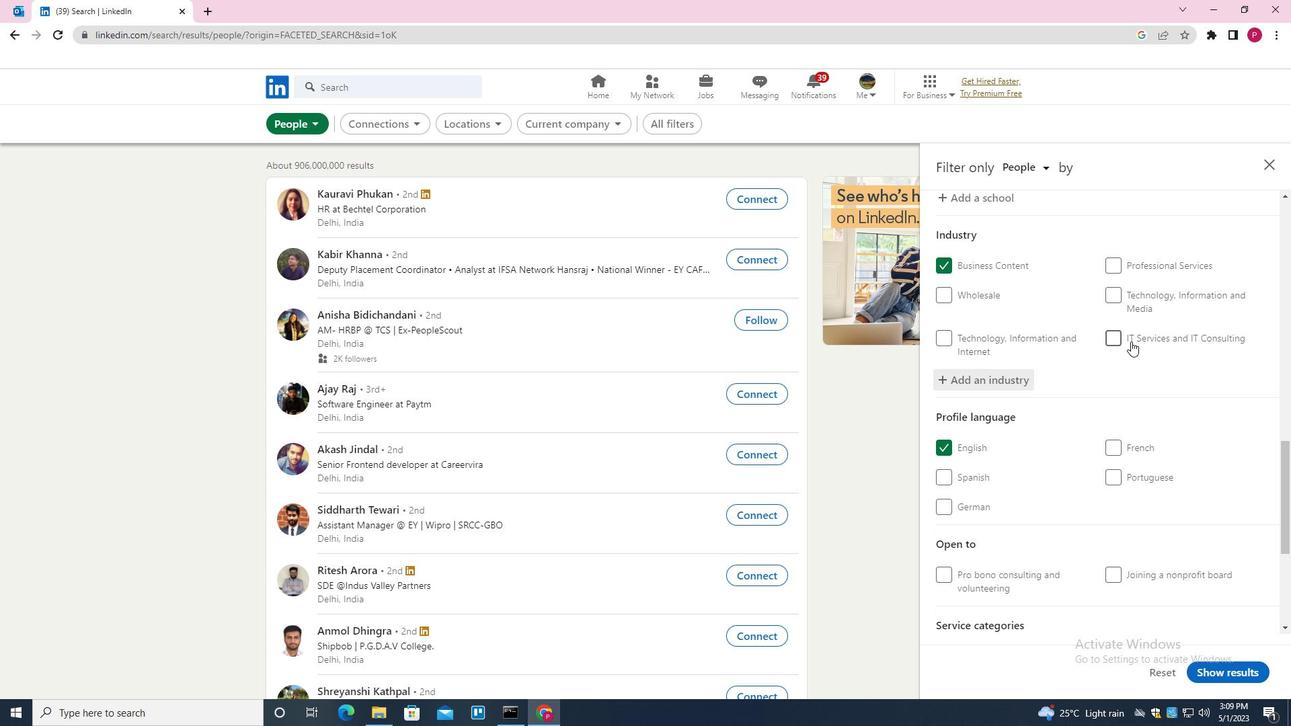 
Action: Mouse scrolled (1118, 381) with delta (0, 0)
Screenshot: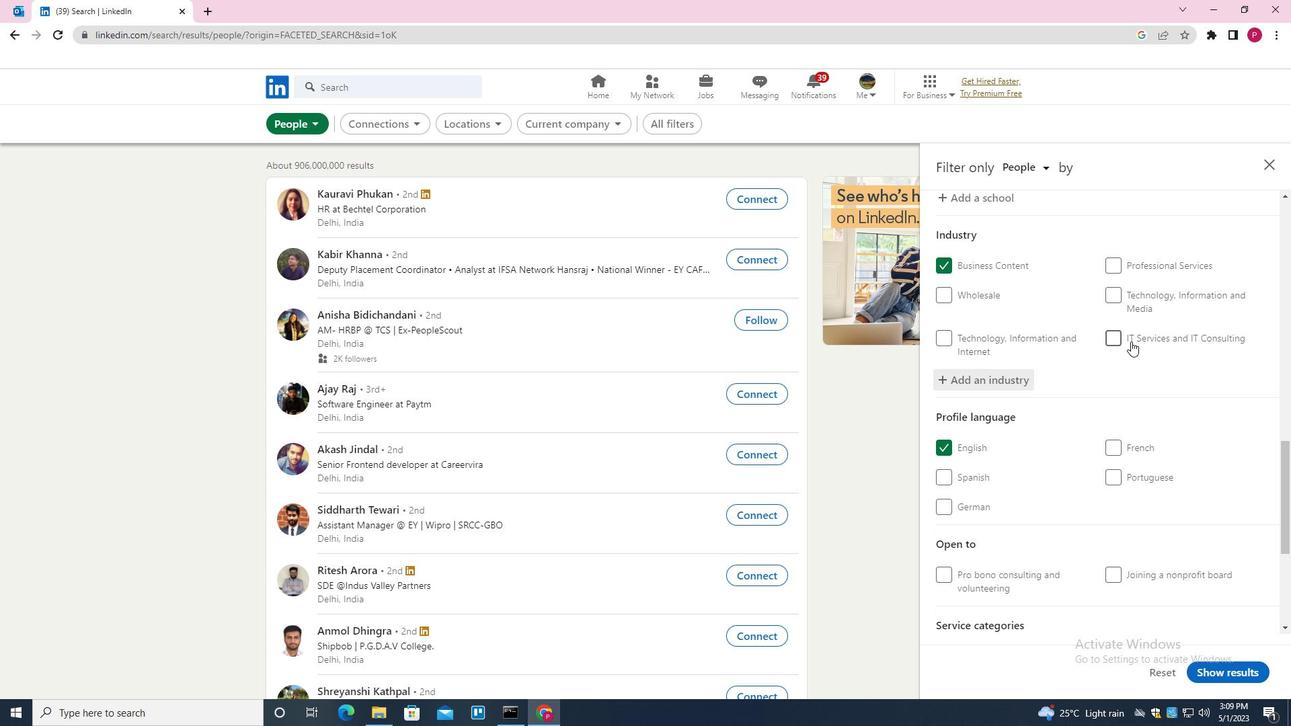 
Action: Mouse moved to (1116, 386)
Screenshot: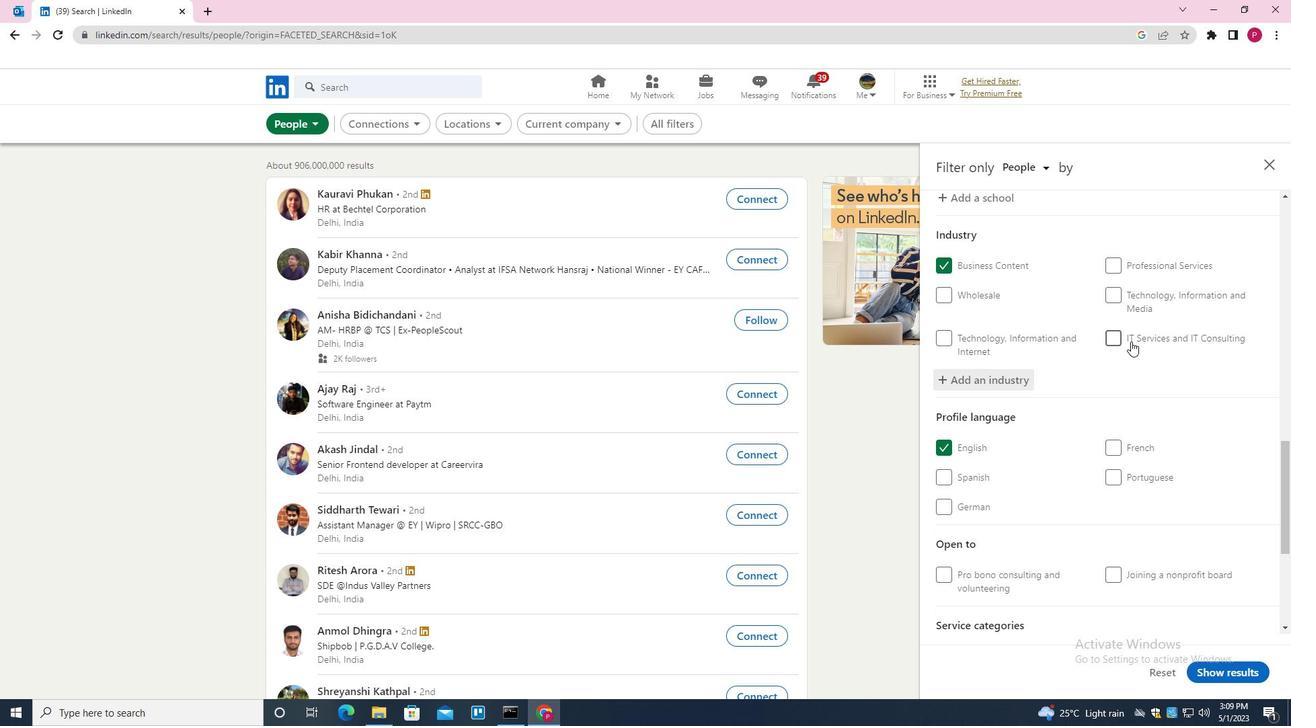 
Action: Mouse scrolled (1116, 386) with delta (0, 0)
Screenshot: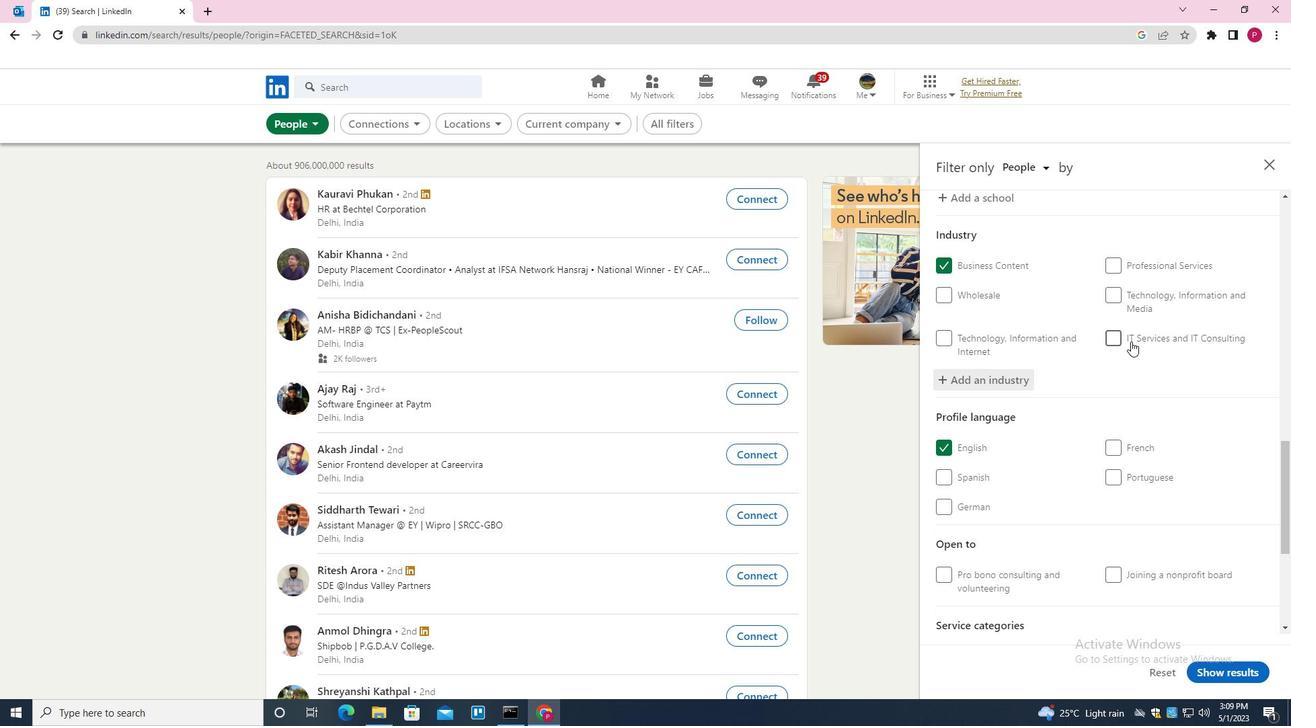 
Action: Mouse moved to (1147, 446)
Screenshot: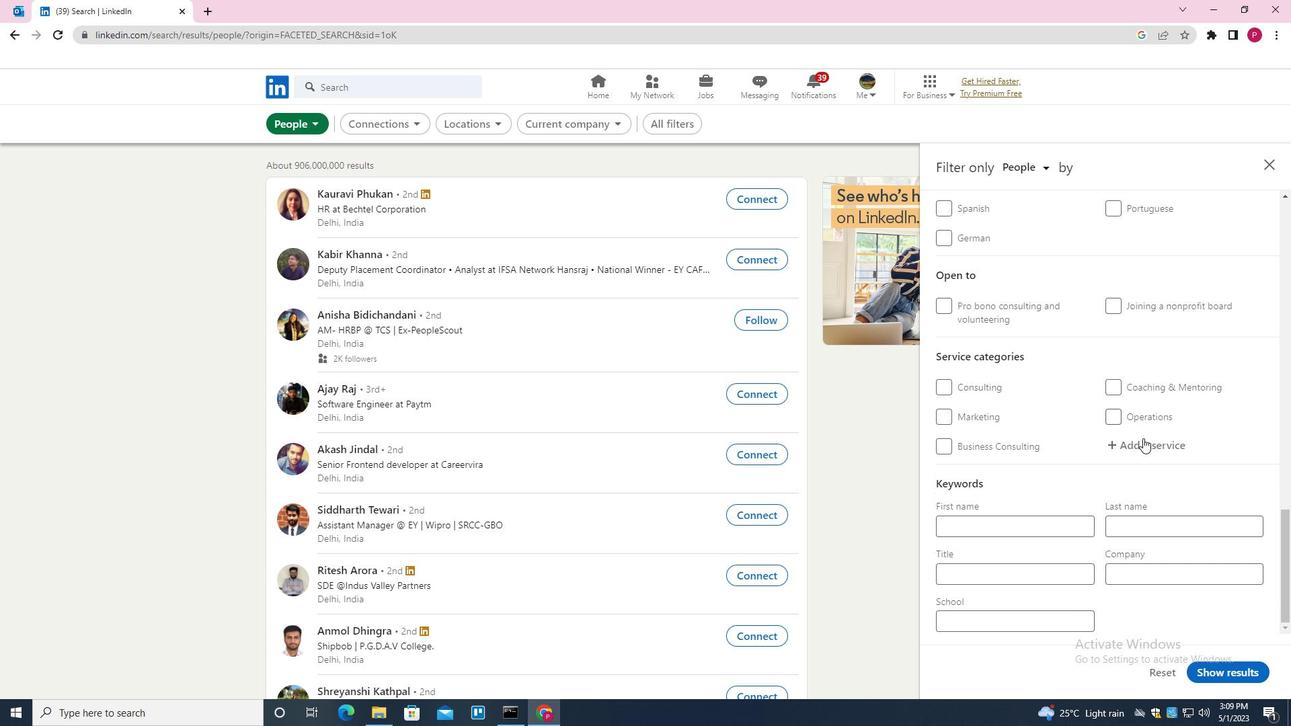 
Action: Mouse pressed left at (1147, 446)
Screenshot: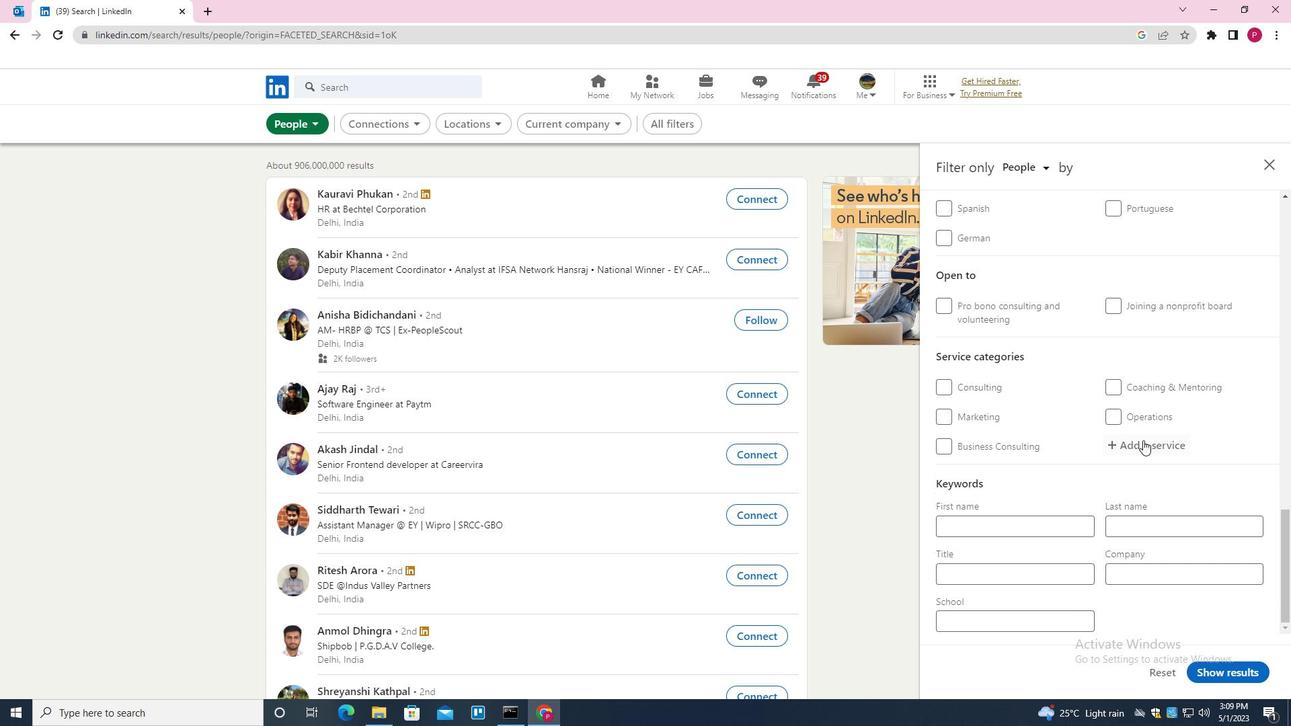 
Action: Key pressed <Key.shift><Key.shift><Key.shift><Key.shift>MARKETING<Key.enter>
Screenshot: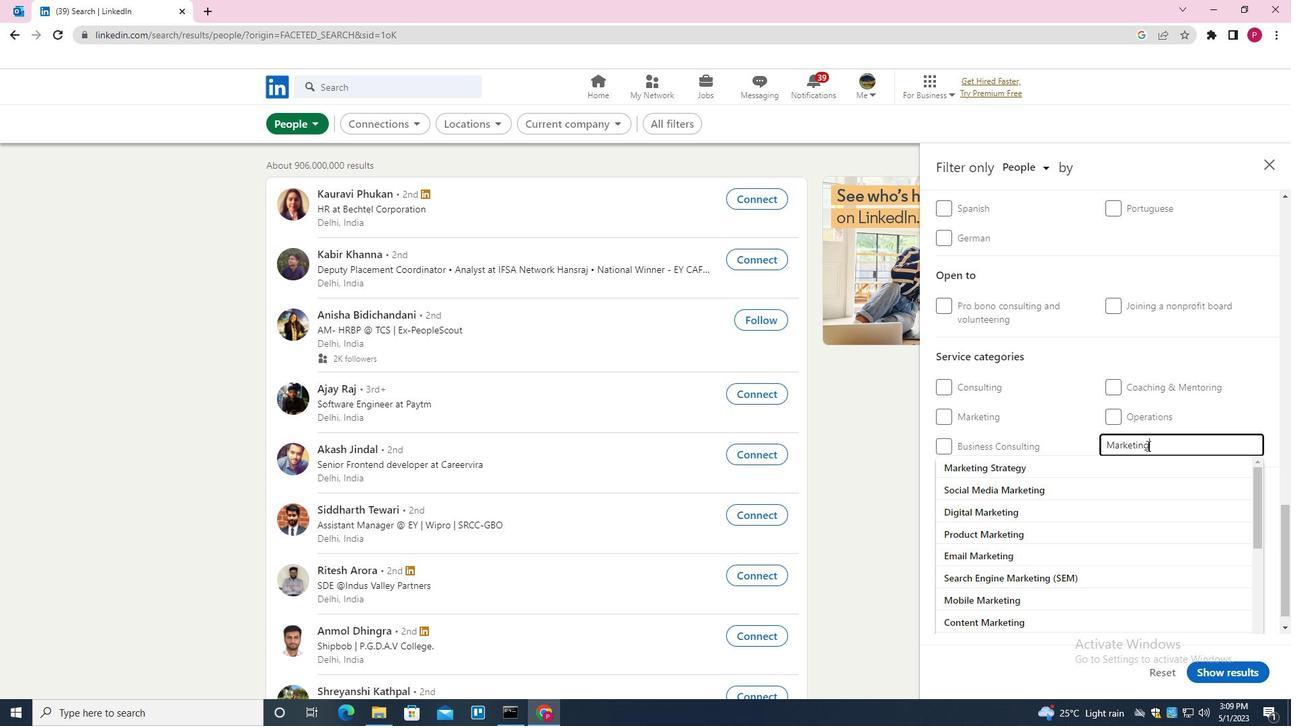 
Action: Mouse moved to (1136, 456)
Screenshot: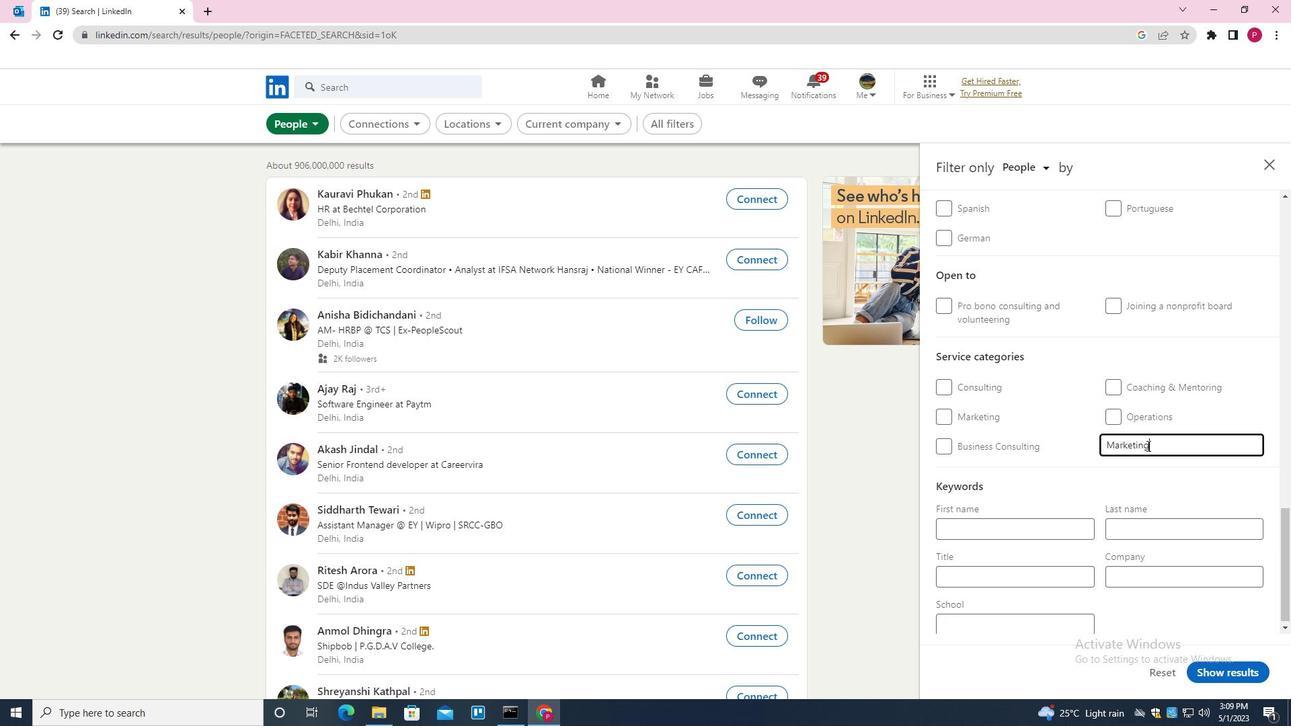 
Action: Mouse scrolled (1136, 455) with delta (0, 0)
Screenshot: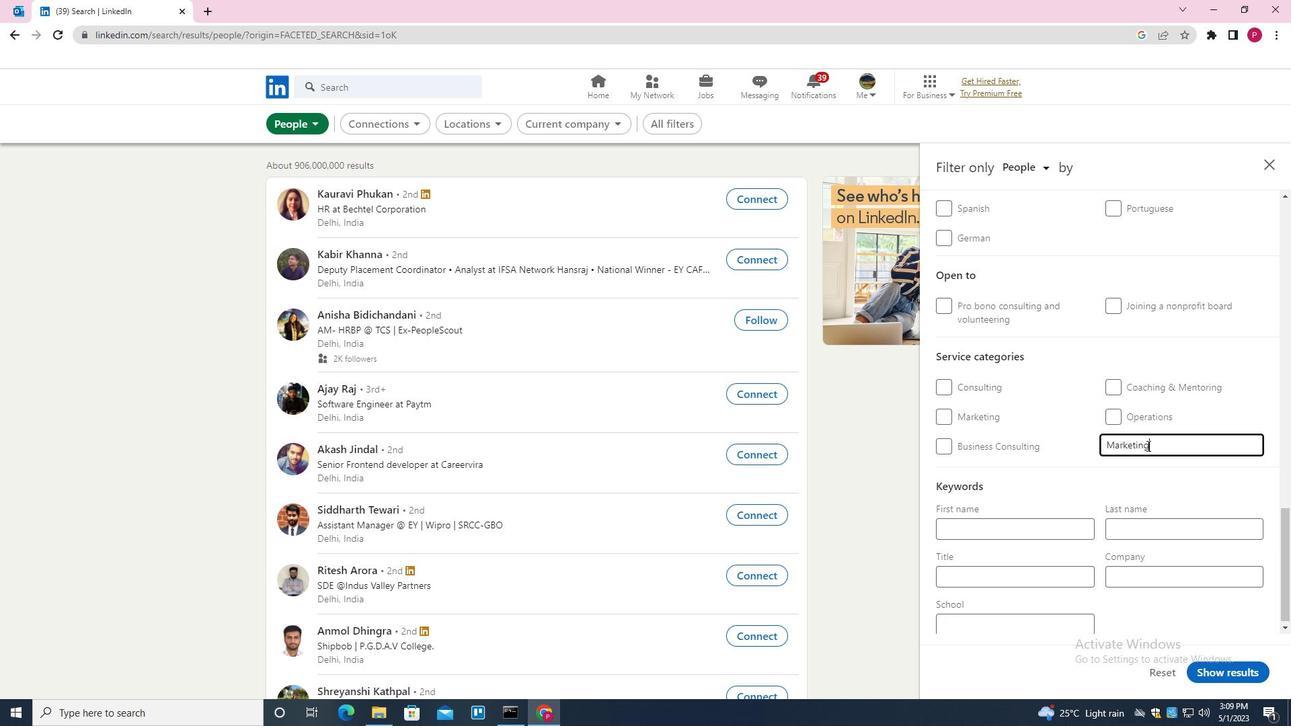 
Action: Mouse moved to (1135, 456)
Screenshot: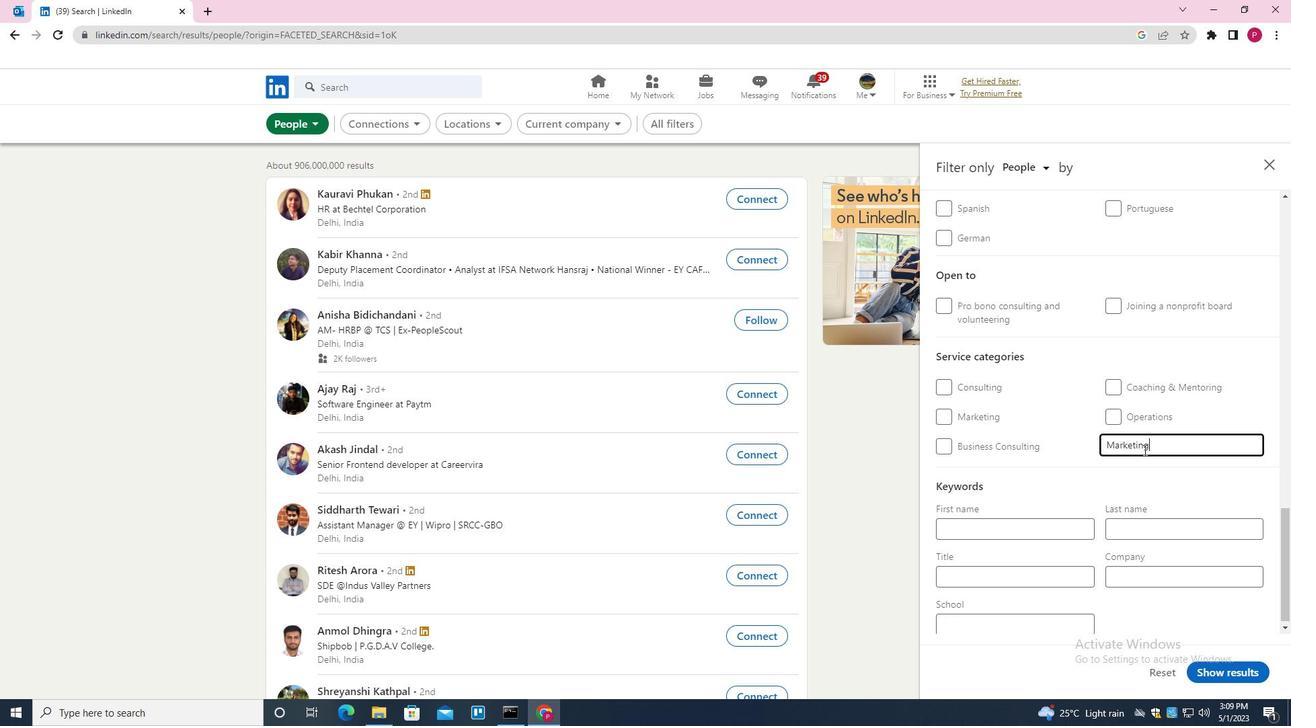
Action: Mouse scrolled (1135, 456) with delta (0, 0)
Screenshot: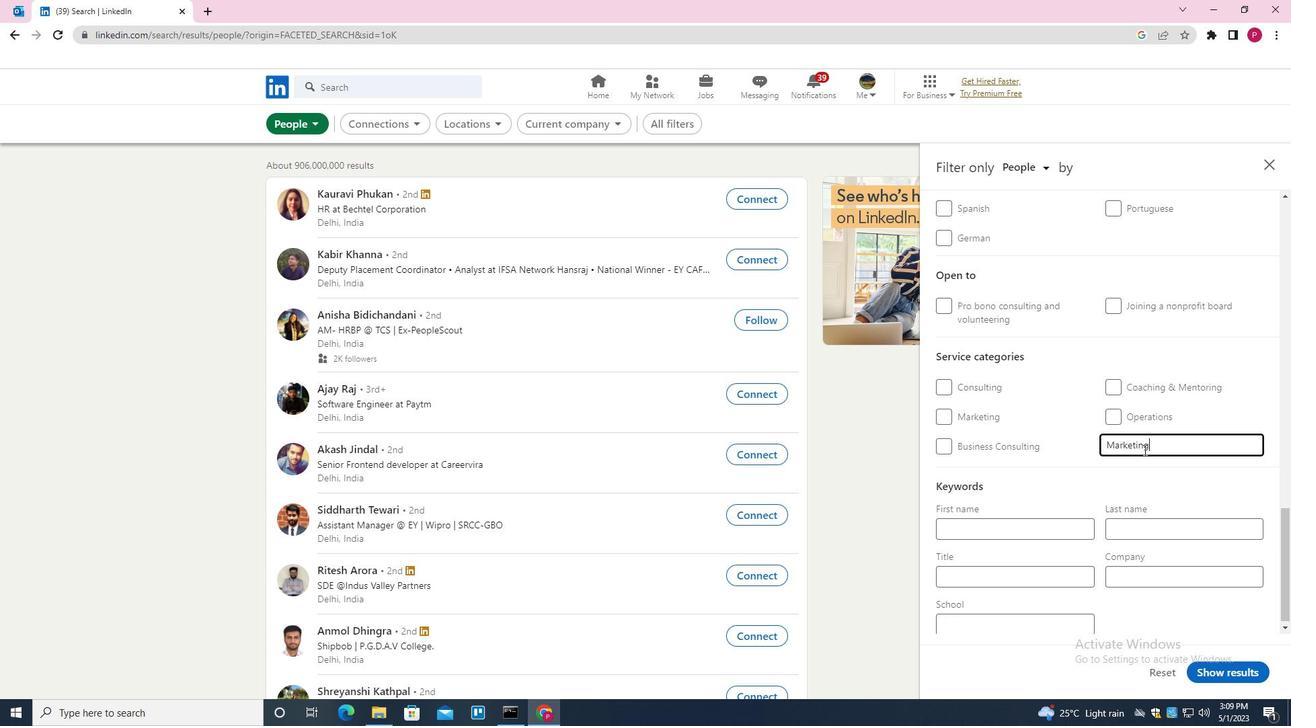 
Action: Mouse moved to (1135, 457)
Screenshot: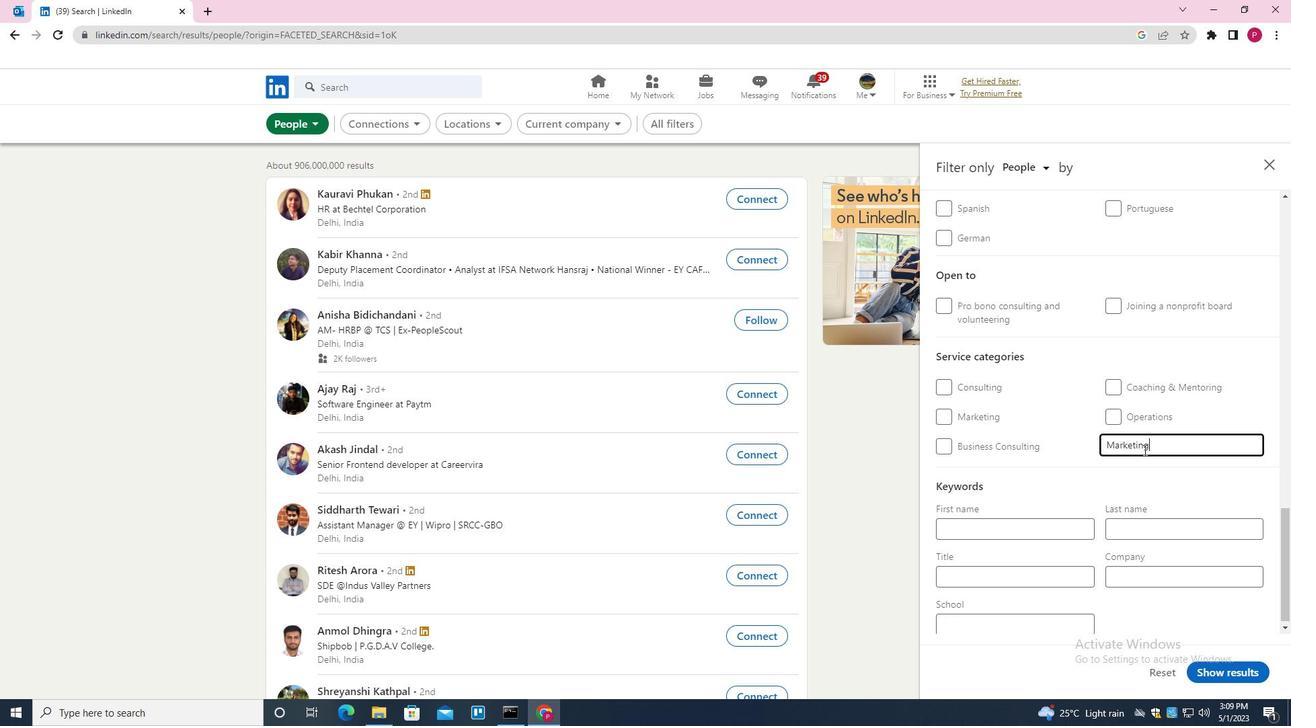
Action: Mouse scrolled (1135, 456) with delta (0, 0)
Screenshot: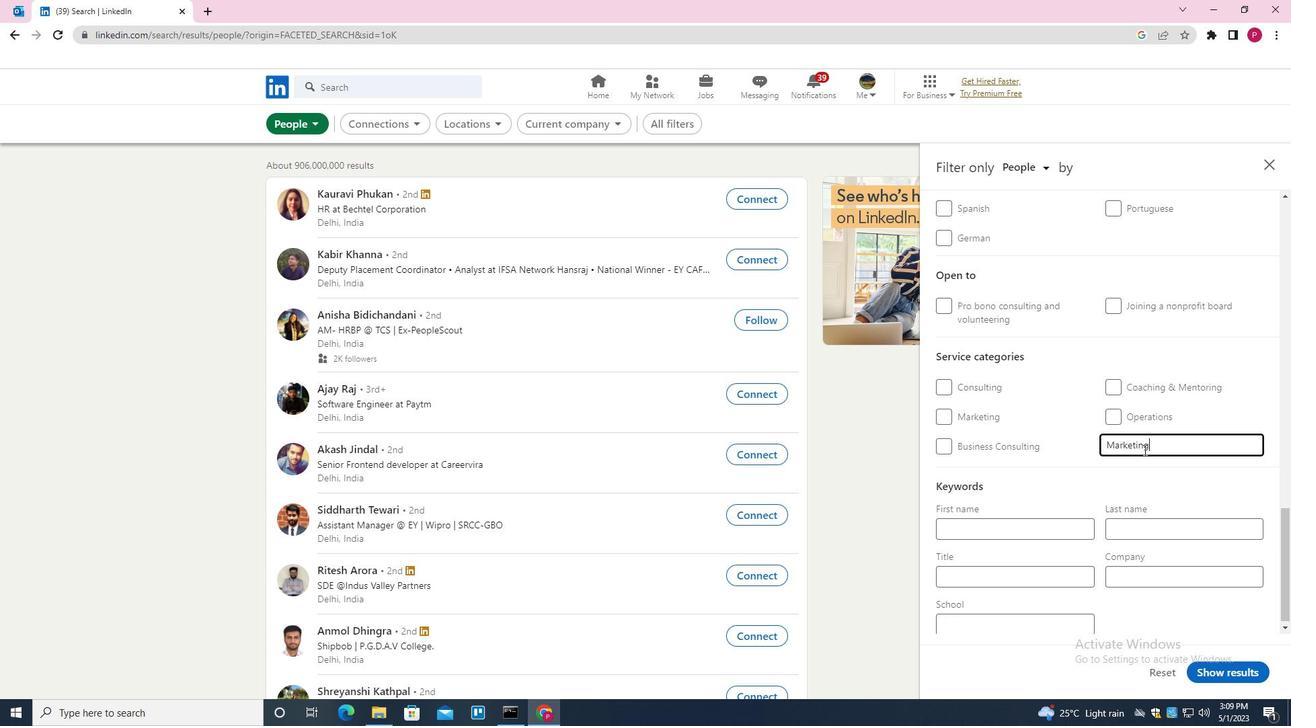 
Action: Mouse moved to (1132, 462)
Screenshot: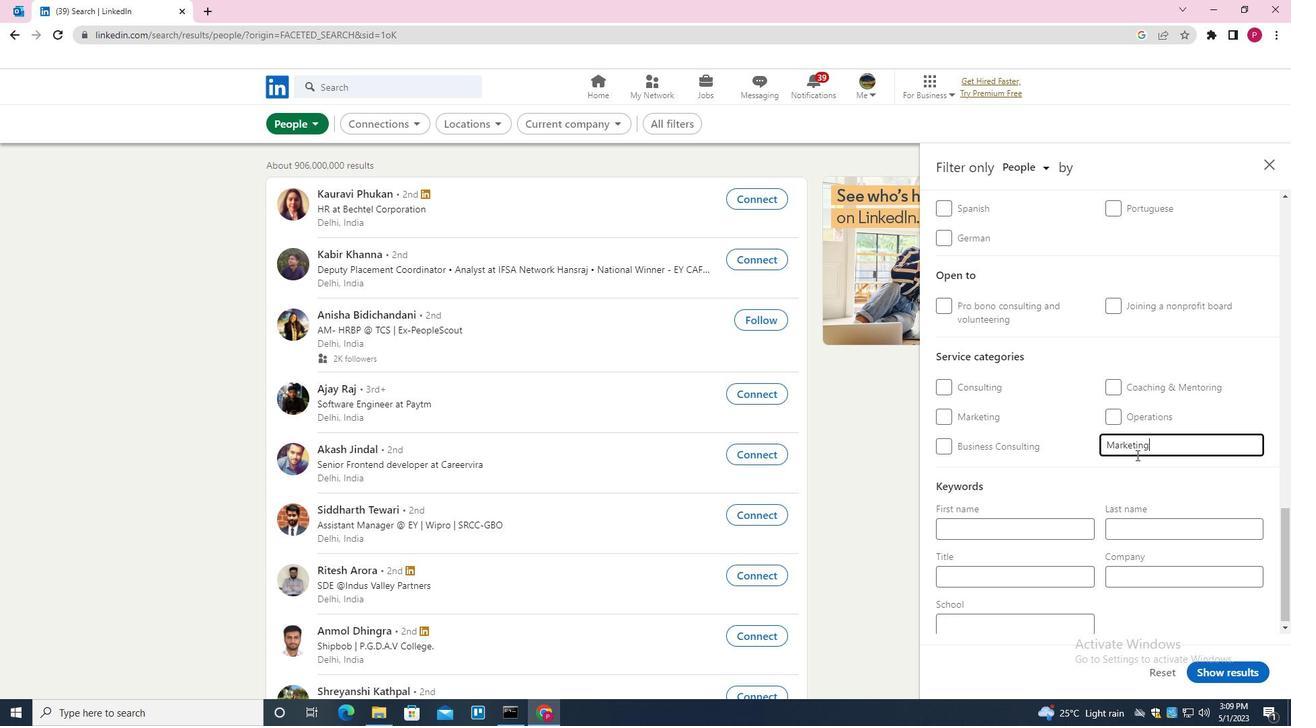 
Action: Mouse scrolled (1132, 461) with delta (0, 0)
Screenshot: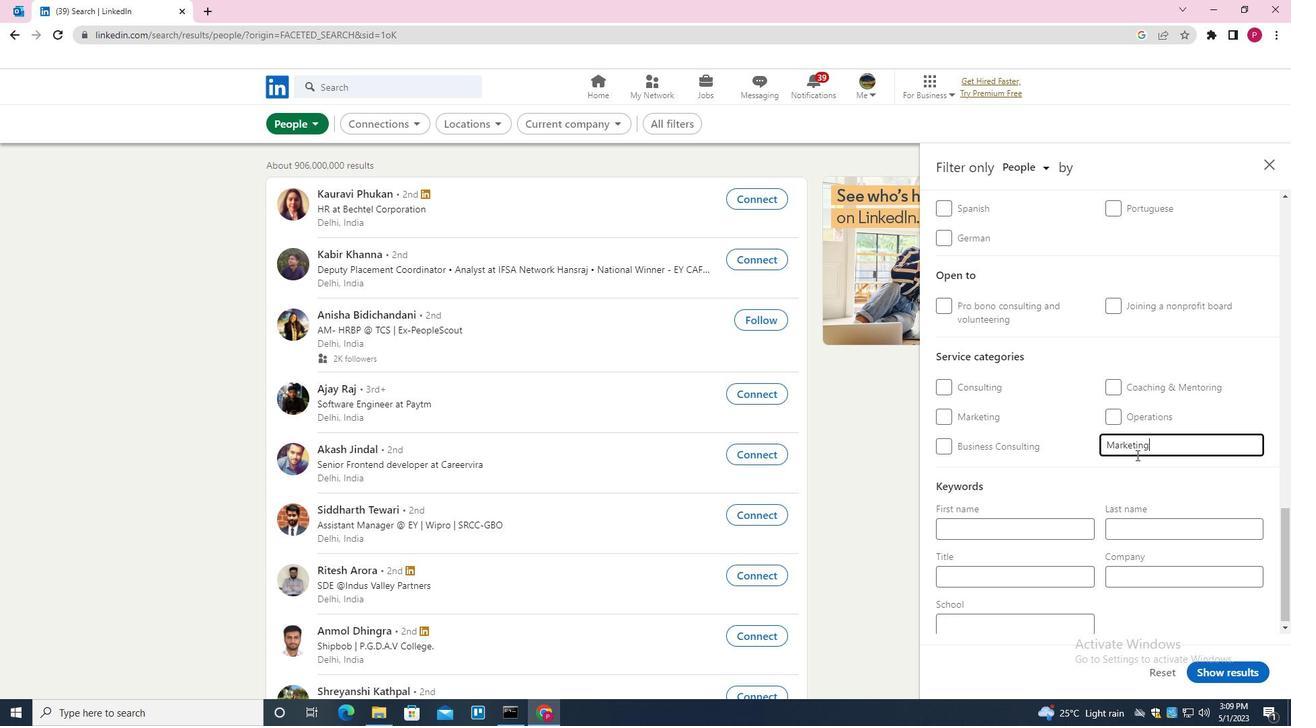 
Action: Mouse moved to (1065, 580)
Screenshot: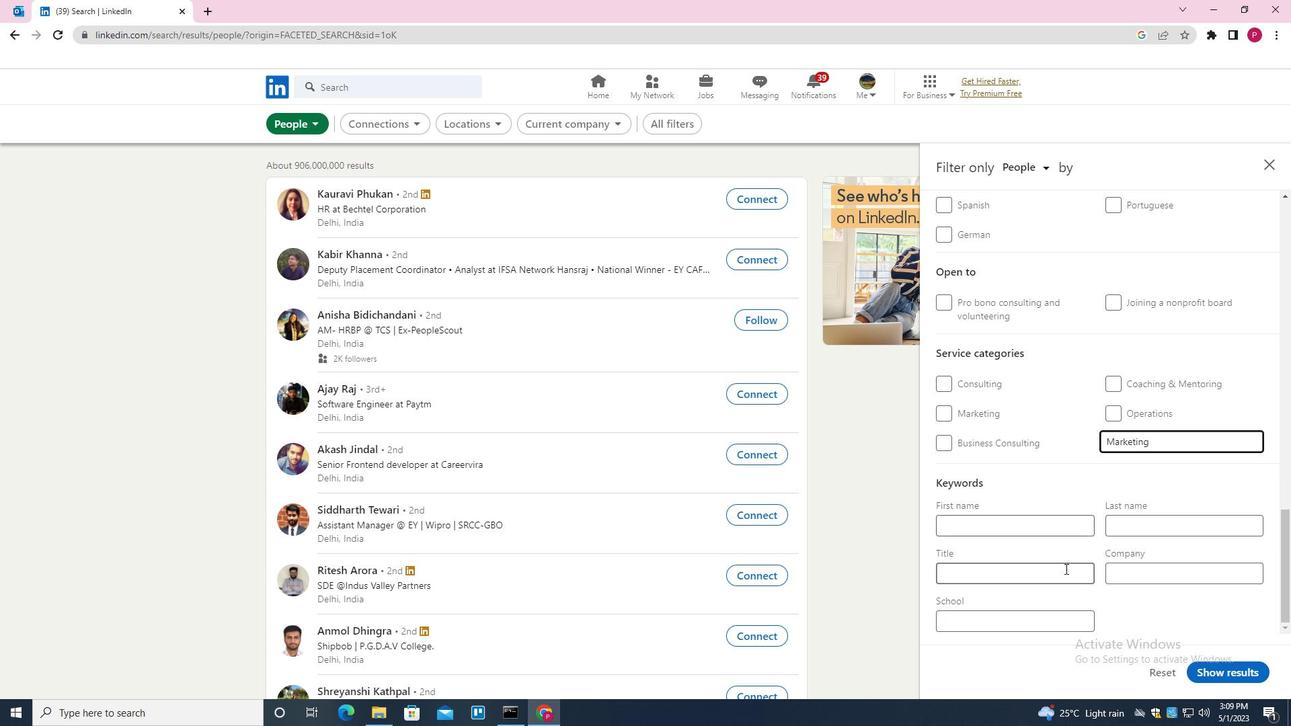 
Action: Mouse pressed left at (1065, 580)
Screenshot: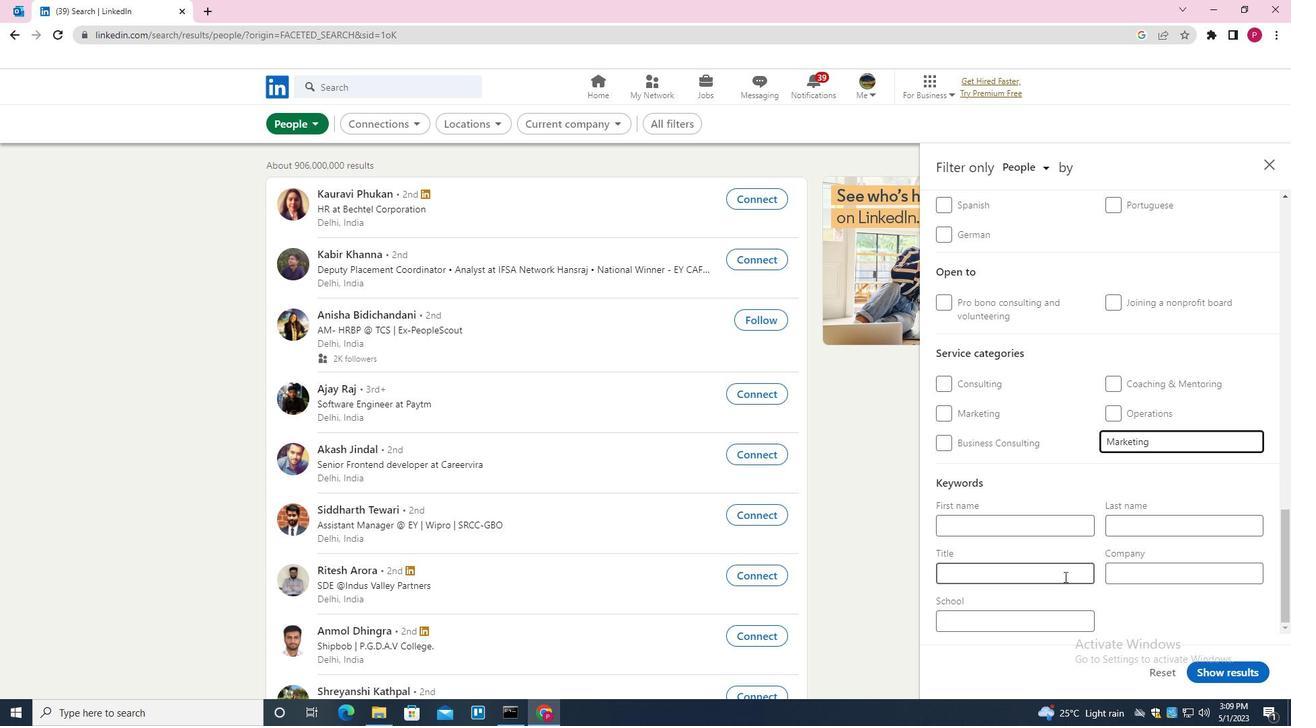 
Action: Key pressed <Key.shift>ECHANICAL<Key.space><Key.insert><Key.backspace><Key.backspace><Key.backspace><Key.backspace><Key.backspace><Key.backspace><Key.backspace><Key.backspace><Key.backspace><Key.backspace><Key.backspace><Key.backspace><Key.backspace><Key.backspace><Key.backspace><Key.backspace><Key.shift>MECHANIV<Key.backspace>CAL<Key.space><Key.shift>ENGINEER
Screenshot: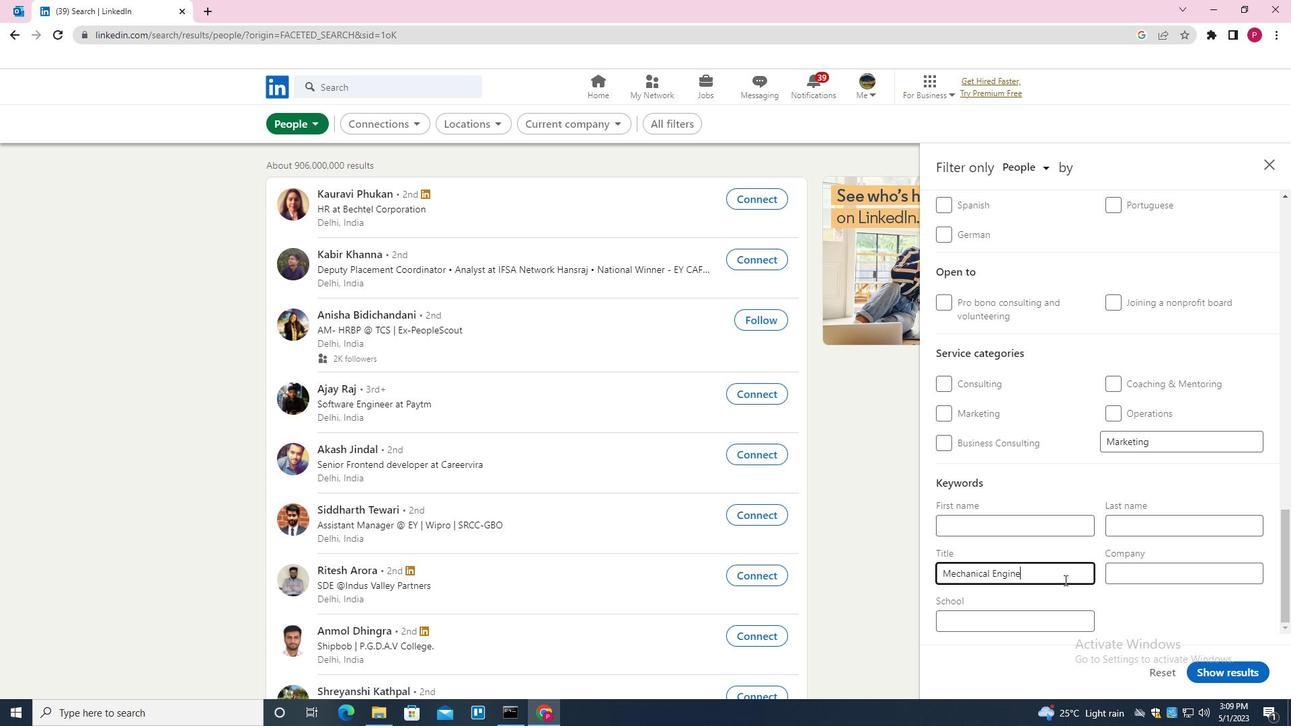 
Action: Mouse moved to (1240, 664)
Screenshot: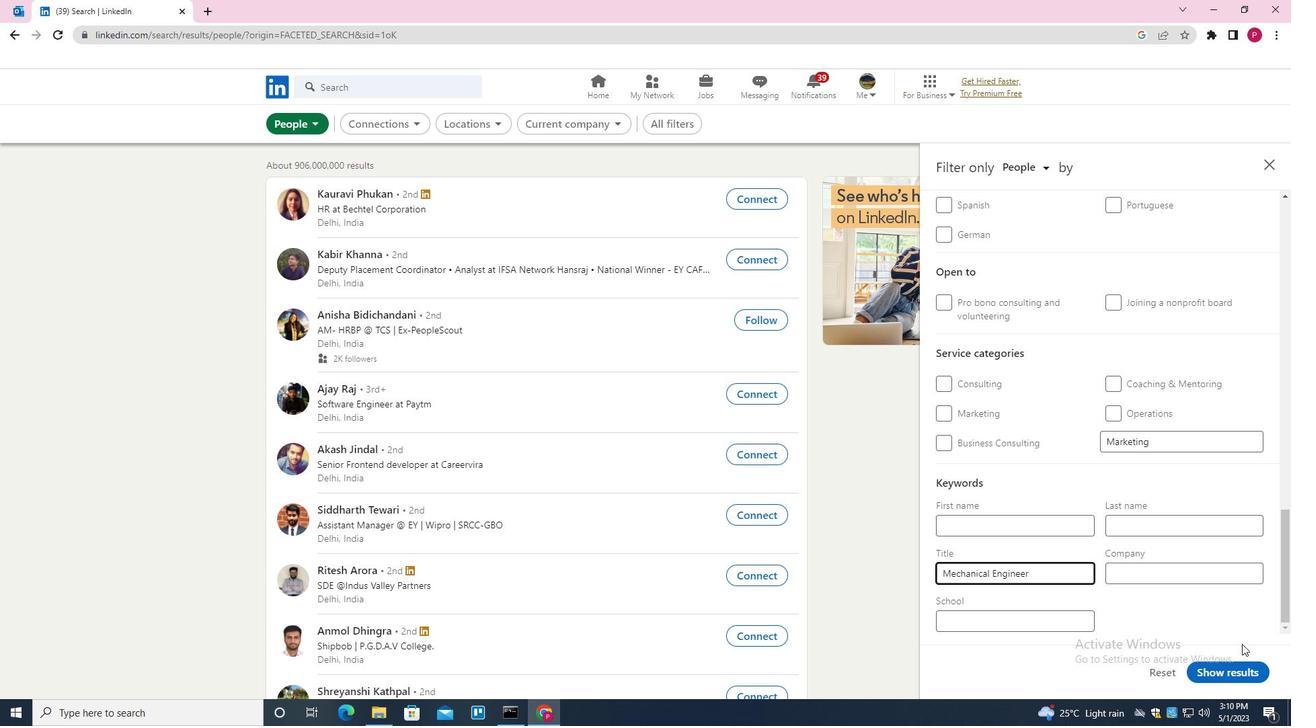 
Action: Mouse pressed left at (1240, 664)
Screenshot: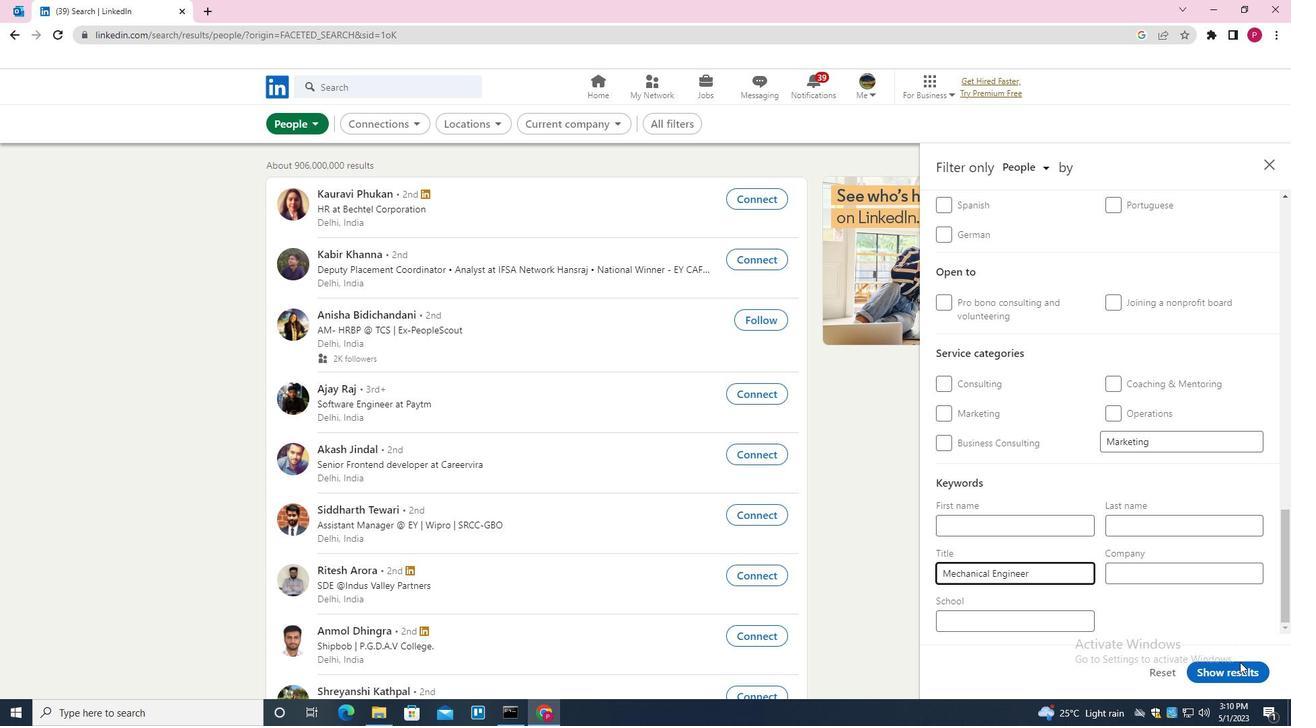 
Action: Mouse moved to (573, 264)
Screenshot: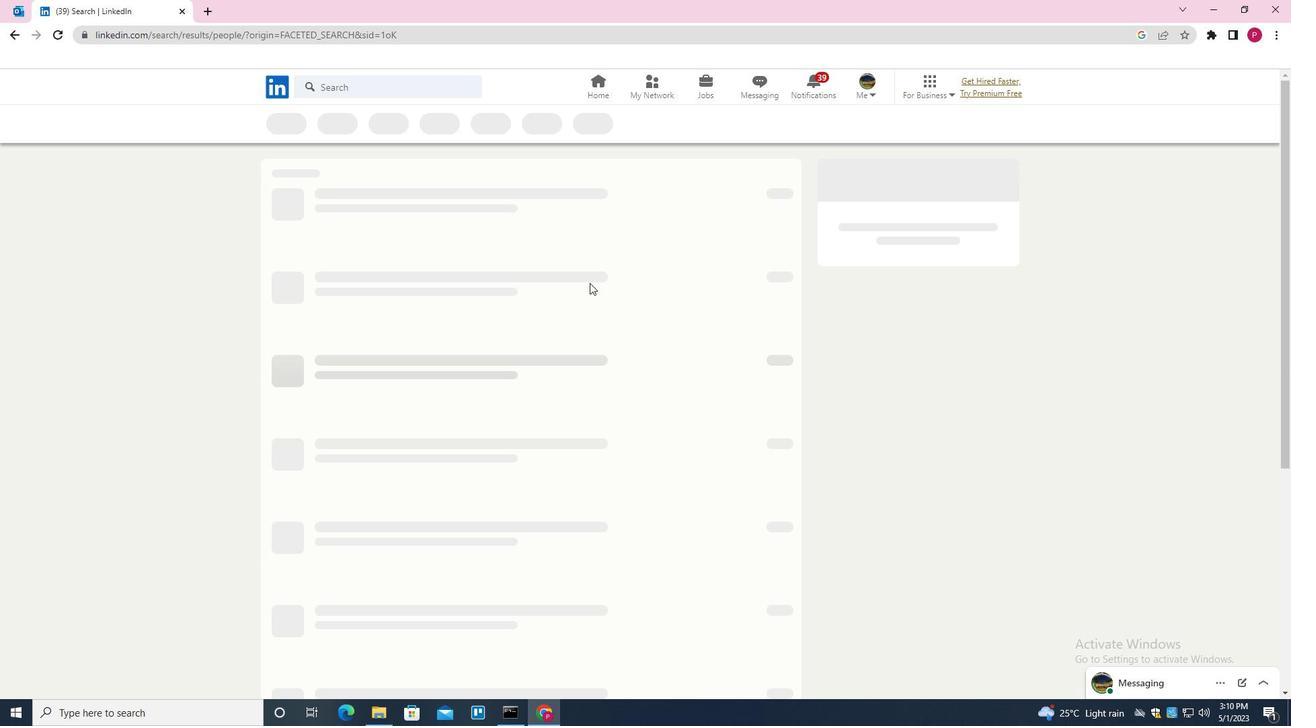 
